 Task: Send an email with the signature Evan Adams with the subject Request for project feedback and the message Please let me know if there are any changes to the requirements for the project. from softage.1@softage.net to softage.9@softage.net and softage.10@softage.net with an attached document Cost_analysis_report.pdf
Action: Mouse moved to (486, 608)
Screenshot: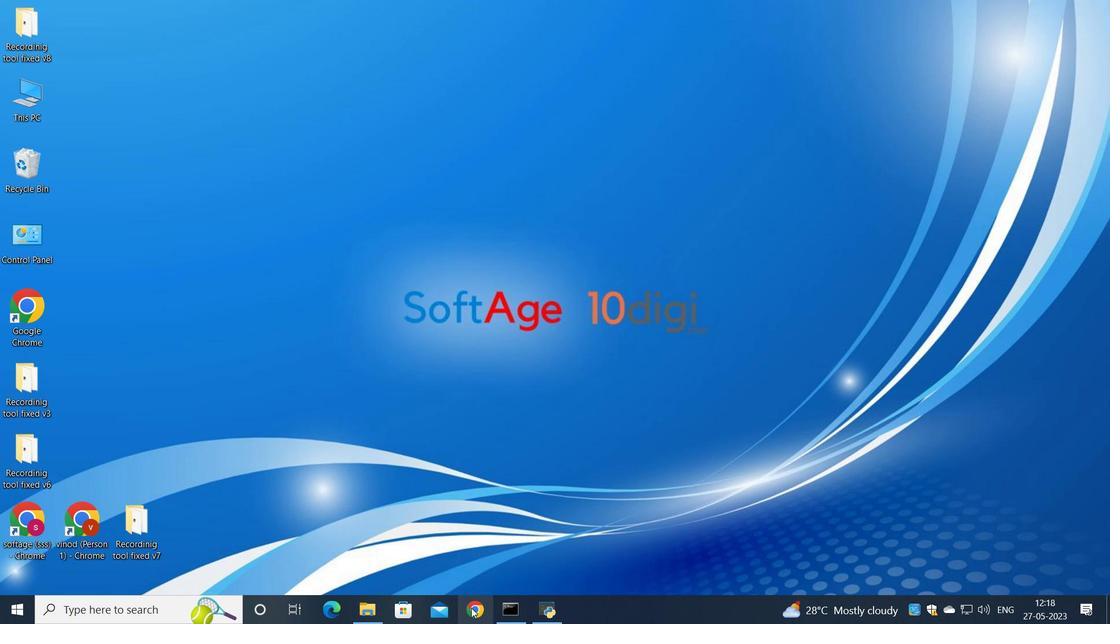 
Action: Mouse pressed left at (486, 608)
Screenshot: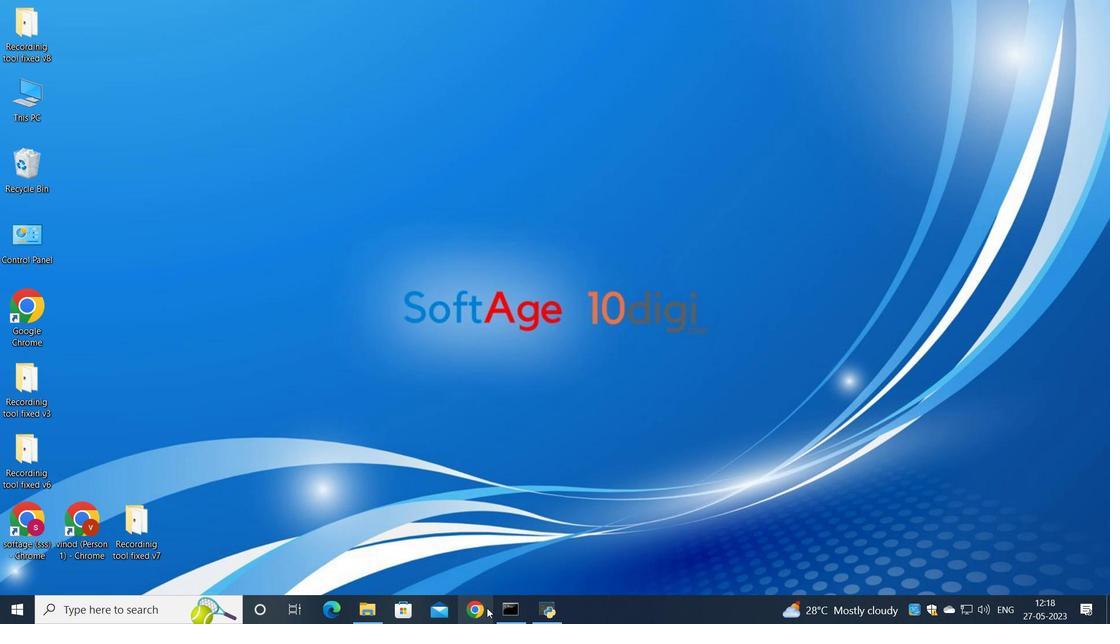 
Action: Mouse moved to (499, 337)
Screenshot: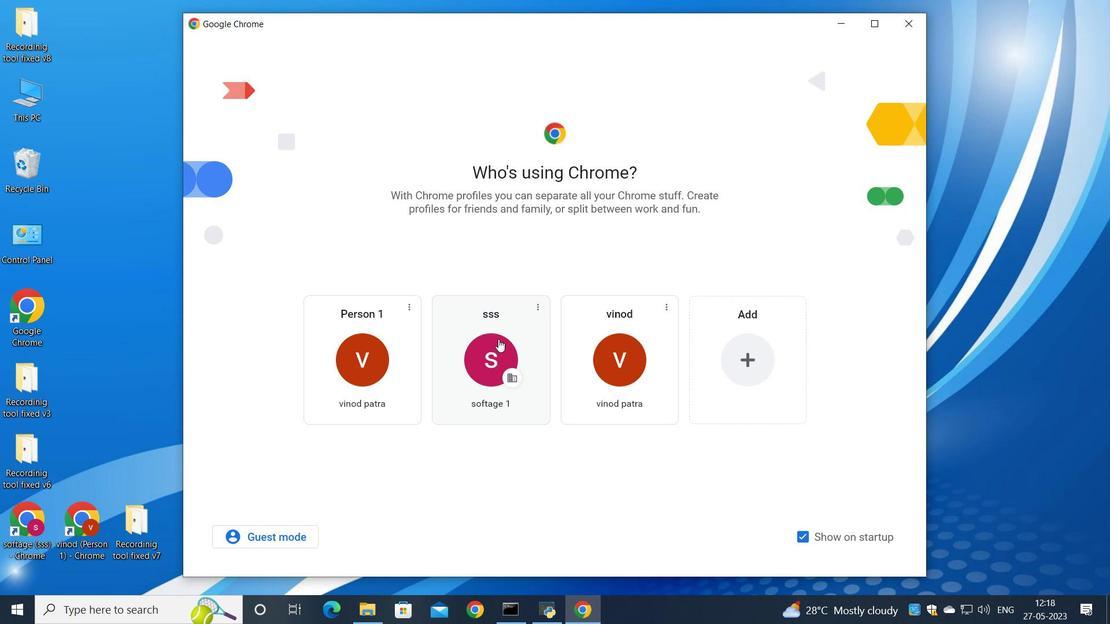 
Action: Mouse pressed left at (499, 337)
Screenshot: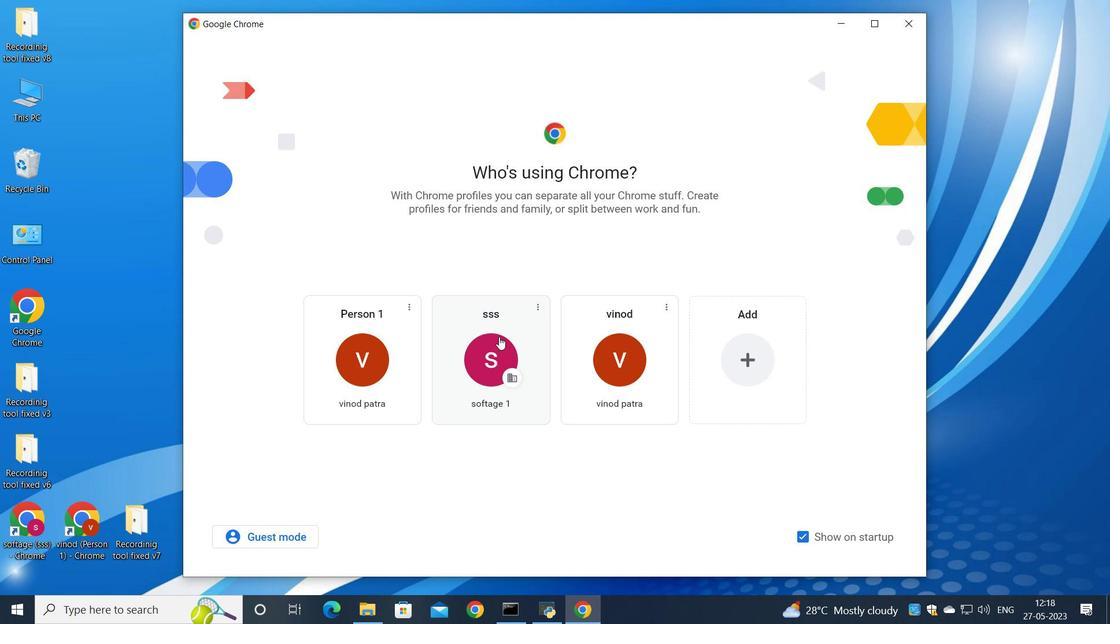 
Action: Mouse moved to (974, 72)
Screenshot: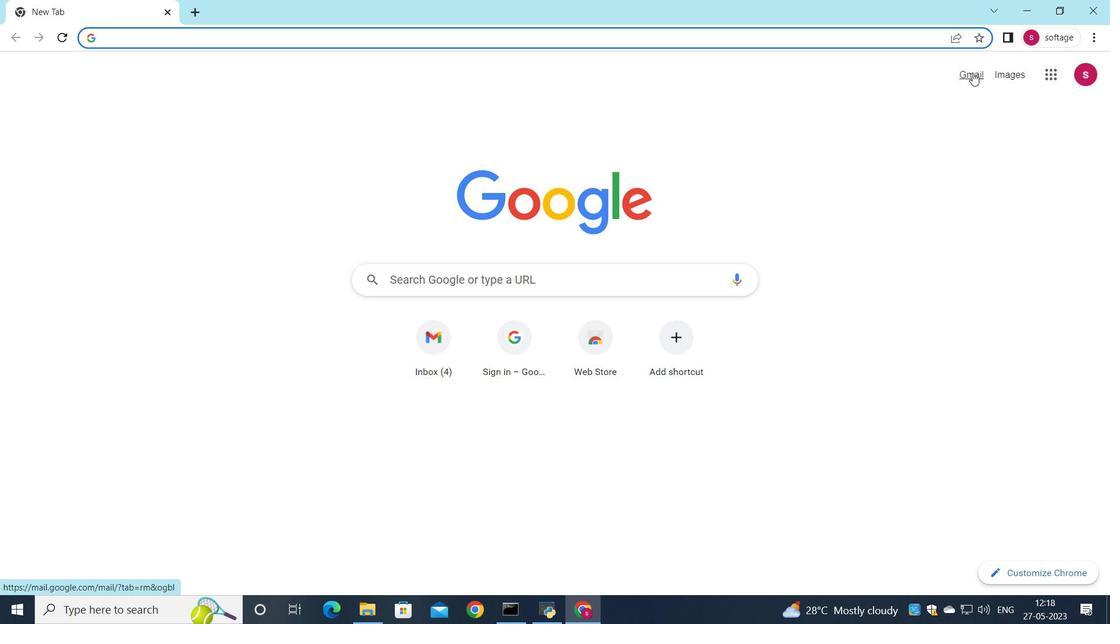 
Action: Mouse pressed left at (974, 72)
Screenshot: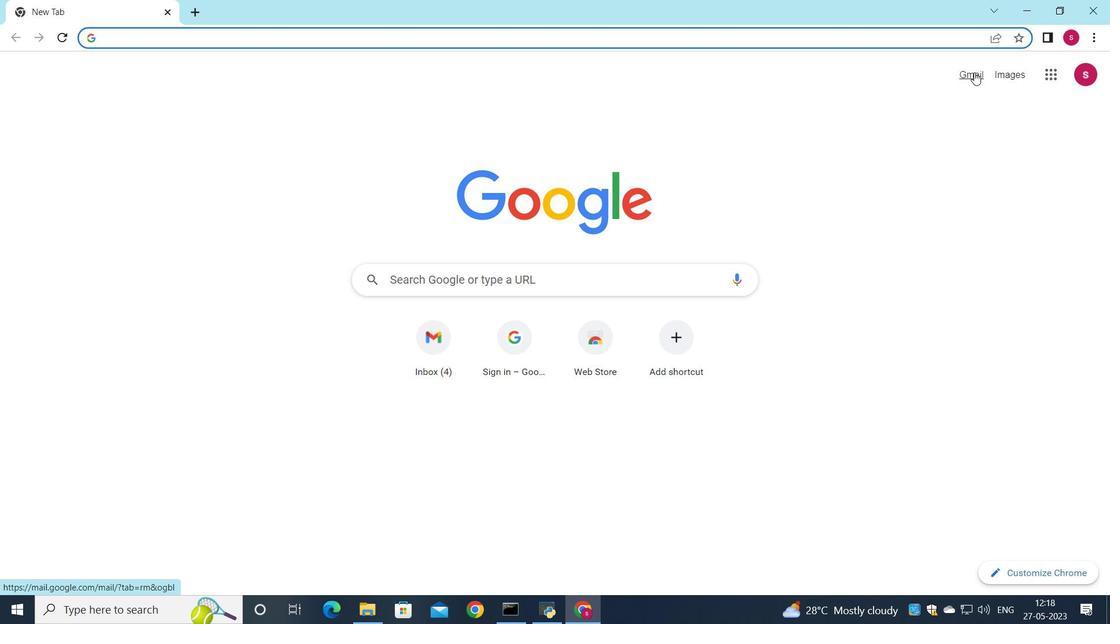 
Action: Mouse moved to (948, 88)
Screenshot: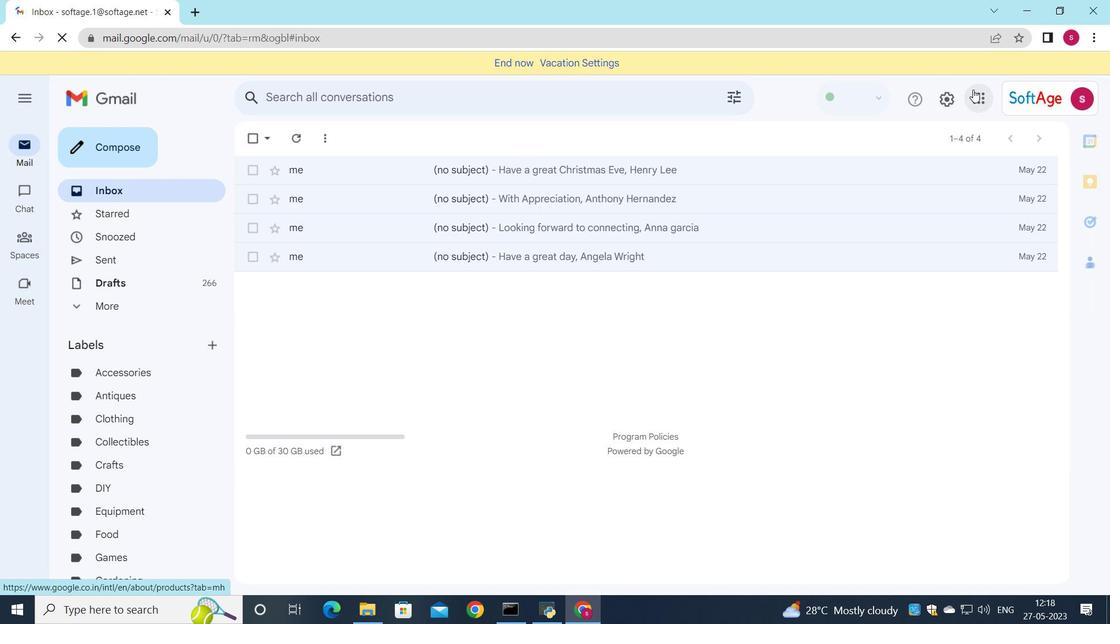 
Action: Mouse pressed left at (948, 88)
Screenshot: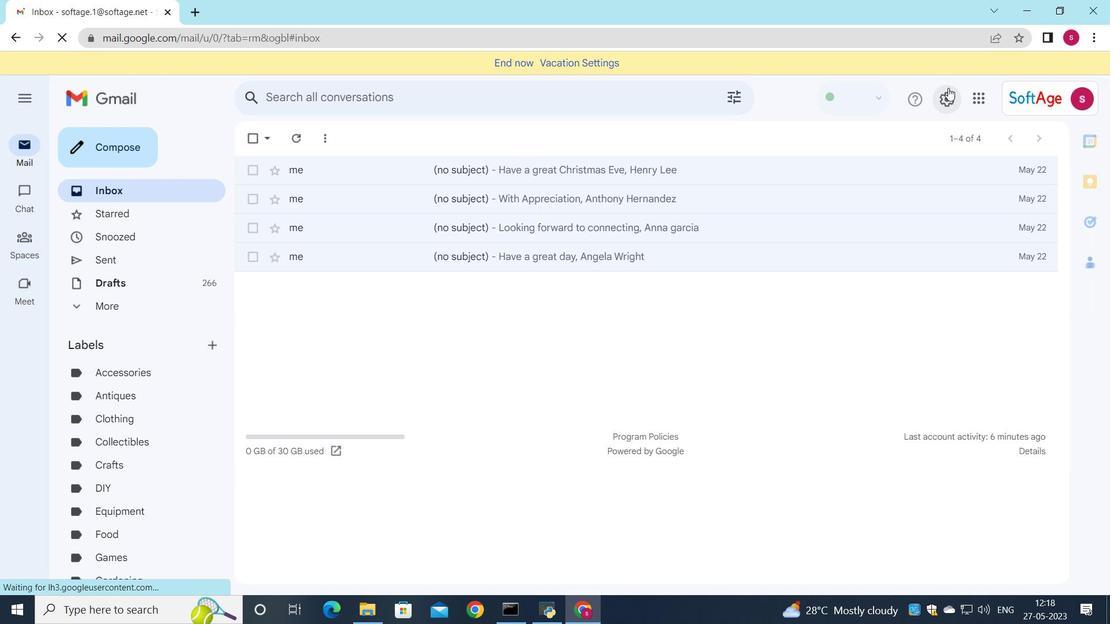 
Action: Mouse moved to (978, 172)
Screenshot: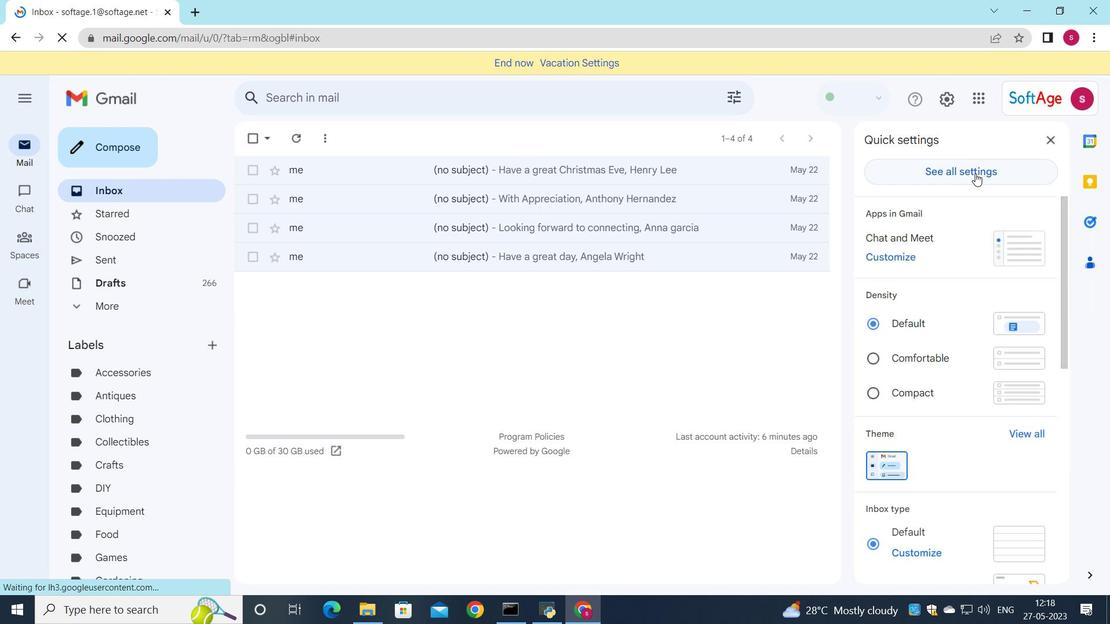 
Action: Mouse pressed left at (976, 172)
Screenshot: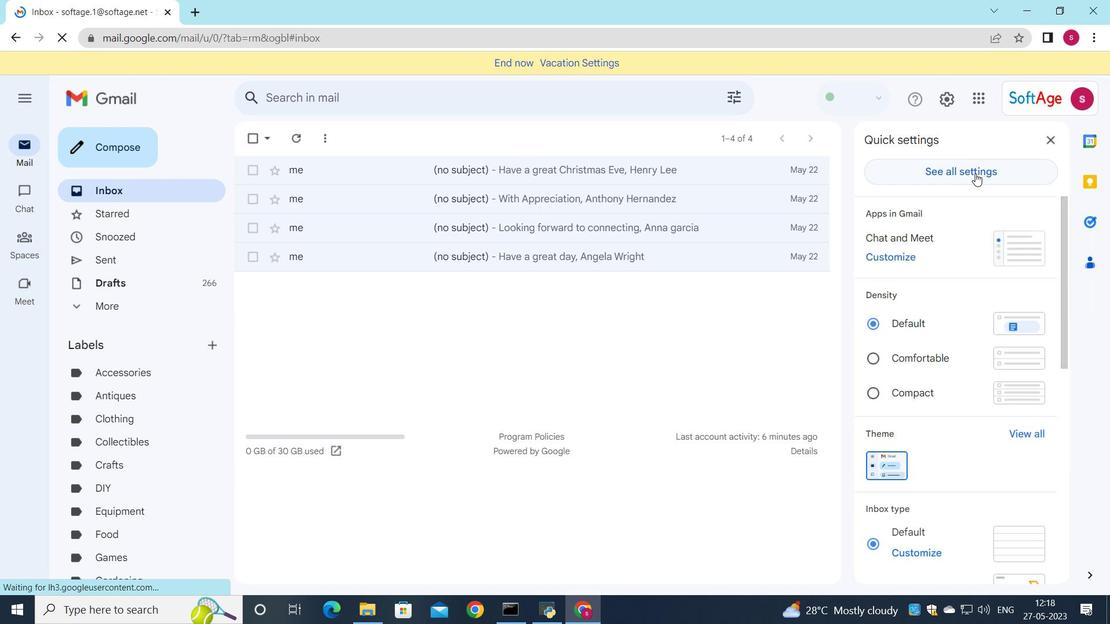 
Action: Mouse moved to (579, 340)
Screenshot: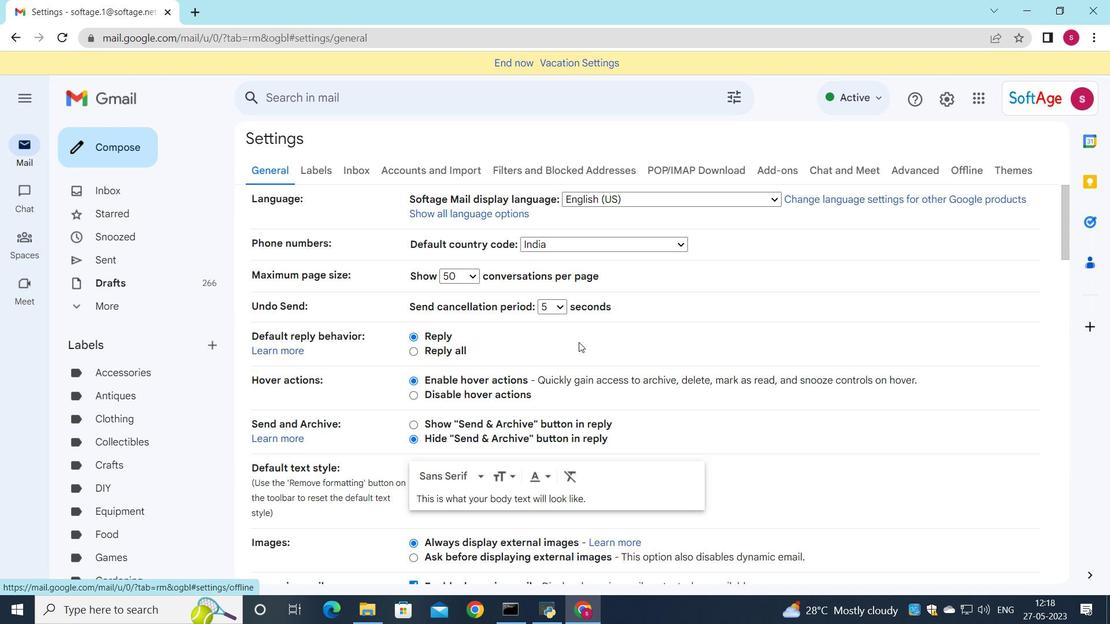 
Action: Mouse scrolled (579, 339) with delta (0, 0)
Screenshot: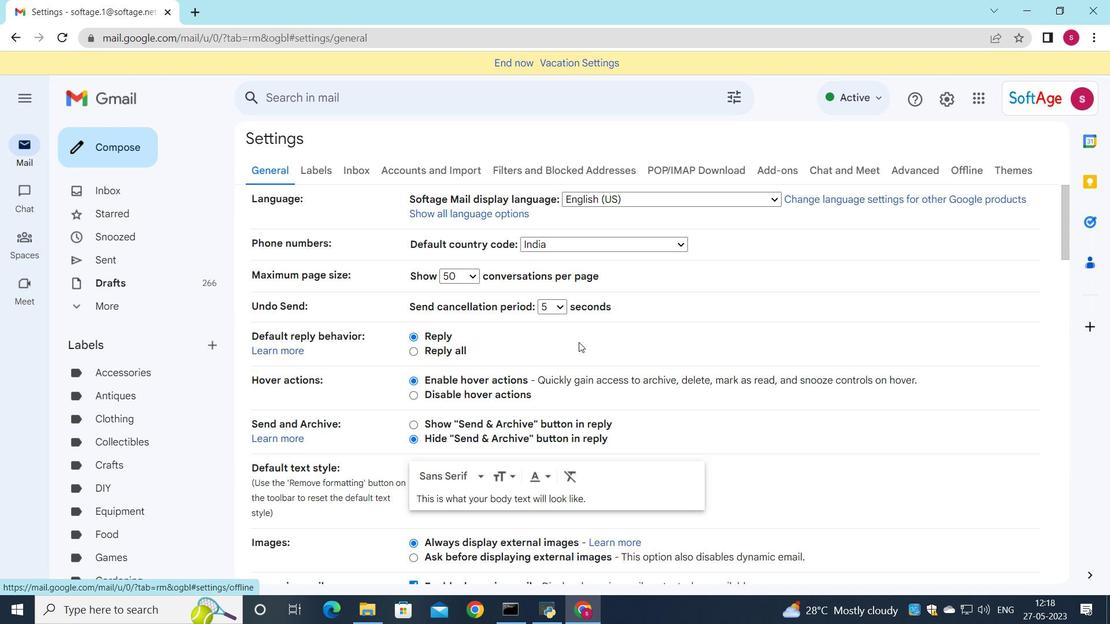 
Action: Mouse scrolled (579, 339) with delta (0, 0)
Screenshot: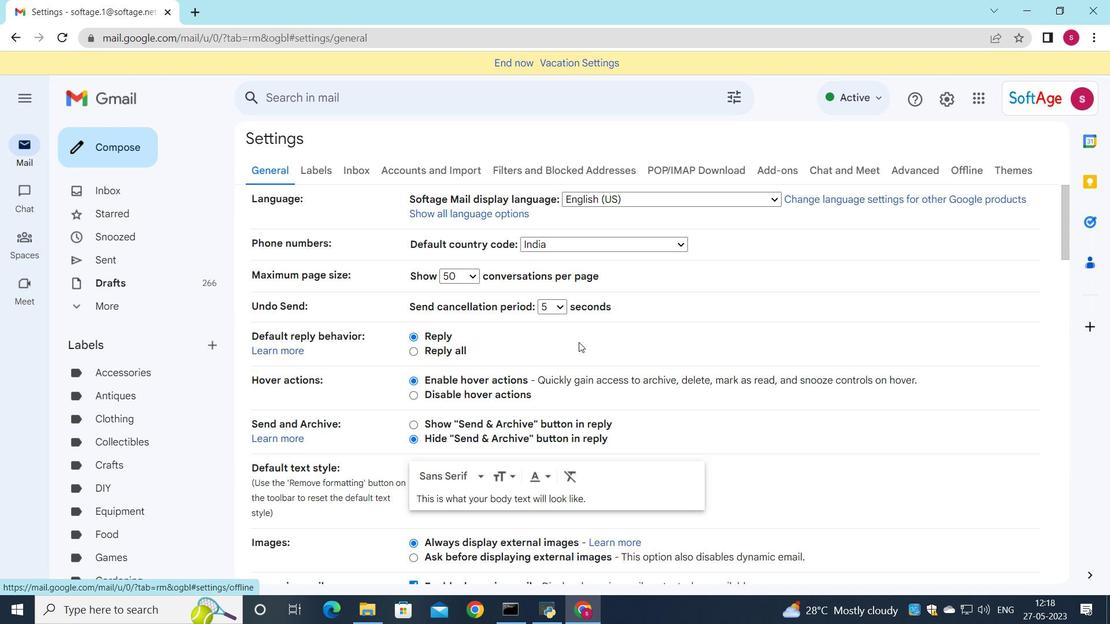 
Action: Mouse scrolled (579, 339) with delta (0, 0)
Screenshot: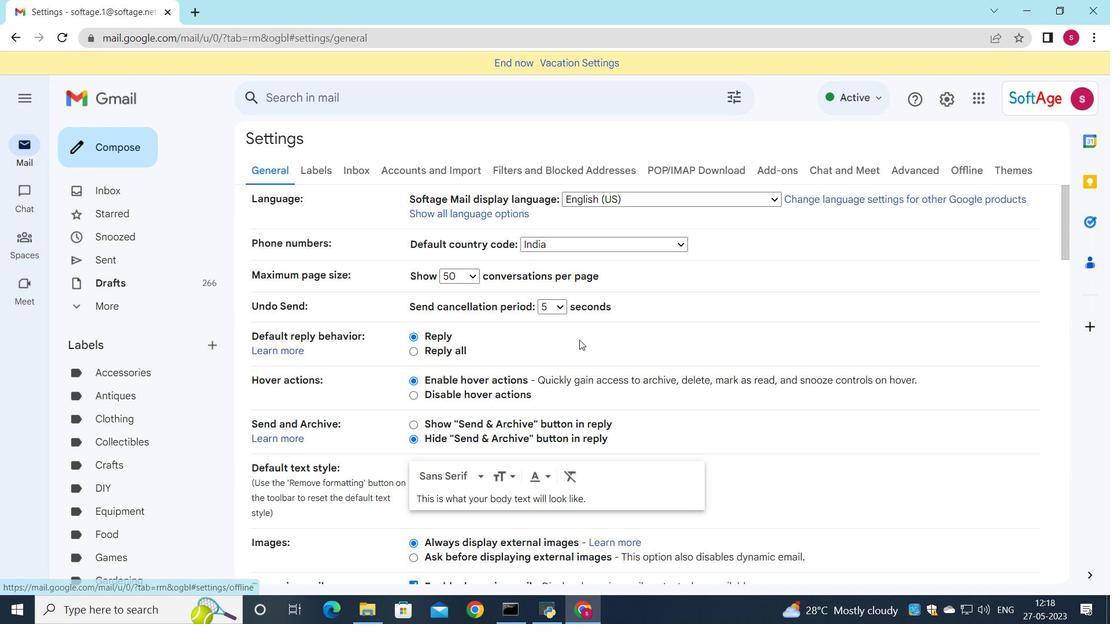
Action: Mouse scrolled (579, 339) with delta (0, 0)
Screenshot: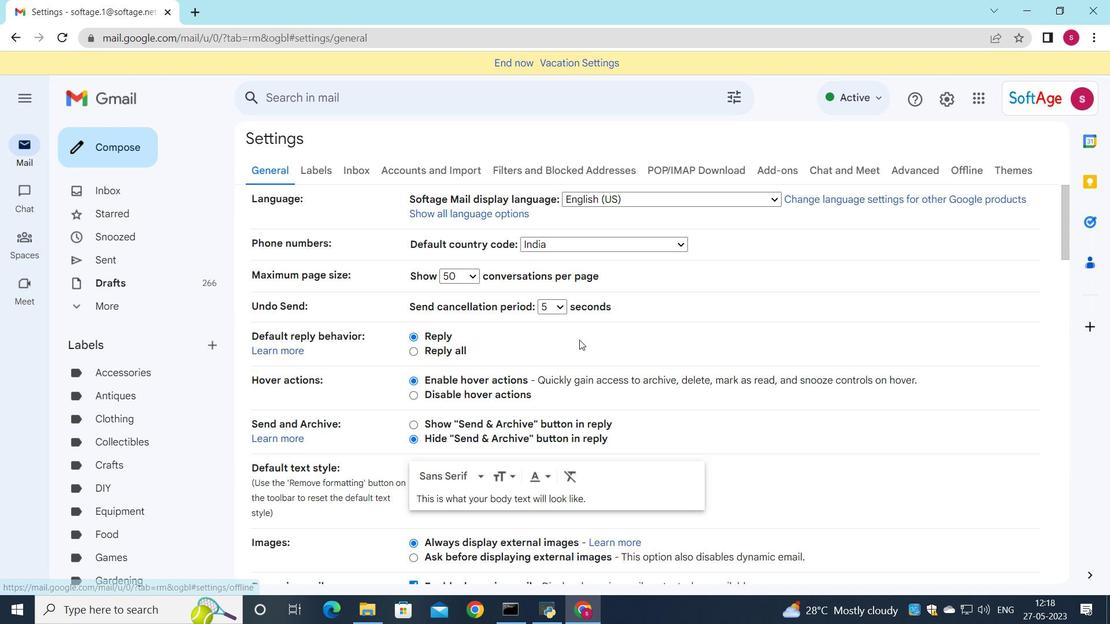 
Action: Mouse scrolled (579, 339) with delta (0, 0)
Screenshot: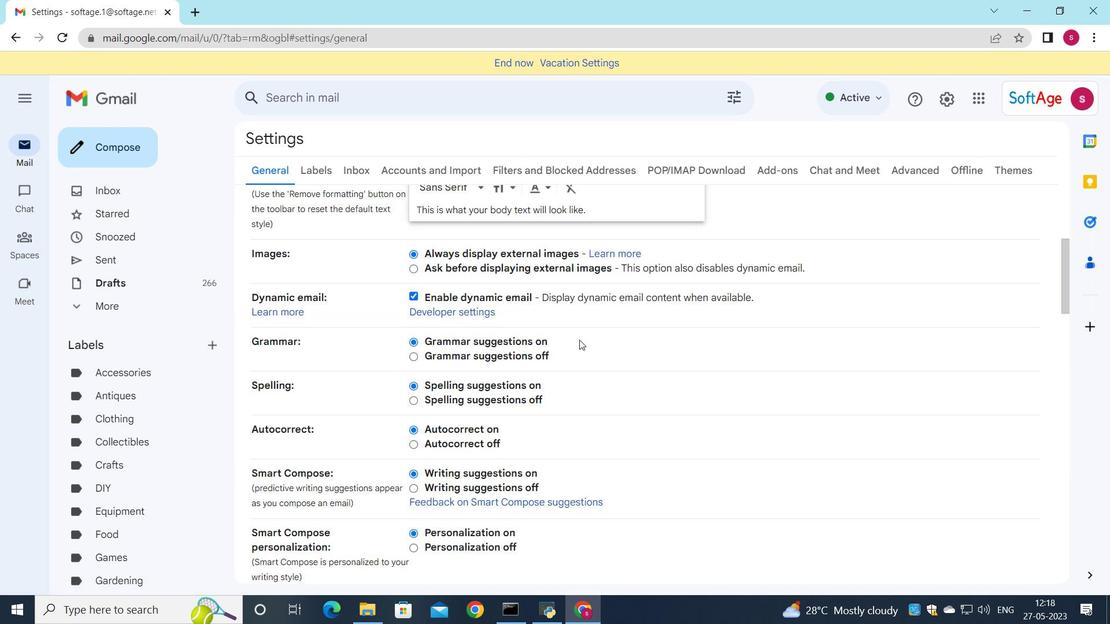 
Action: Mouse scrolled (579, 339) with delta (0, 0)
Screenshot: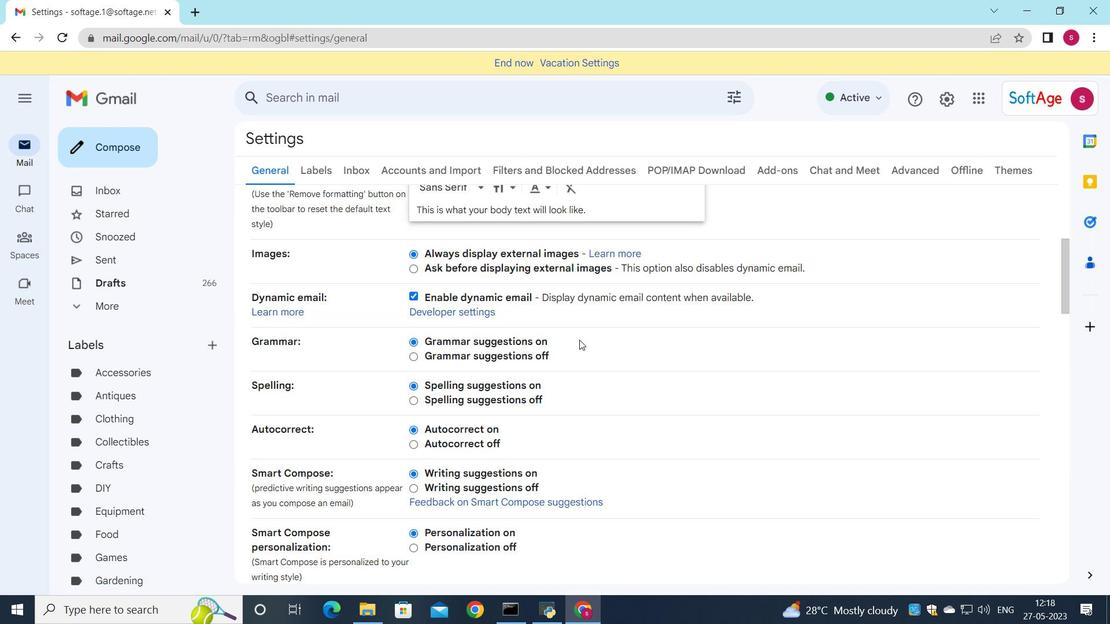 
Action: Mouse scrolled (579, 339) with delta (0, 0)
Screenshot: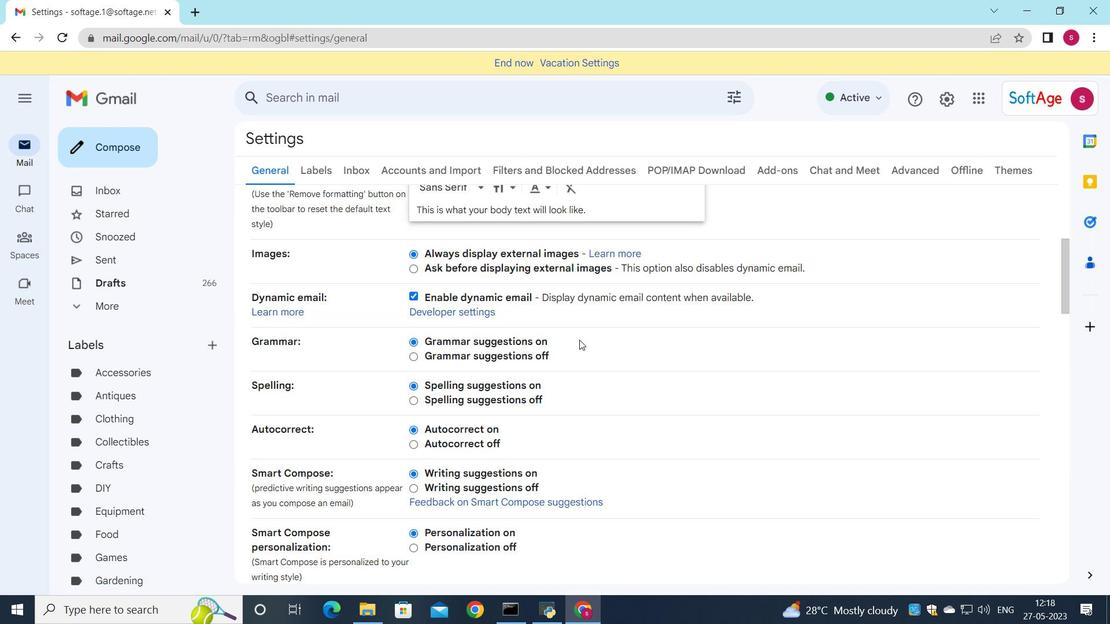 
Action: Mouse scrolled (579, 339) with delta (0, 0)
Screenshot: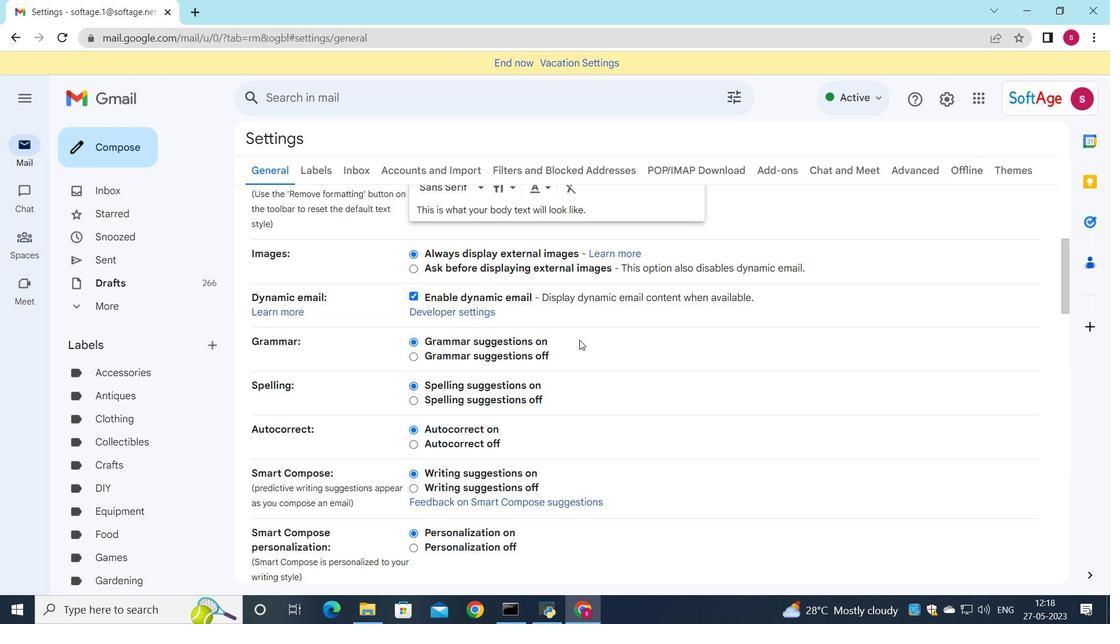 
Action: Mouse moved to (586, 340)
Screenshot: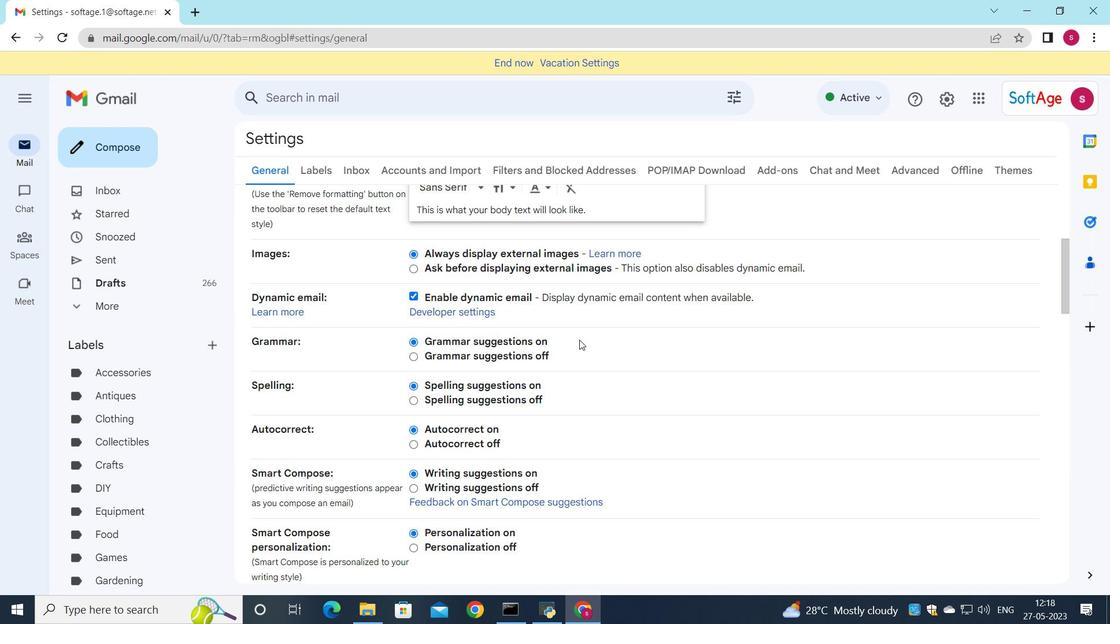 
Action: Mouse scrolled (586, 339) with delta (0, 0)
Screenshot: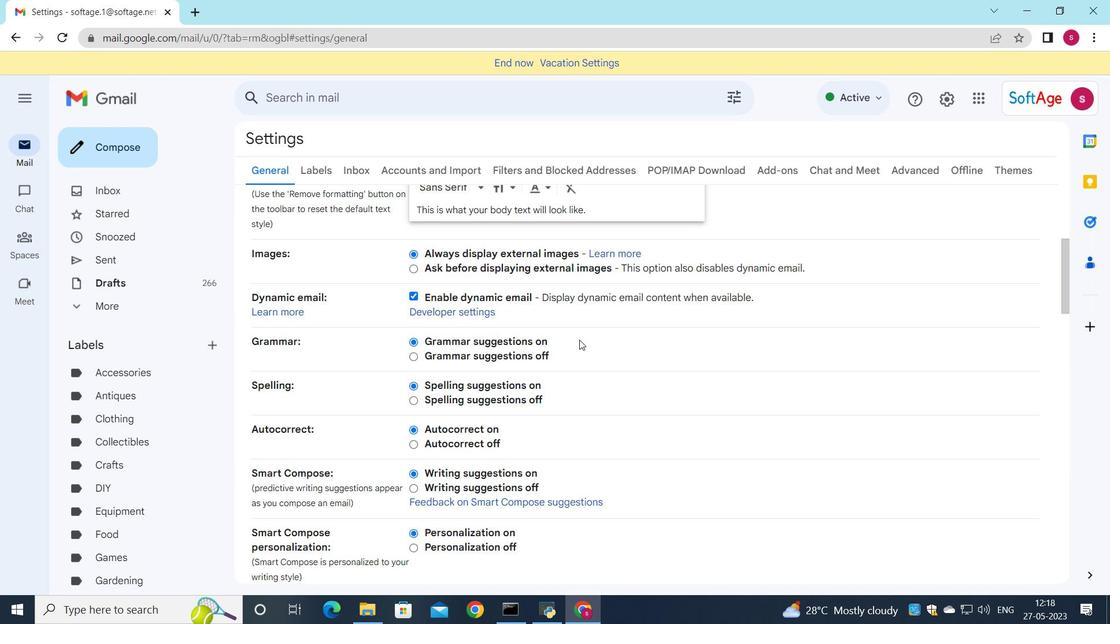 
Action: Mouse moved to (589, 339)
Screenshot: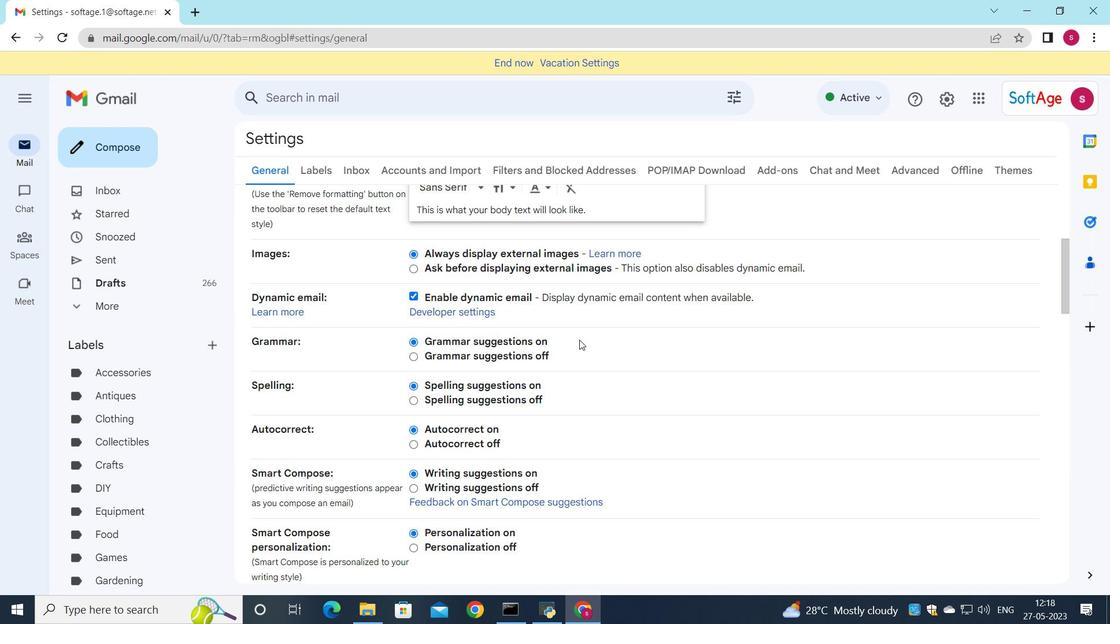 
Action: Mouse scrolled (589, 338) with delta (0, 0)
Screenshot: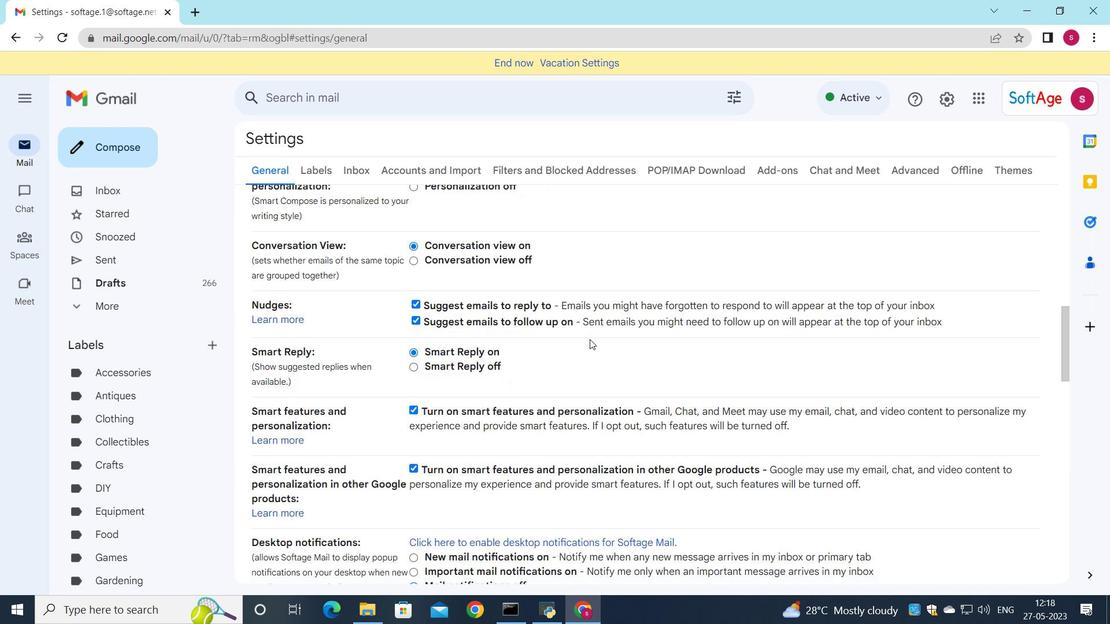 
Action: Mouse scrolled (589, 338) with delta (0, 0)
Screenshot: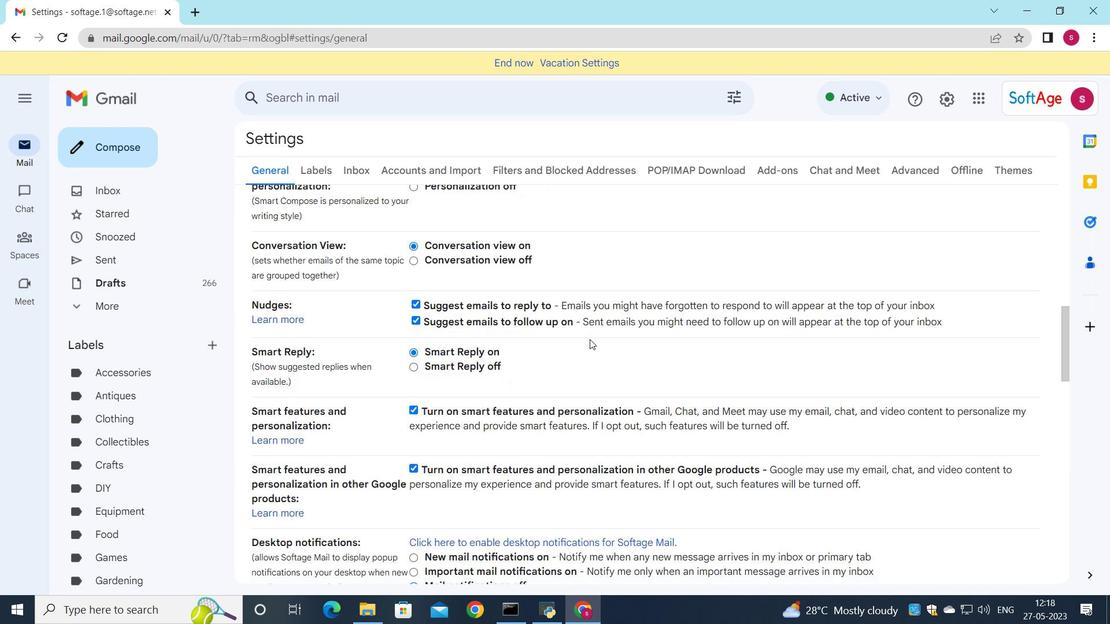 
Action: Mouse scrolled (589, 338) with delta (0, 0)
Screenshot: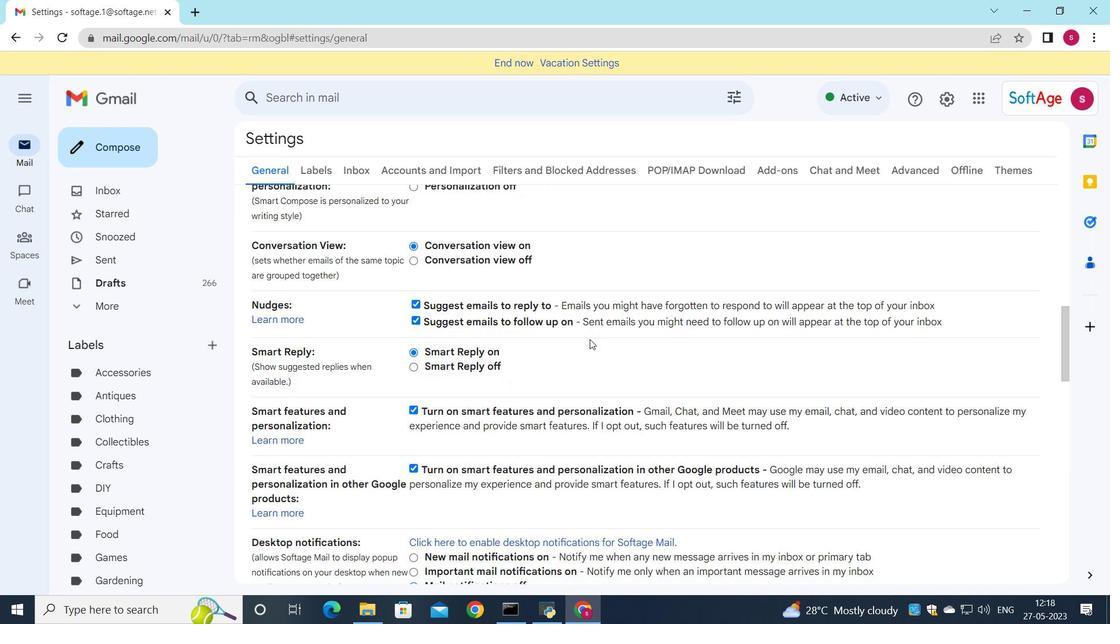 
Action: Mouse scrolled (589, 338) with delta (0, 0)
Screenshot: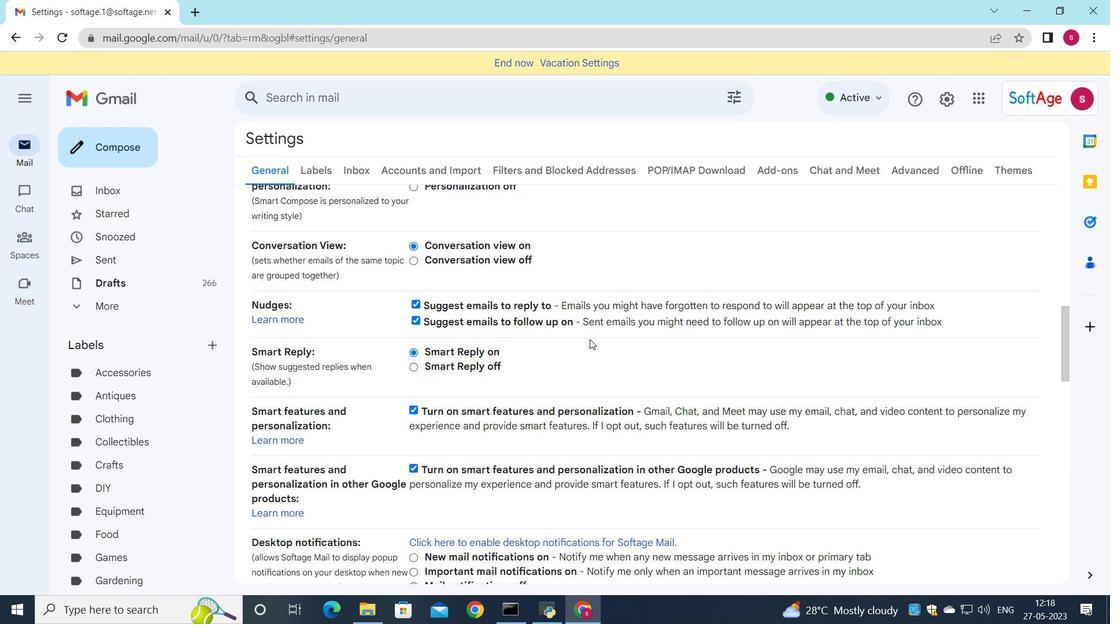 
Action: Mouse scrolled (589, 338) with delta (0, 0)
Screenshot: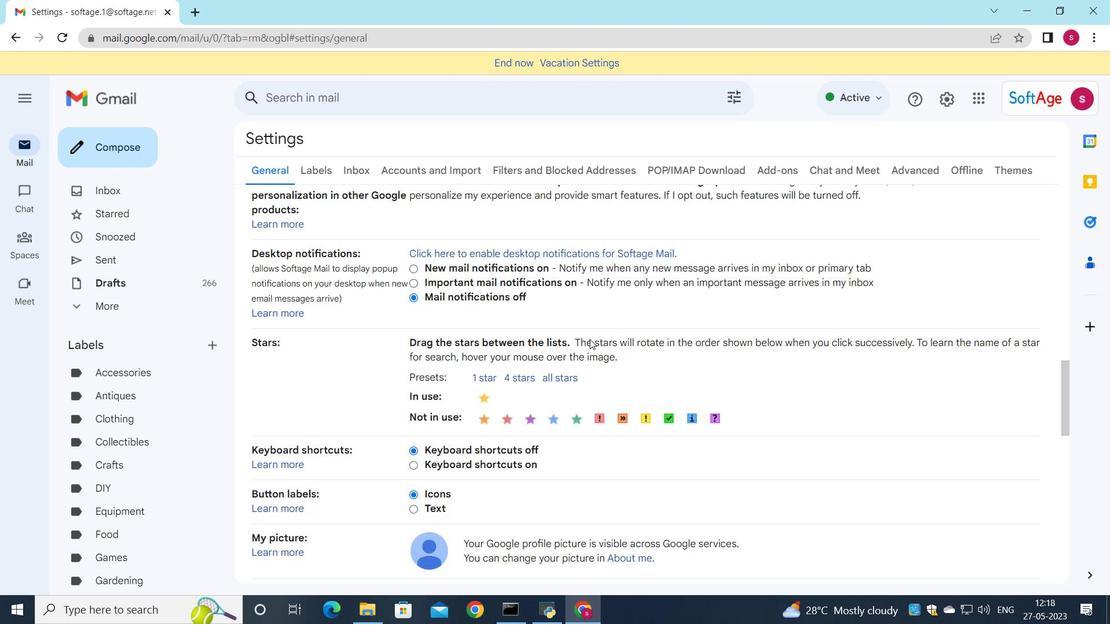 
Action: Mouse scrolled (589, 338) with delta (0, 0)
Screenshot: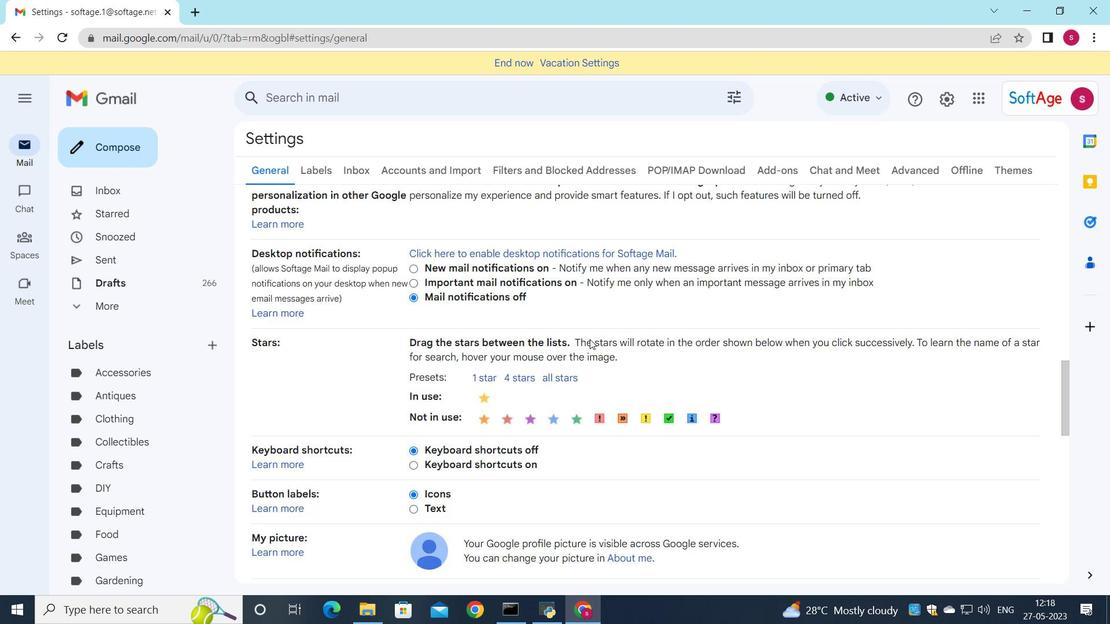 
Action: Mouse scrolled (589, 338) with delta (0, 0)
Screenshot: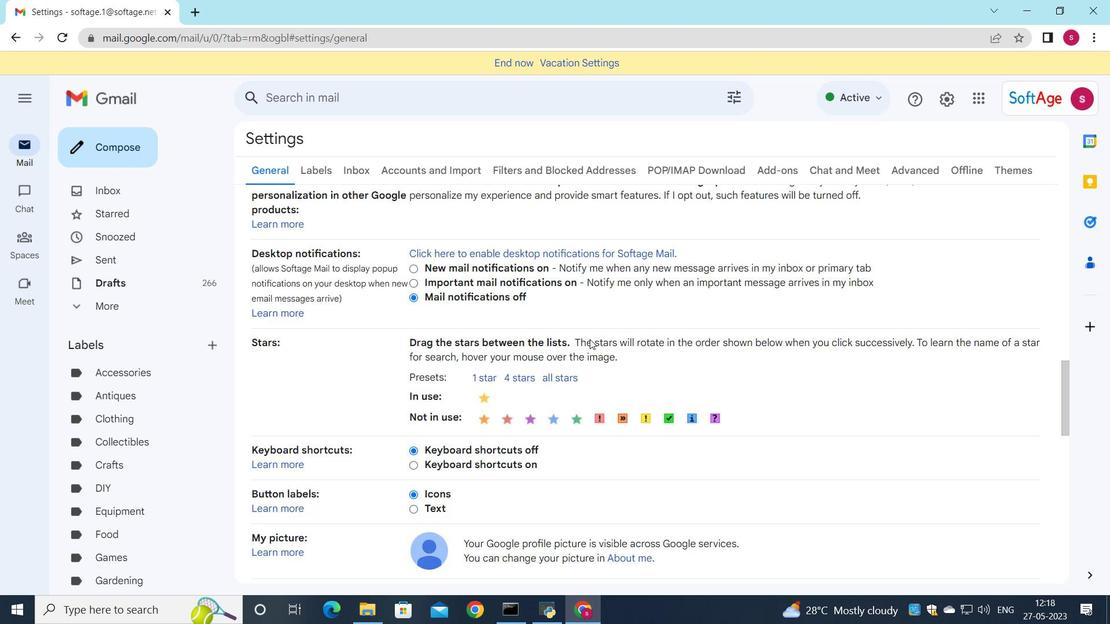 
Action: Mouse scrolled (589, 338) with delta (0, 0)
Screenshot: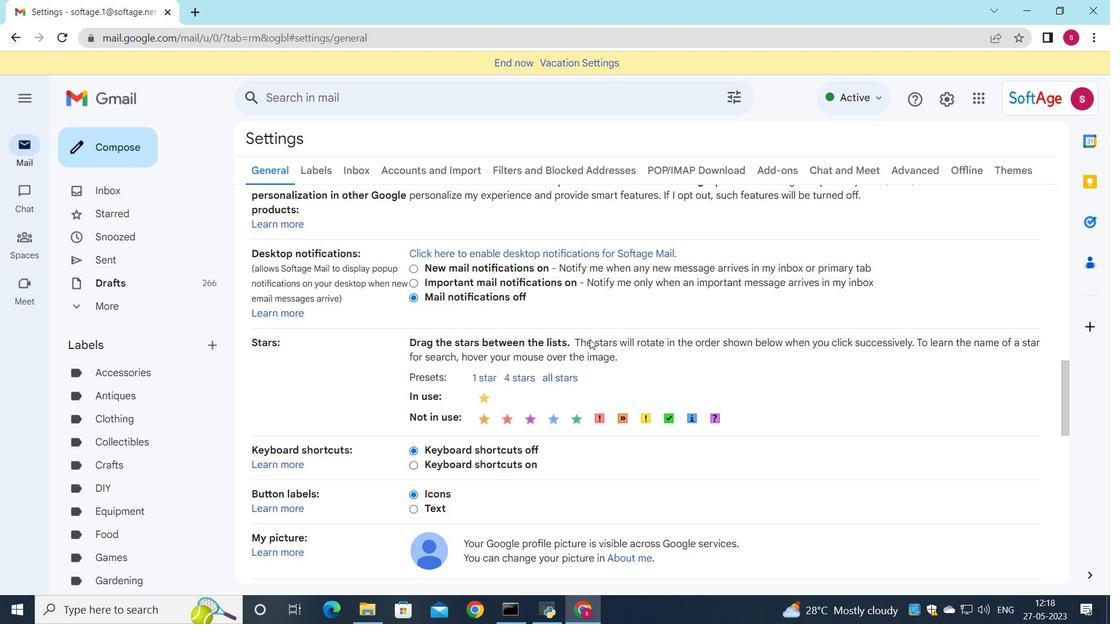 
Action: Mouse moved to (556, 354)
Screenshot: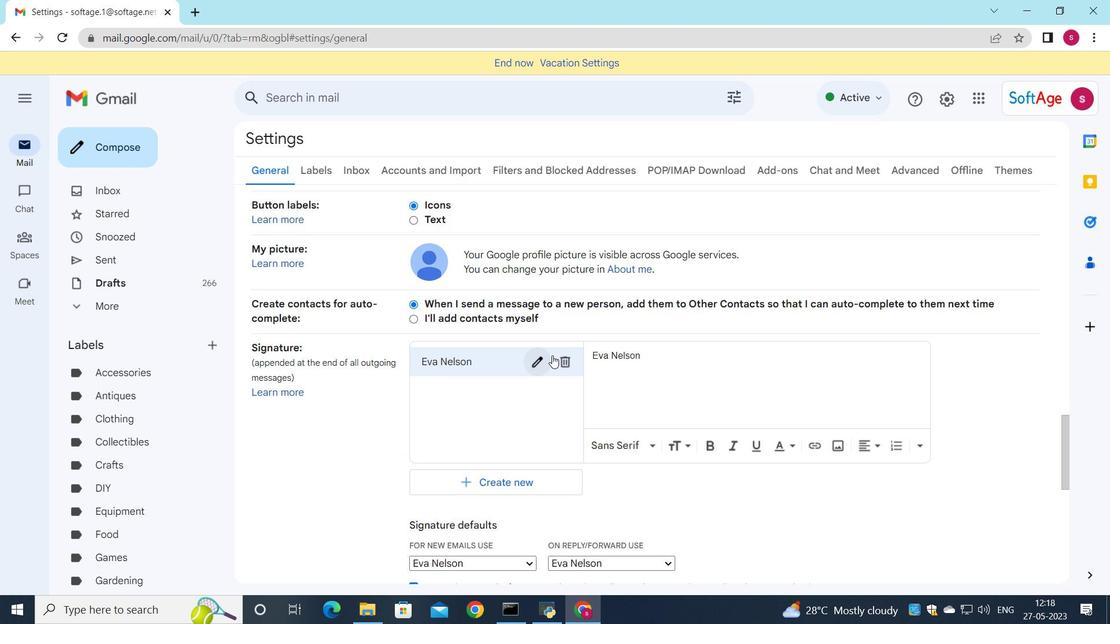 
Action: Mouse pressed left at (556, 354)
Screenshot: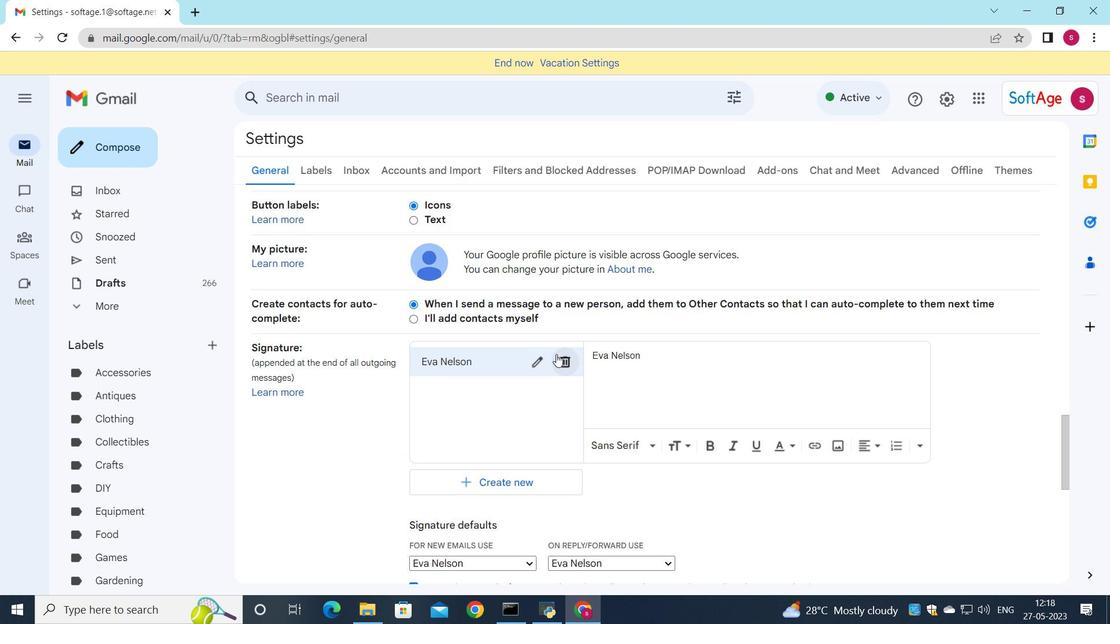 
Action: Mouse moved to (681, 358)
Screenshot: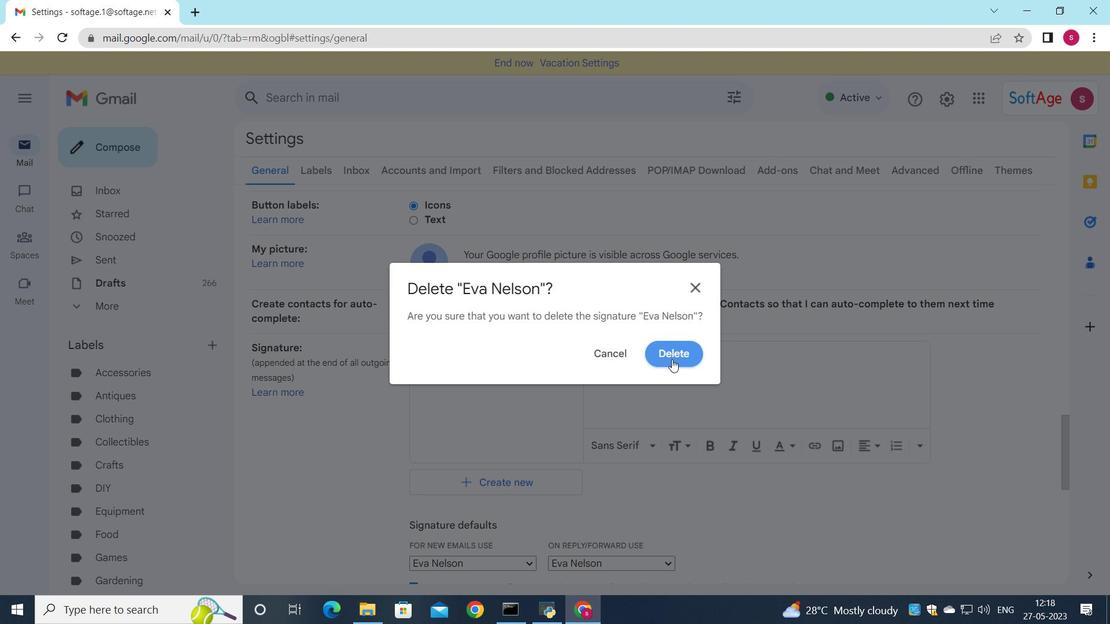 
Action: Mouse pressed left at (681, 358)
Screenshot: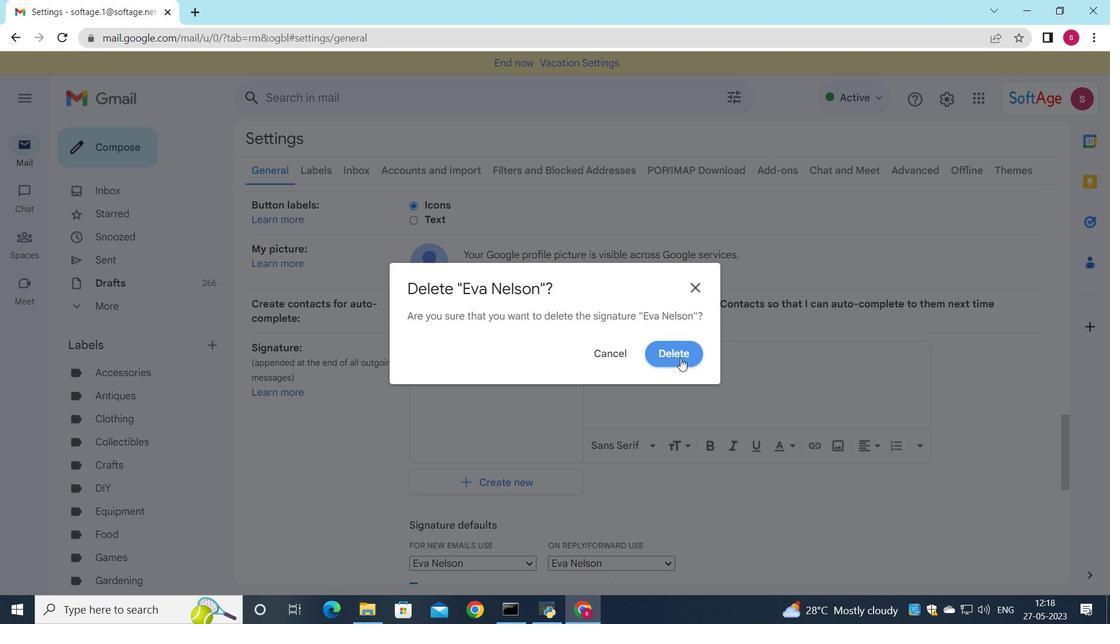 
Action: Mouse moved to (491, 377)
Screenshot: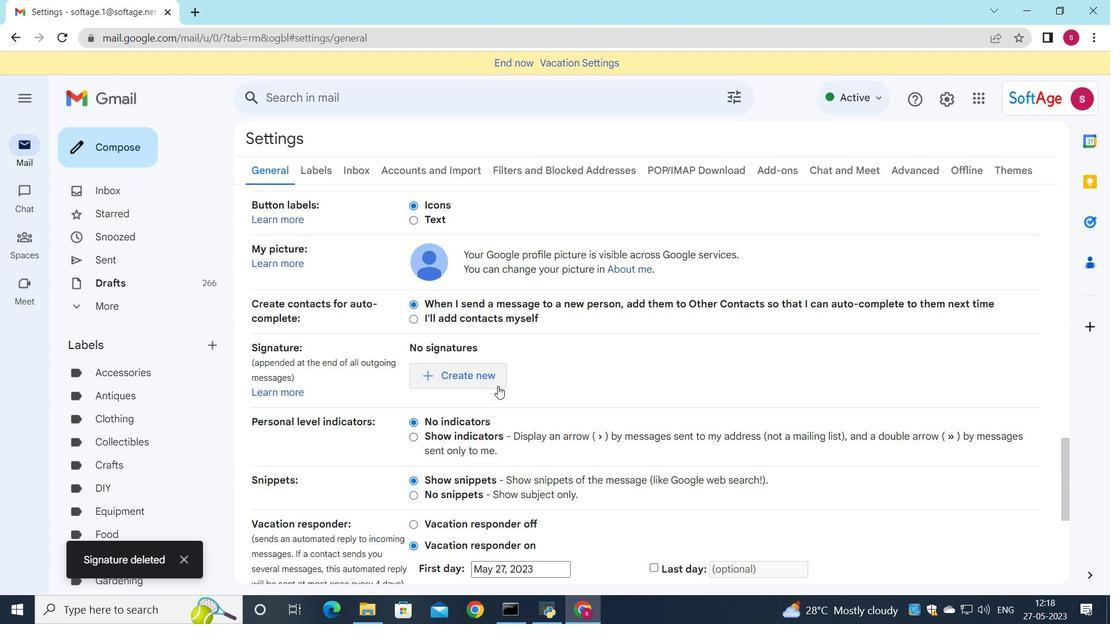 
Action: Mouse pressed left at (491, 377)
Screenshot: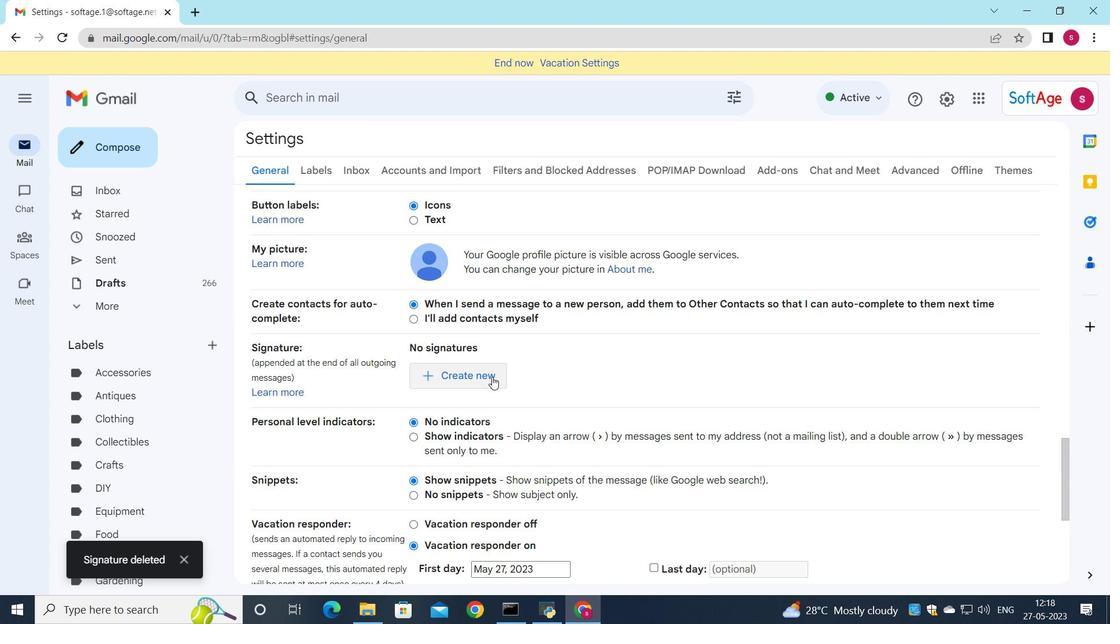 
Action: Mouse moved to (626, 346)
Screenshot: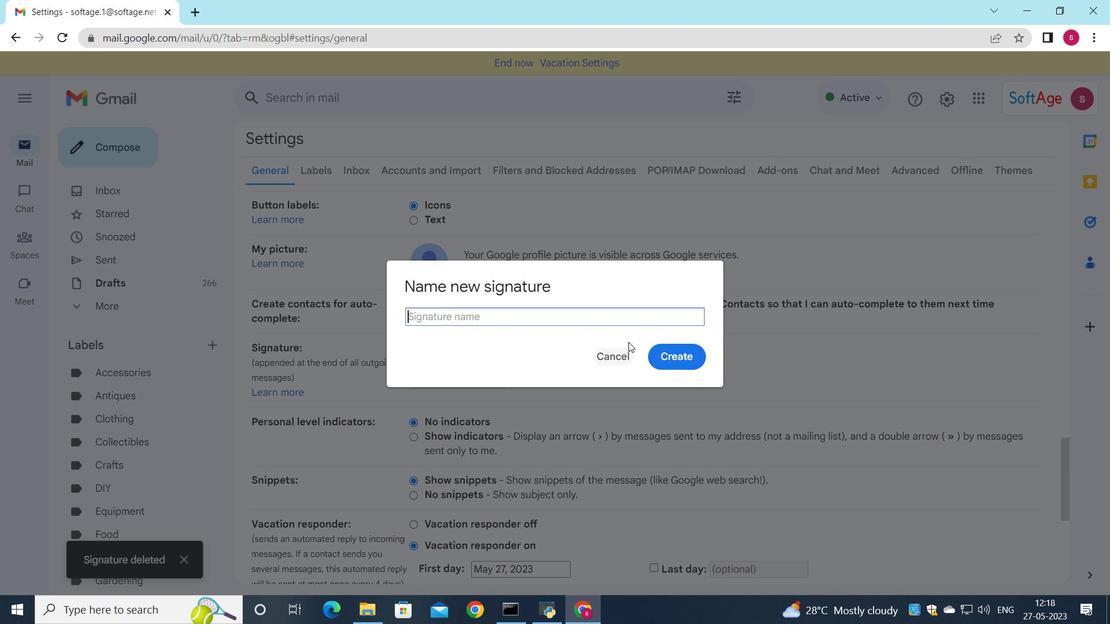 
Action: Key pressed <Key.shift>Evan<Key.space><Key.shift>Adams
Screenshot: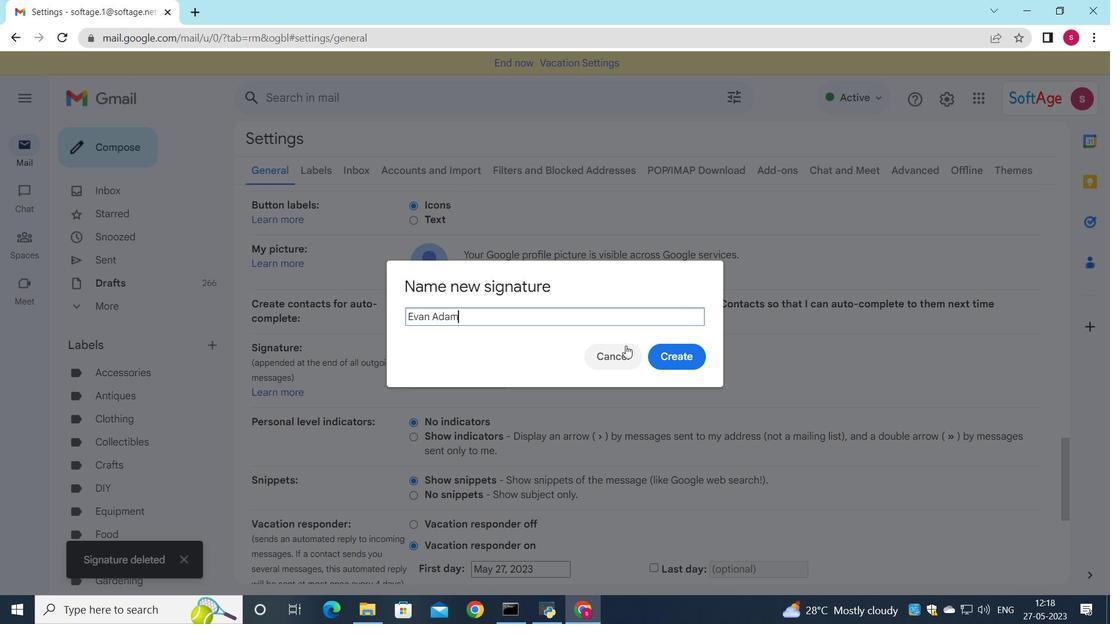 
Action: Mouse moved to (697, 353)
Screenshot: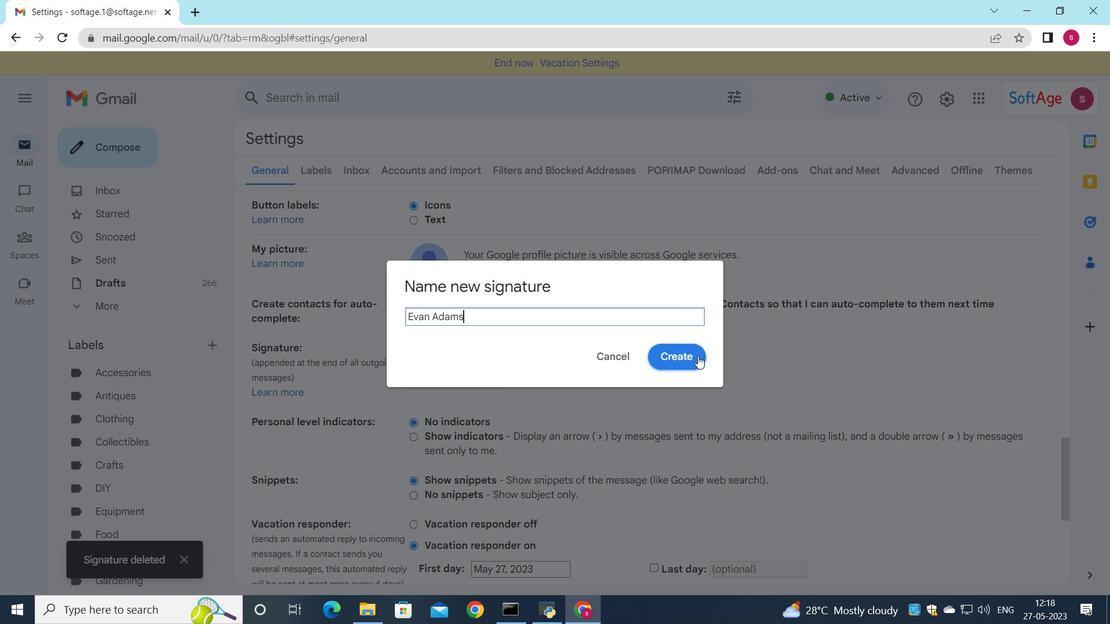 
Action: Mouse pressed left at (697, 353)
Screenshot: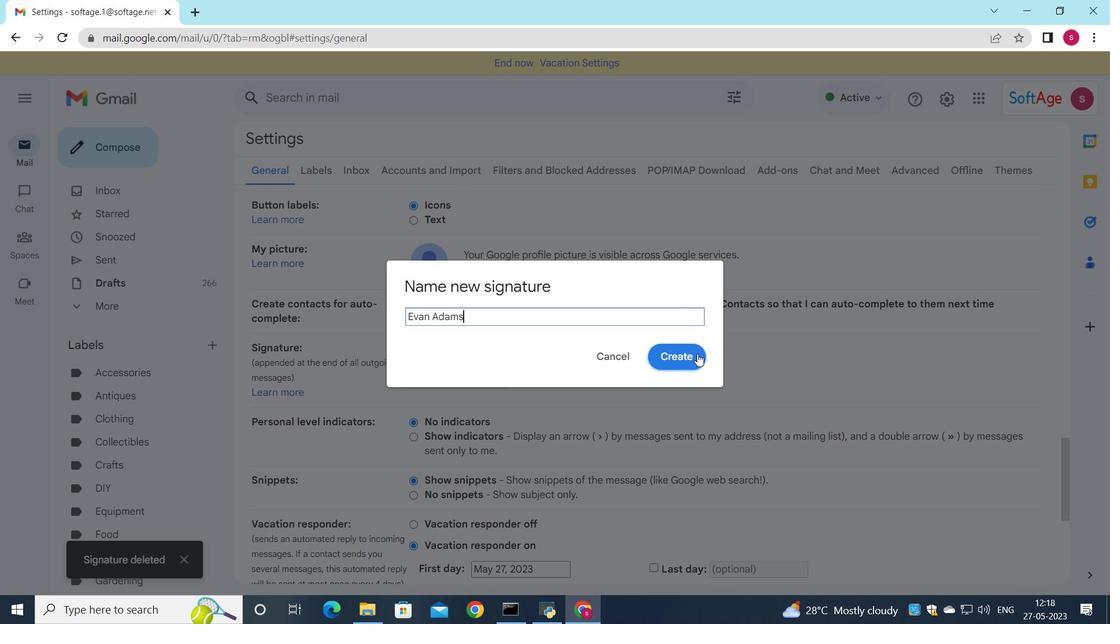 
Action: Mouse moved to (659, 359)
Screenshot: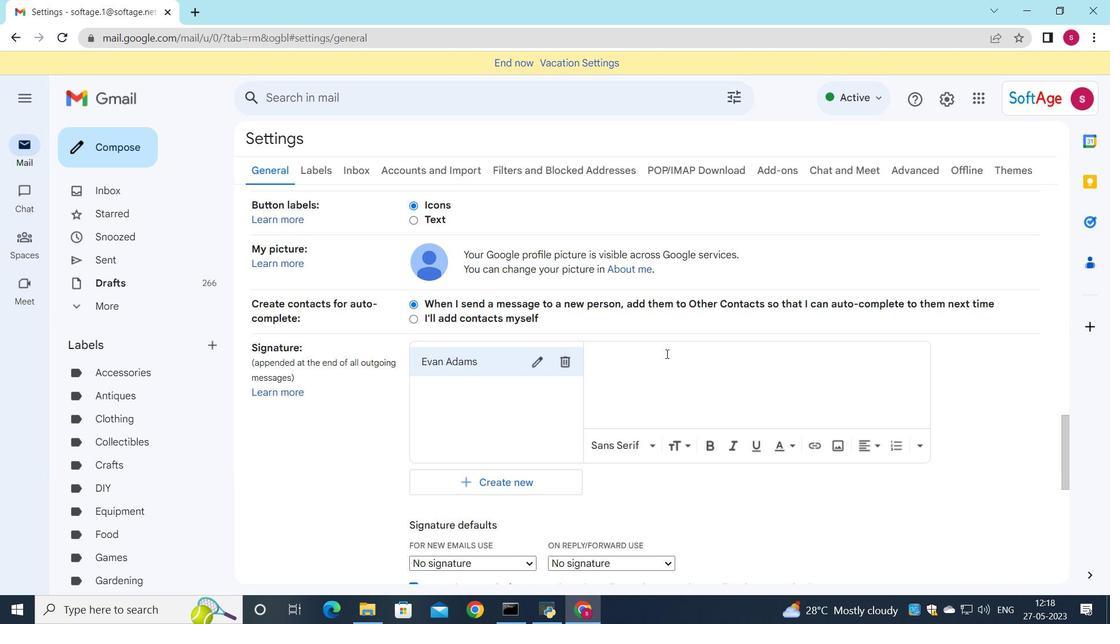 
Action: Mouse pressed left at (659, 359)
Screenshot: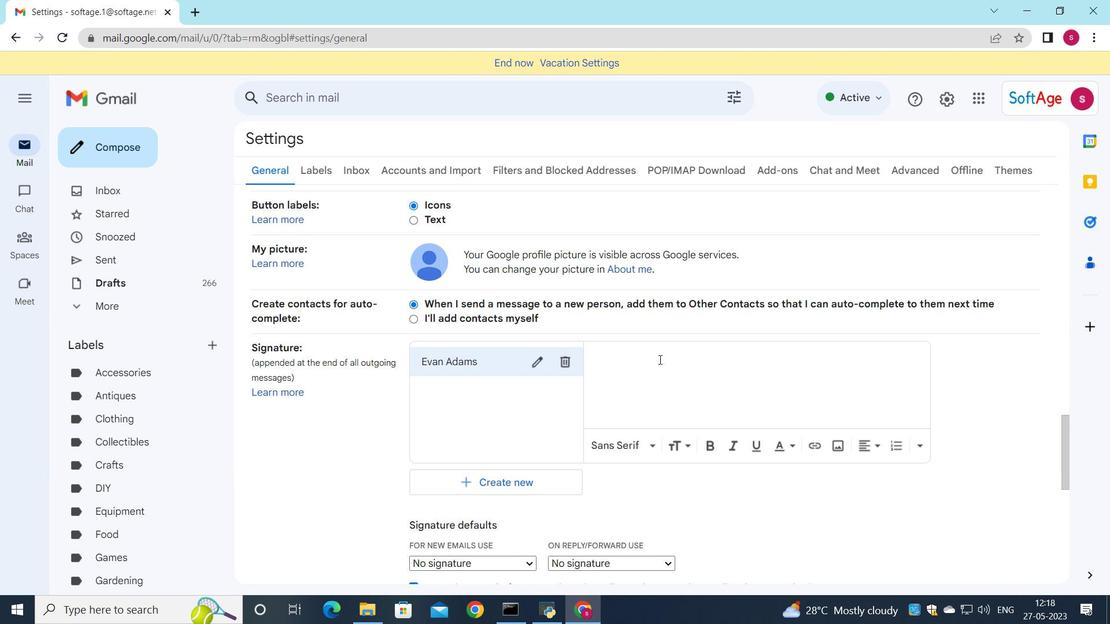 
Action: Key pressed <Key.shift>Evan<Key.space><Key.shift>Adams
Screenshot: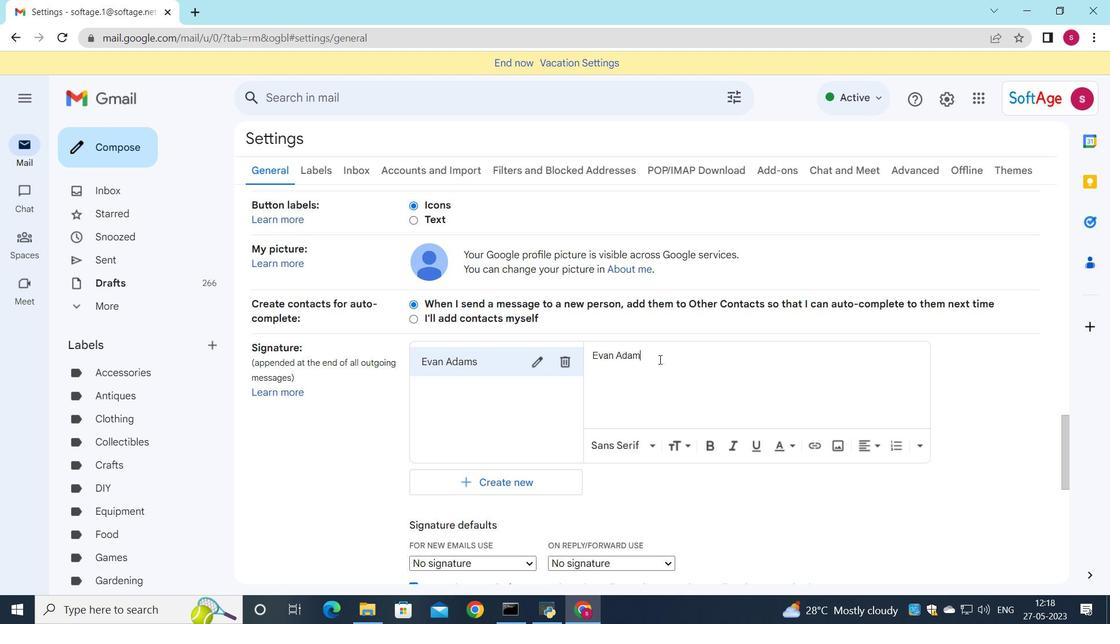 
Action: Mouse moved to (570, 488)
Screenshot: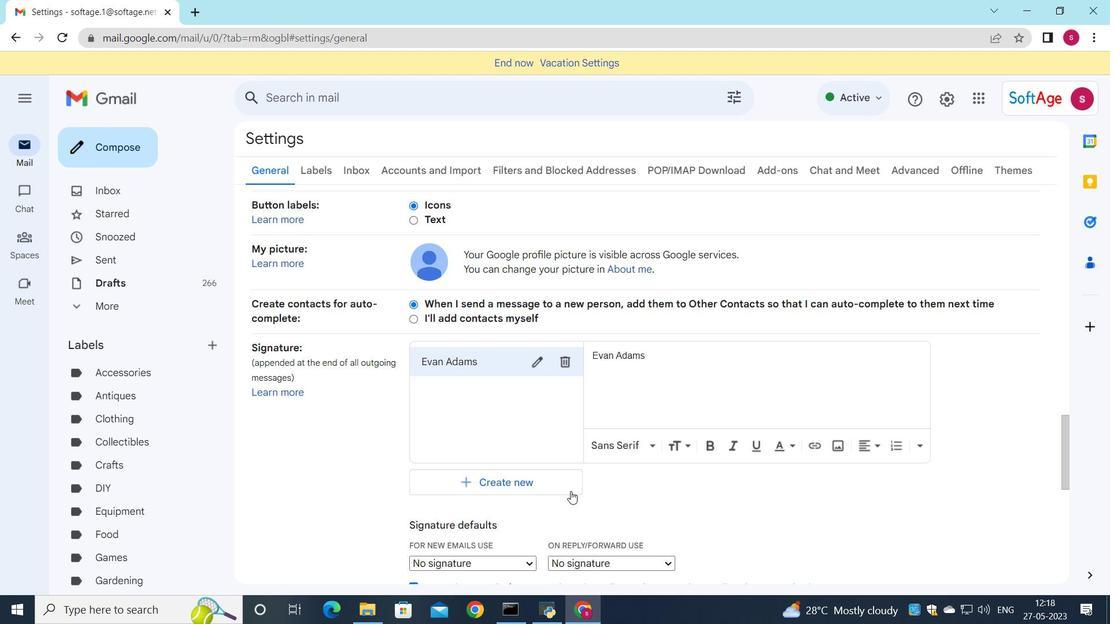 
Action: Mouse scrolled (570, 487) with delta (0, 0)
Screenshot: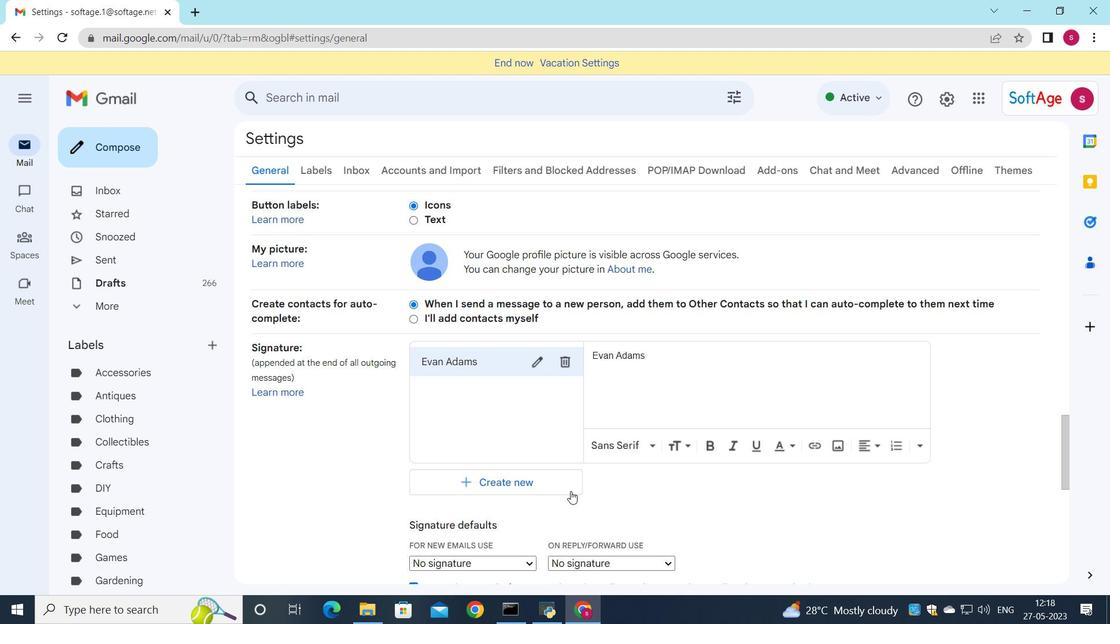 
Action: Mouse moved to (569, 488)
Screenshot: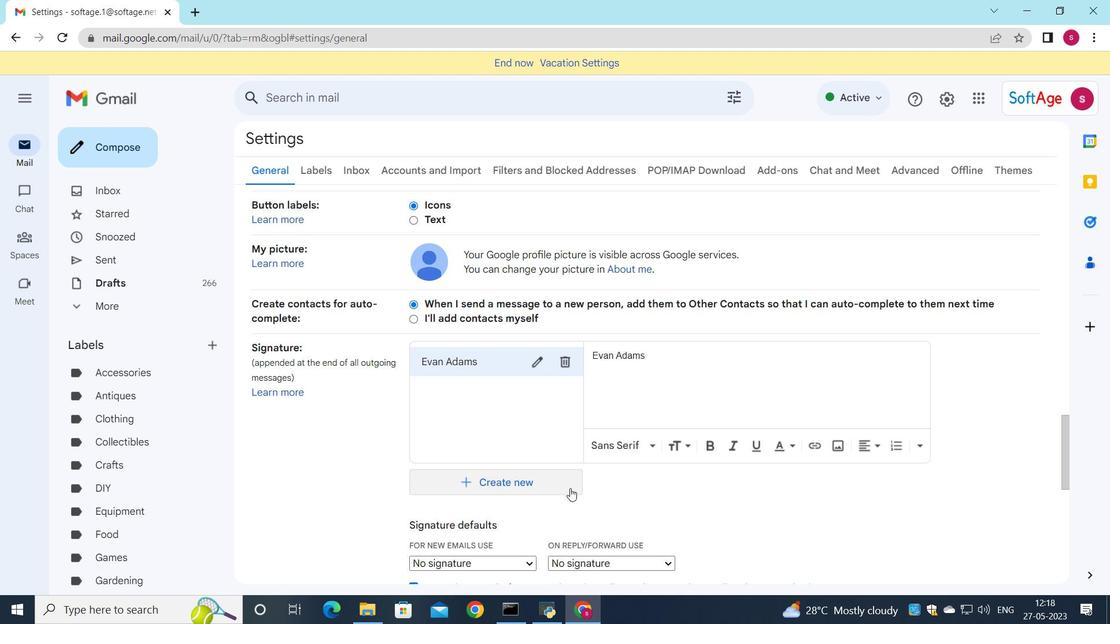 
Action: Mouse scrolled (569, 487) with delta (0, 0)
Screenshot: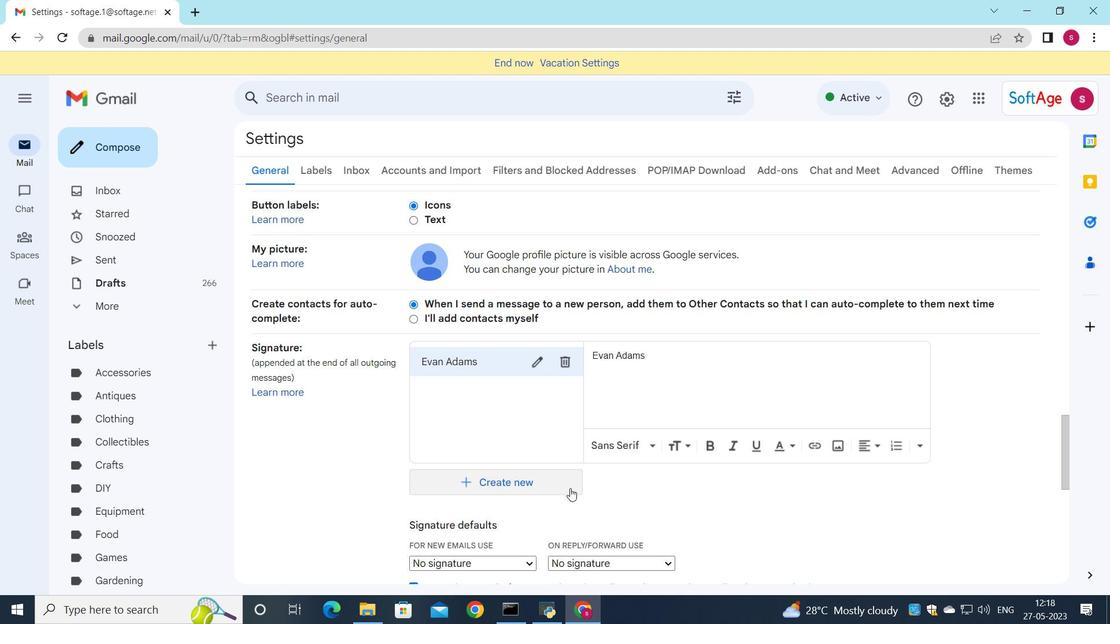 
Action: Mouse moved to (568, 490)
Screenshot: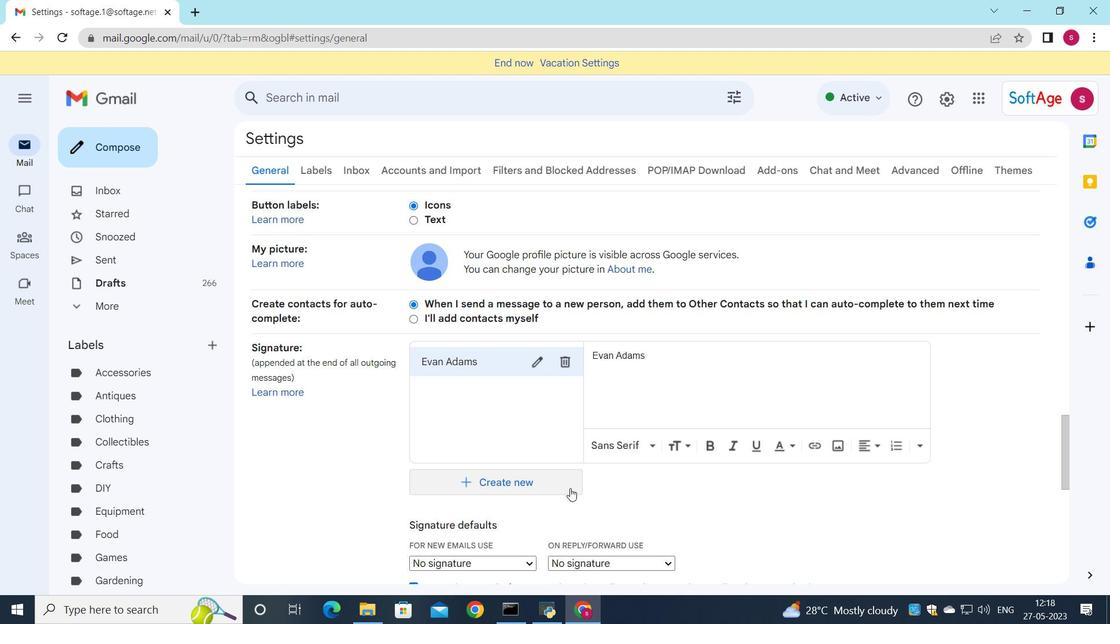 
Action: Mouse scrolled (568, 490) with delta (0, 0)
Screenshot: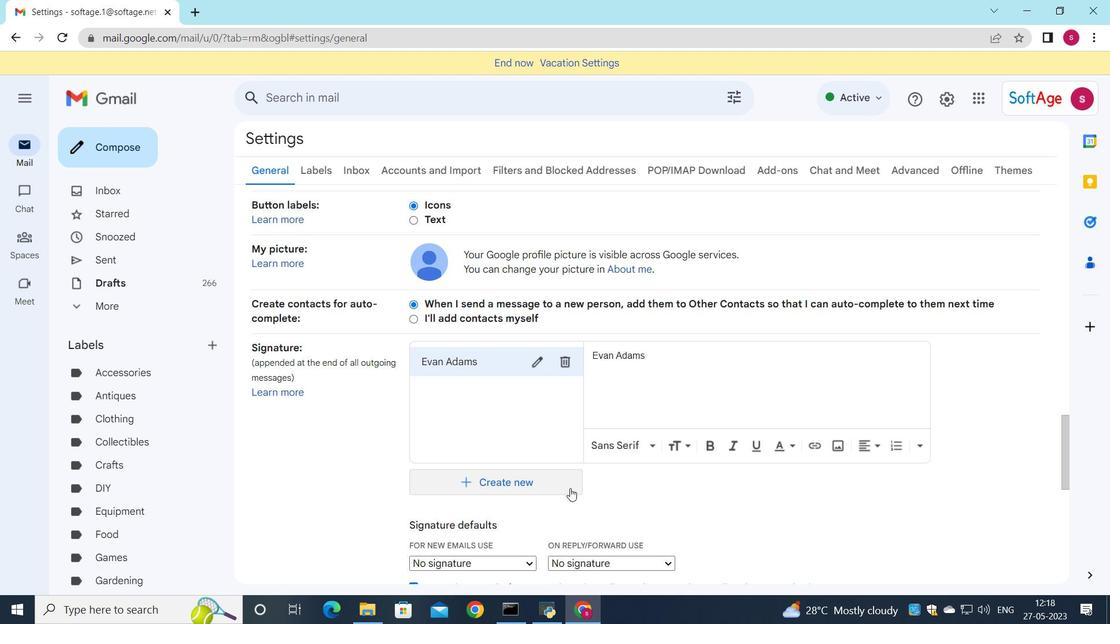 
Action: Mouse moved to (480, 340)
Screenshot: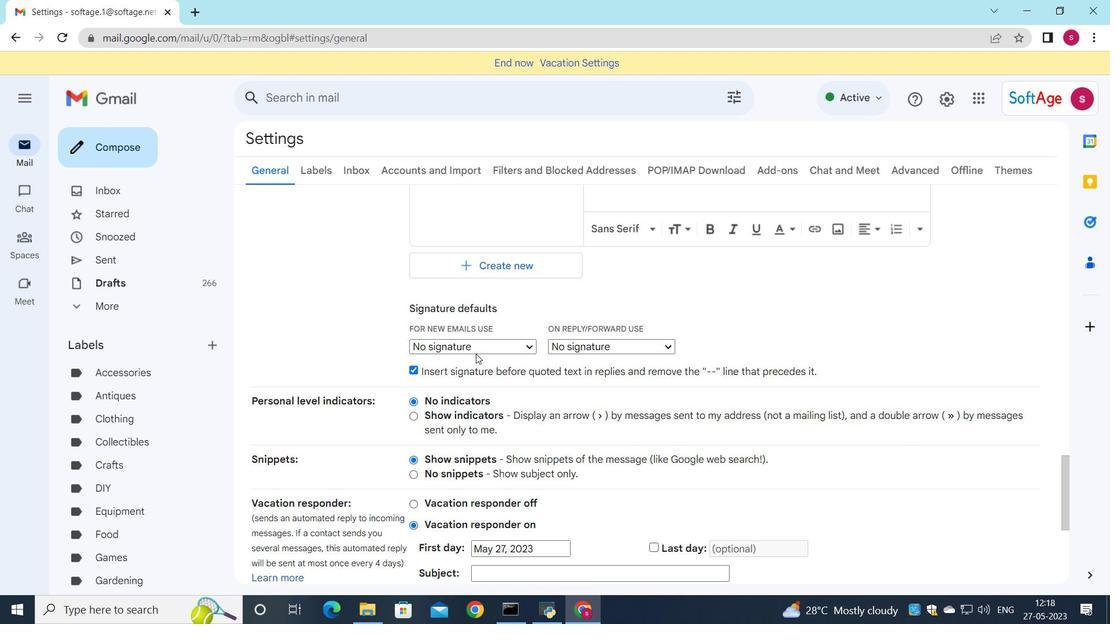 
Action: Mouse pressed left at (480, 340)
Screenshot: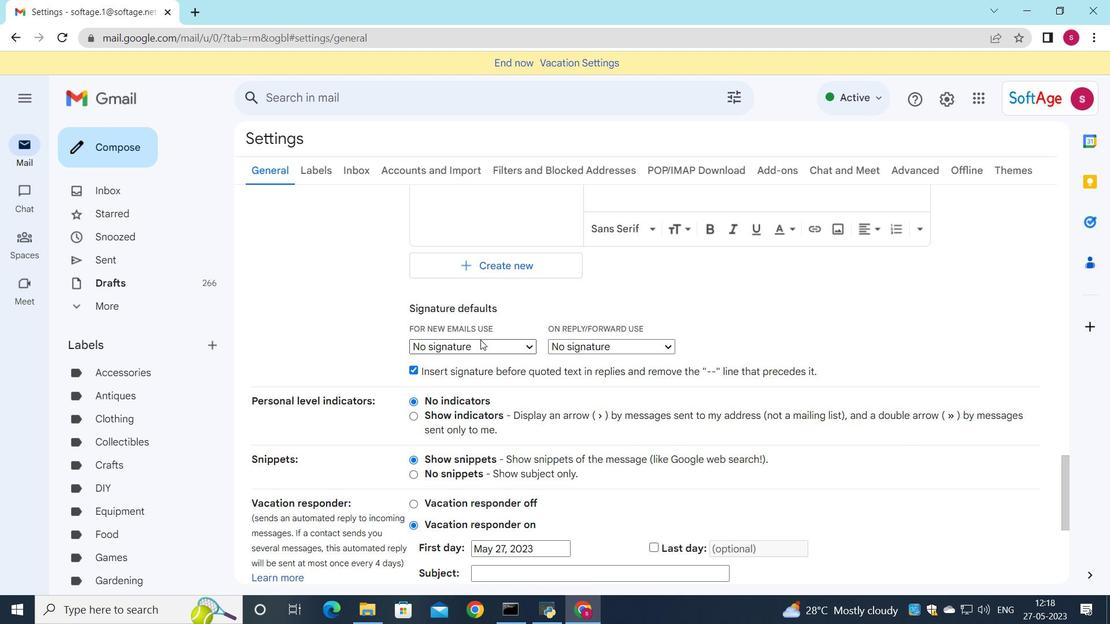 
Action: Mouse moved to (487, 381)
Screenshot: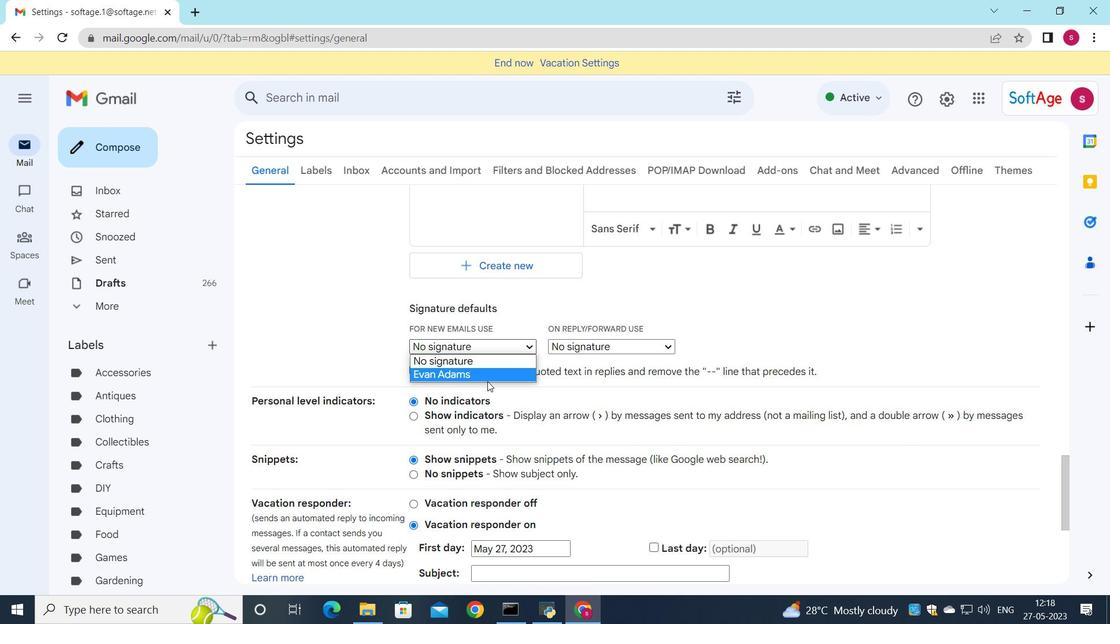 
Action: Mouse pressed left at (487, 381)
Screenshot: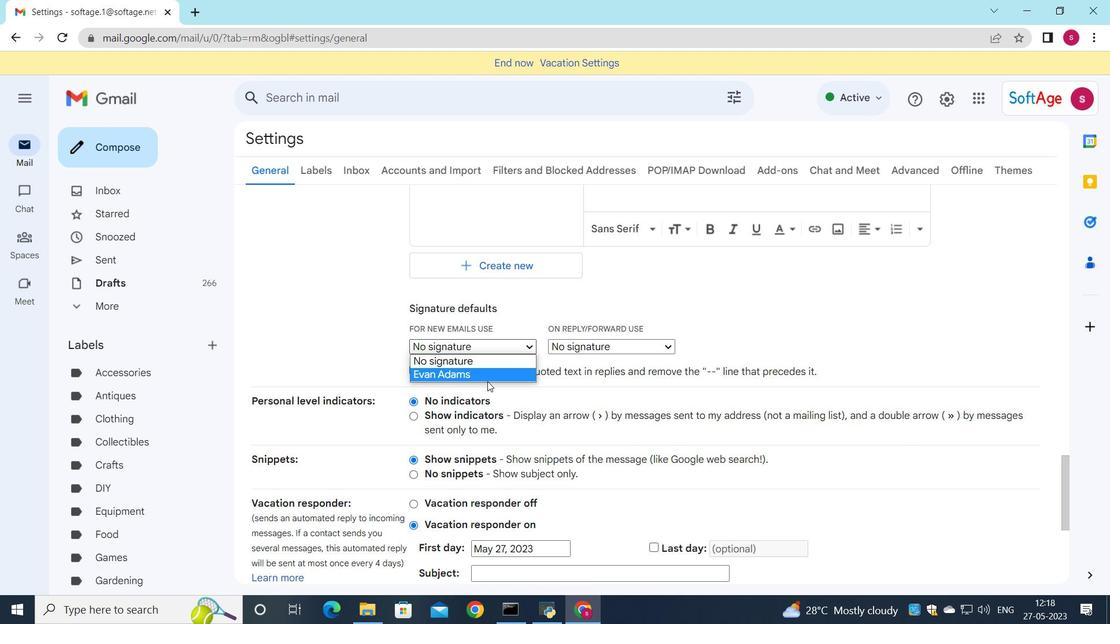 
Action: Mouse moved to (602, 346)
Screenshot: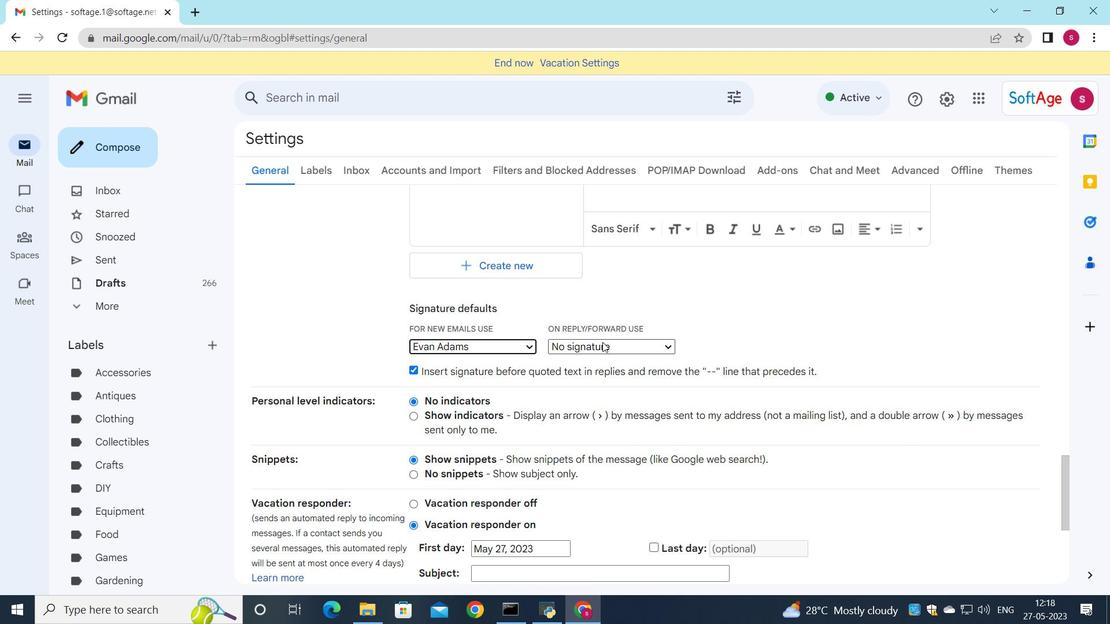 
Action: Mouse pressed left at (602, 346)
Screenshot: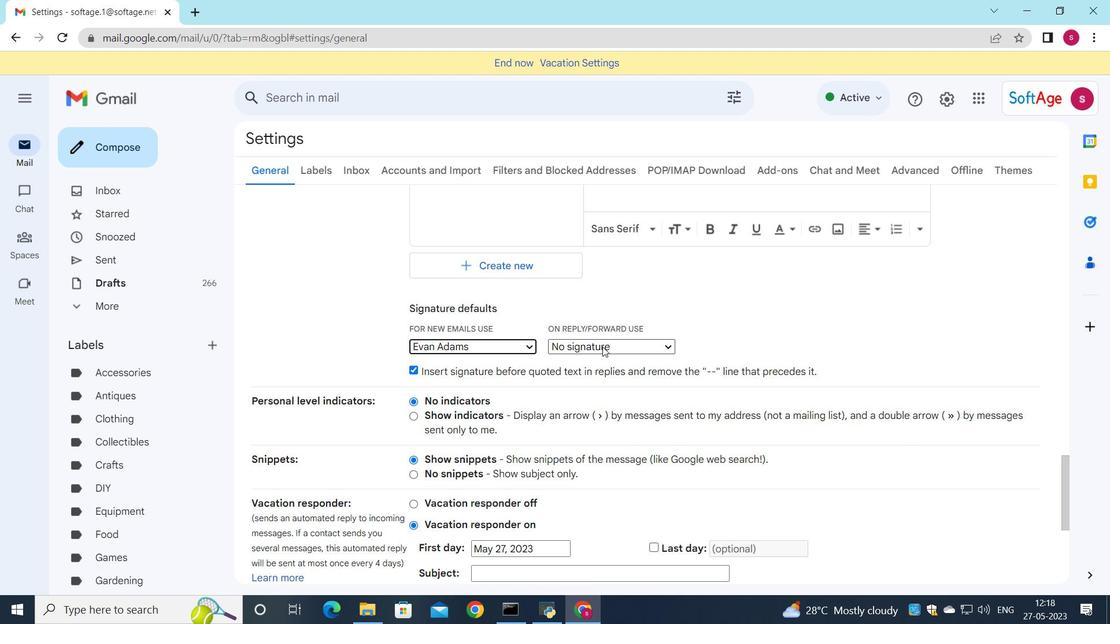 
Action: Mouse moved to (602, 374)
Screenshot: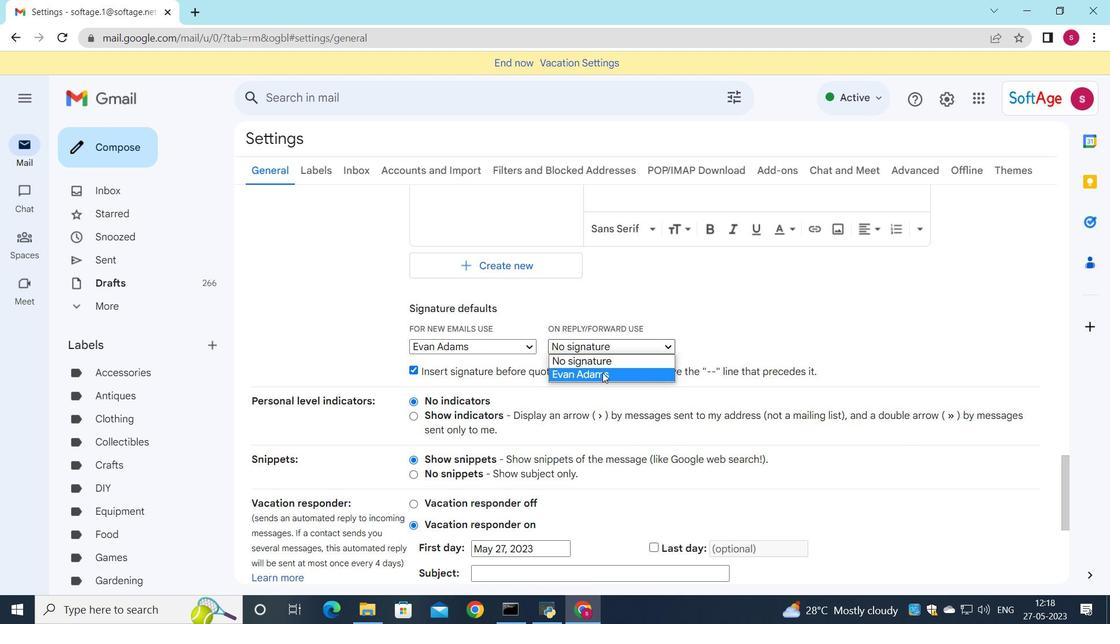 
Action: Mouse pressed left at (602, 374)
Screenshot: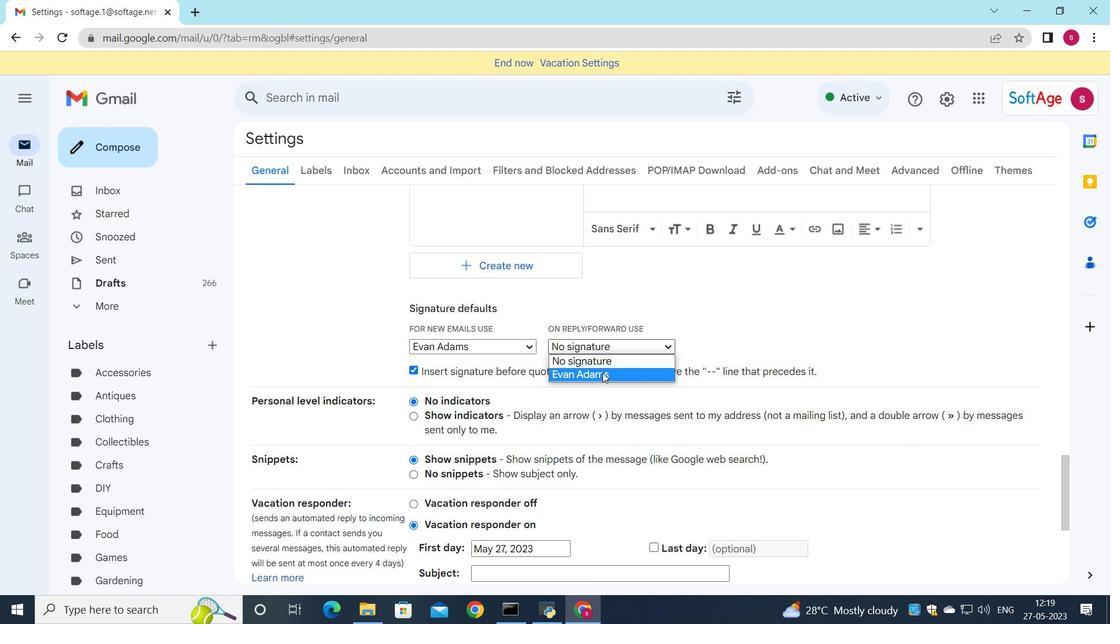 
Action: Mouse moved to (576, 366)
Screenshot: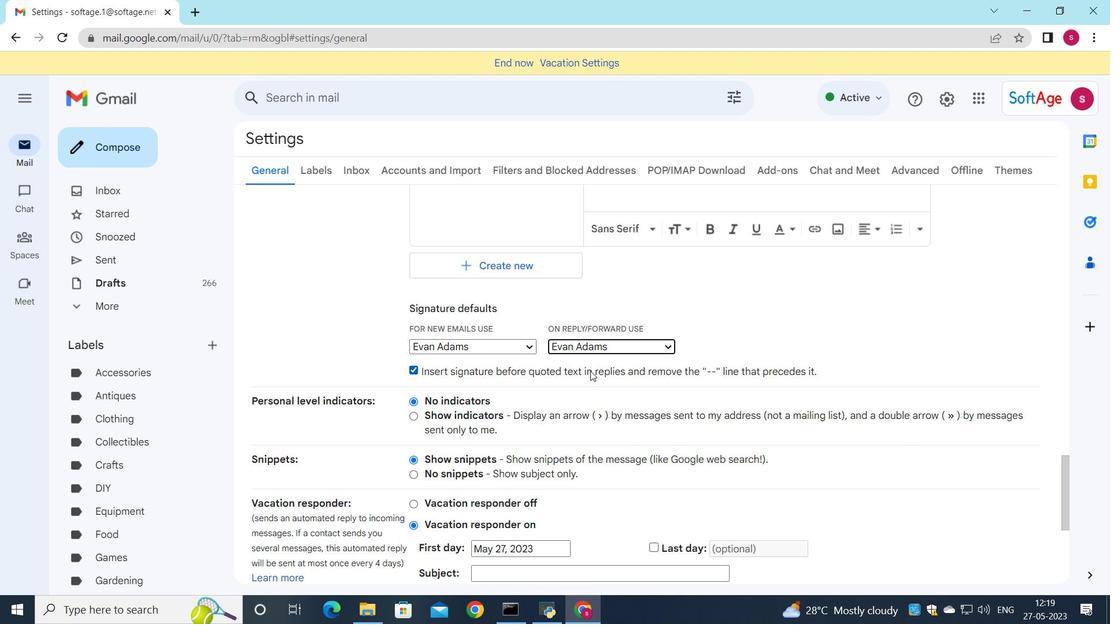 
Action: Mouse scrolled (576, 365) with delta (0, 0)
Screenshot: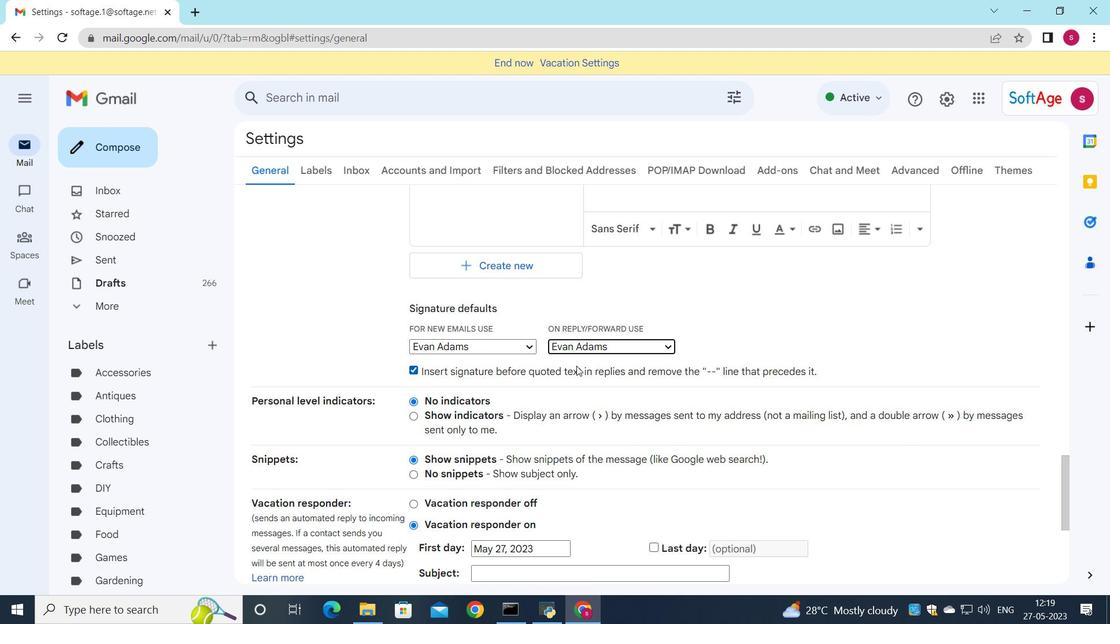 
Action: Mouse scrolled (576, 365) with delta (0, 0)
Screenshot: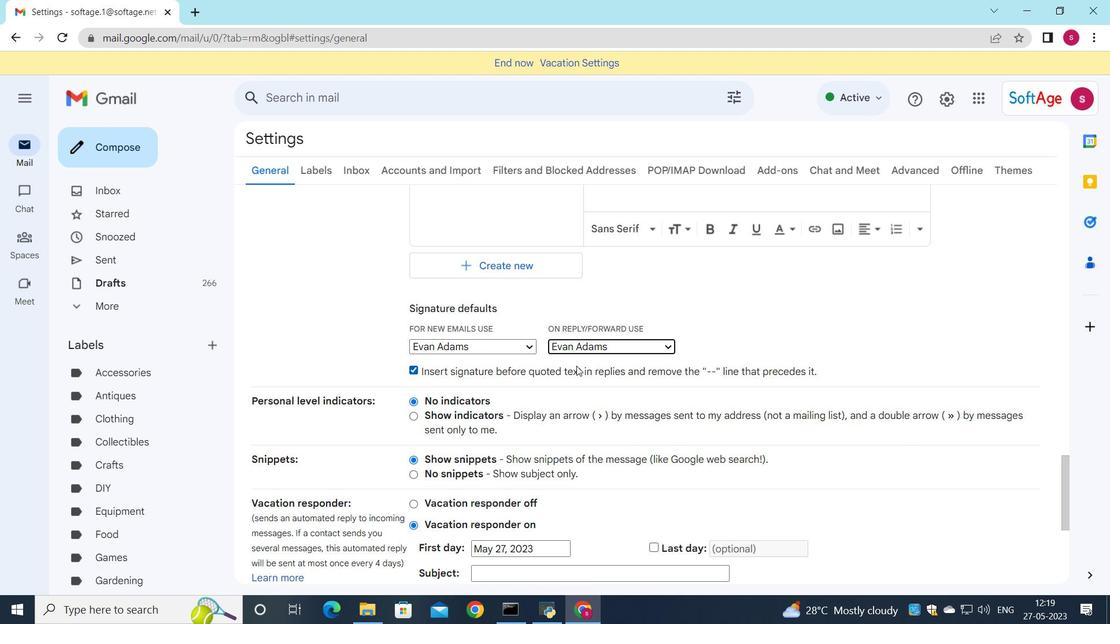 
Action: Mouse scrolled (576, 365) with delta (0, 0)
Screenshot: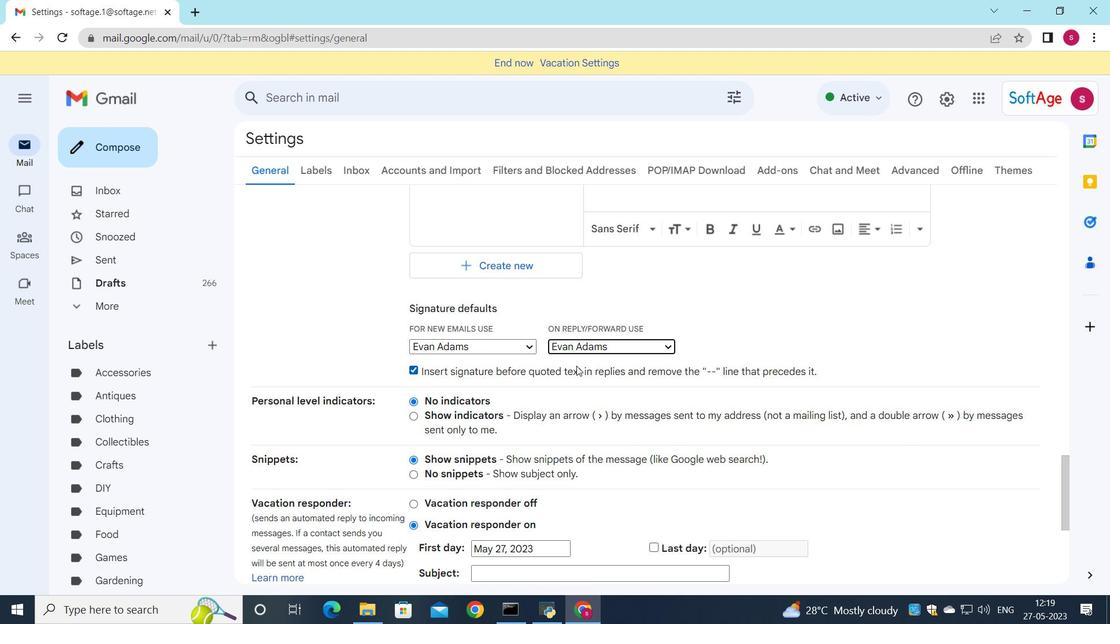 
Action: Mouse scrolled (576, 365) with delta (0, 0)
Screenshot: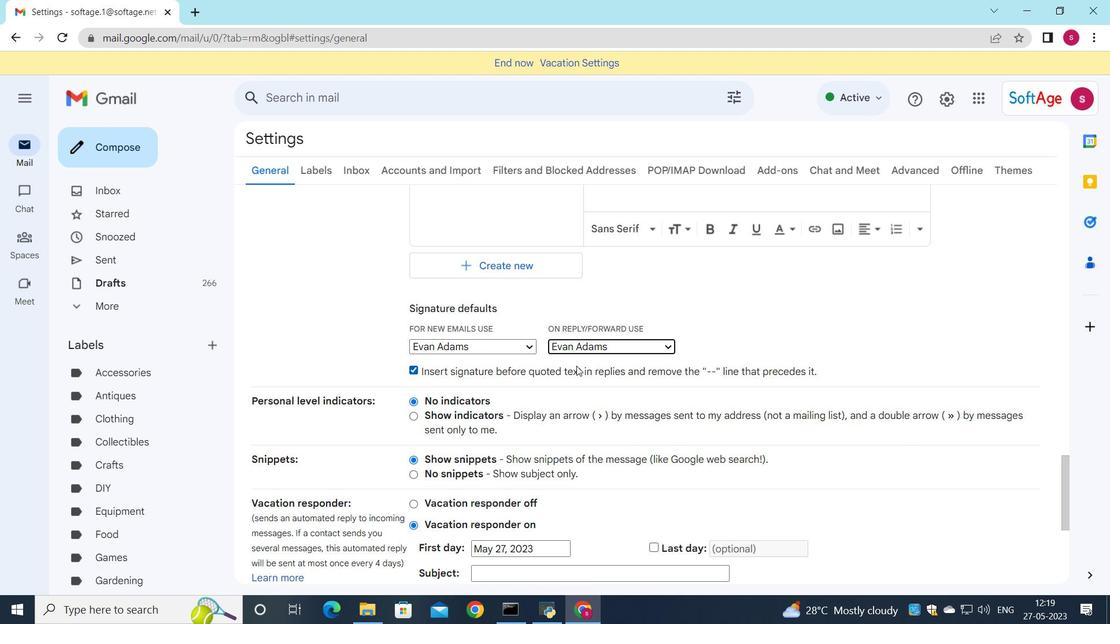 
Action: Mouse scrolled (576, 365) with delta (0, 0)
Screenshot: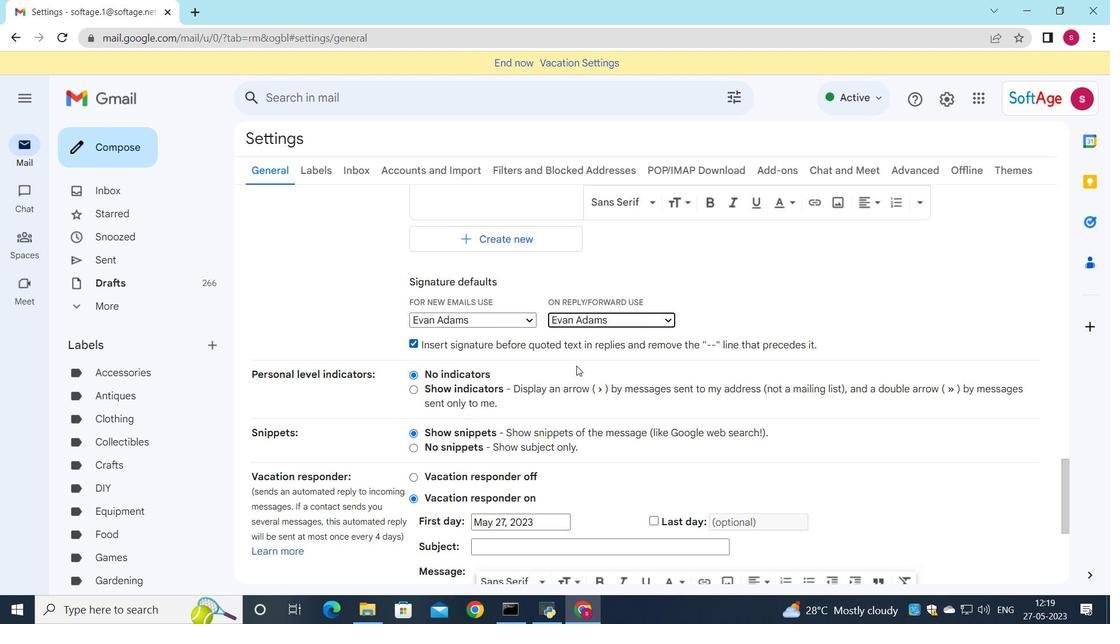 
Action: Mouse moved to (620, 504)
Screenshot: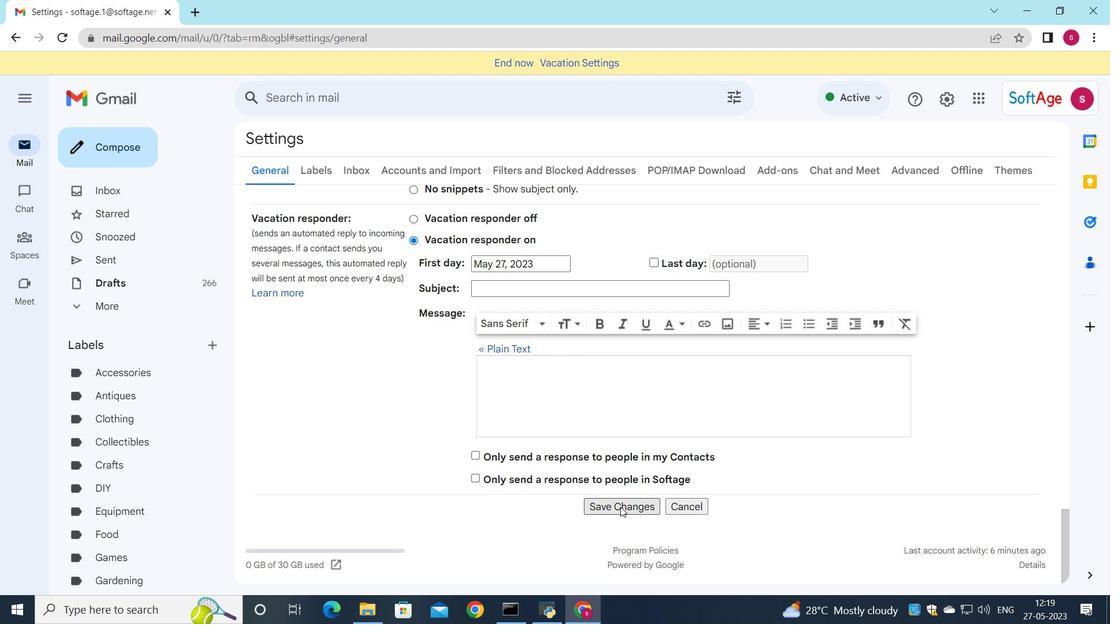 
Action: Mouse pressed left at (620, 504)
Screenshot: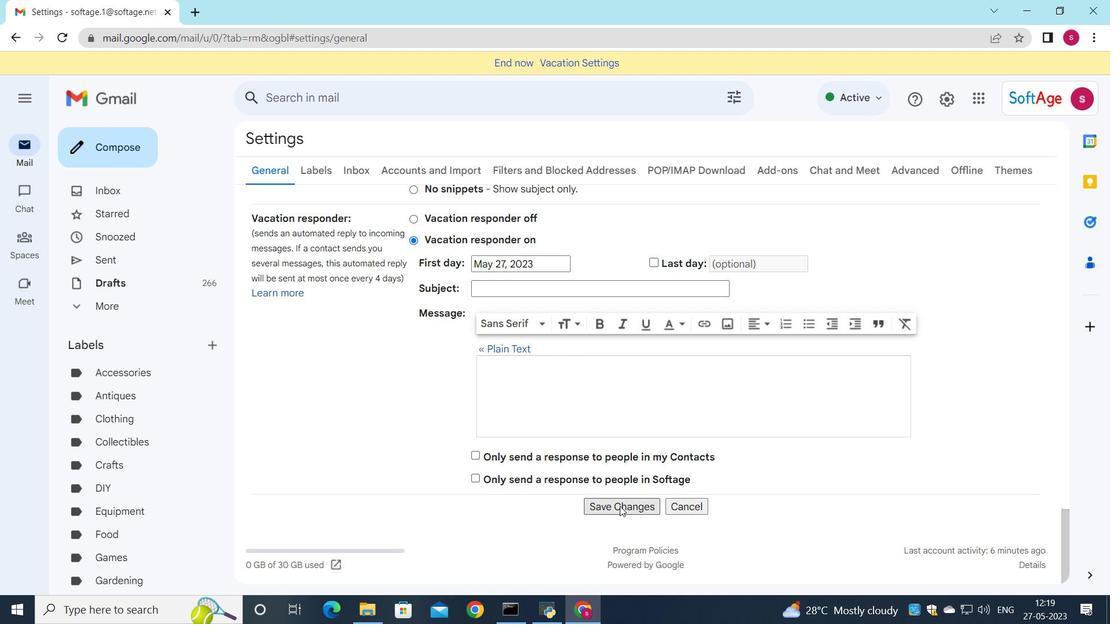 
Action: Mouse moved to (134, 148)
Screenshot: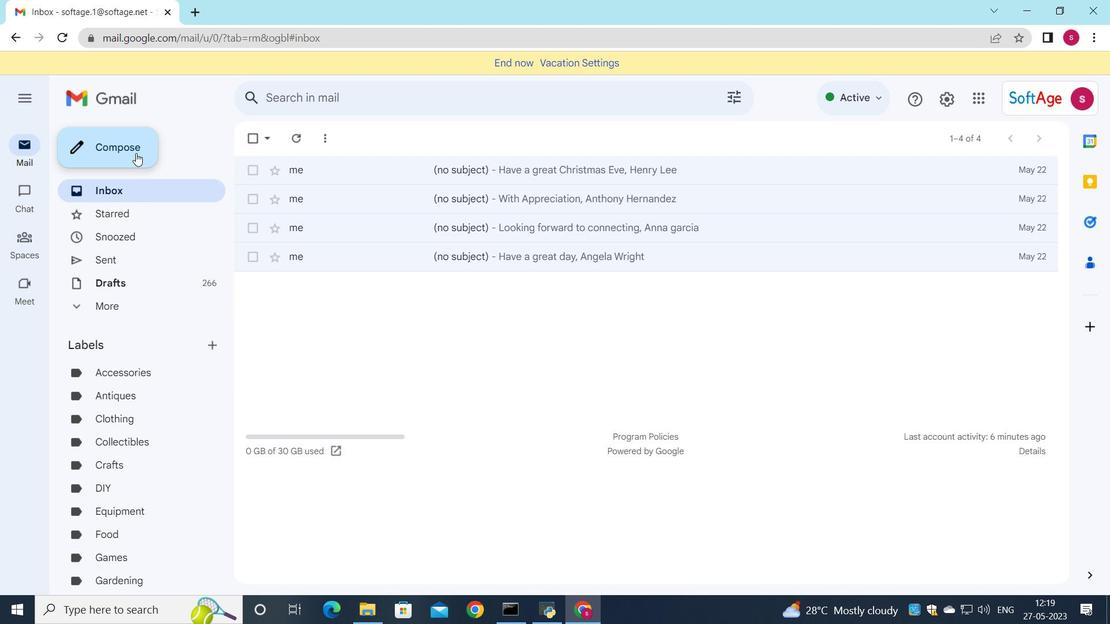 
Action: Mouse pressed left at (134, 148)
Screenshot: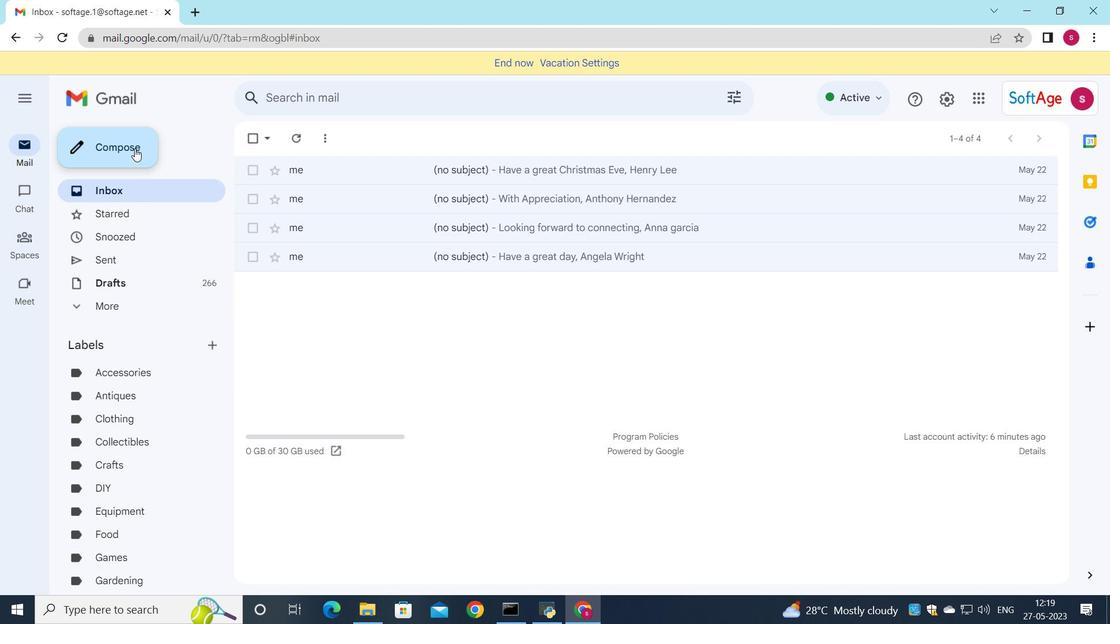 
Action: Mouse moved to (836, 365)
Screenshot: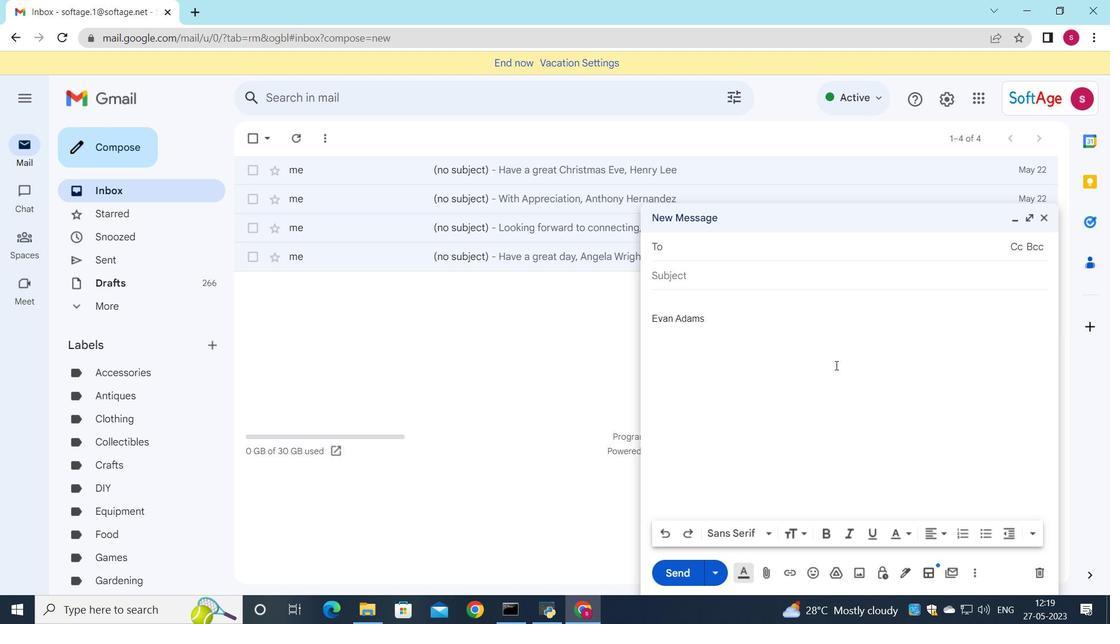
Action: Key pressed softaf<Key.backspace>ge.9
Screenshot: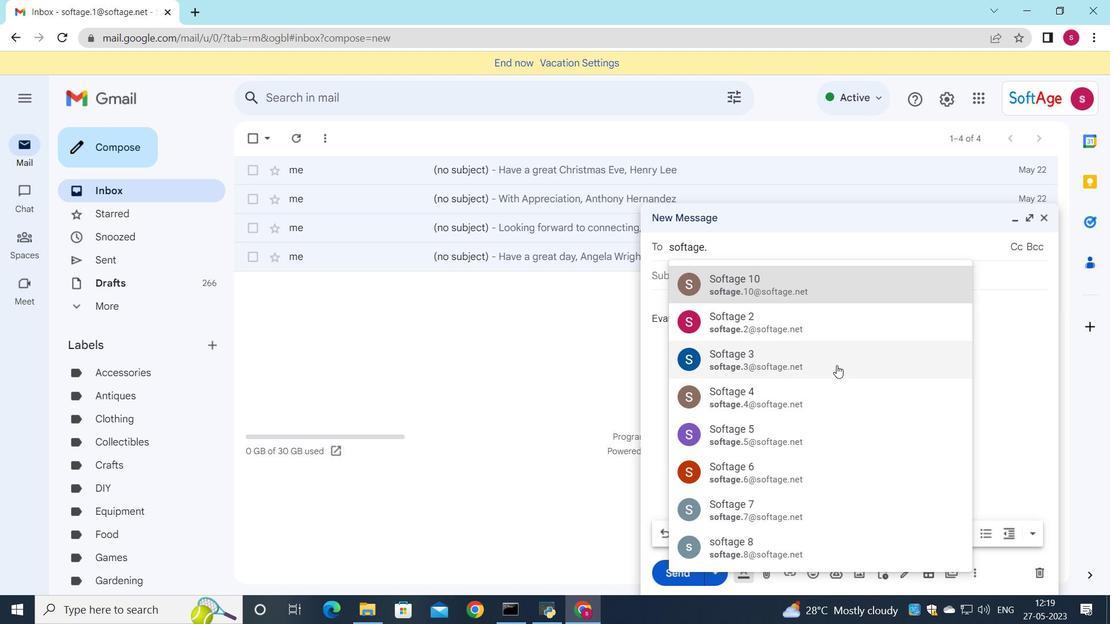 
Action: Mouse moved to (782, 280)
Screenshot: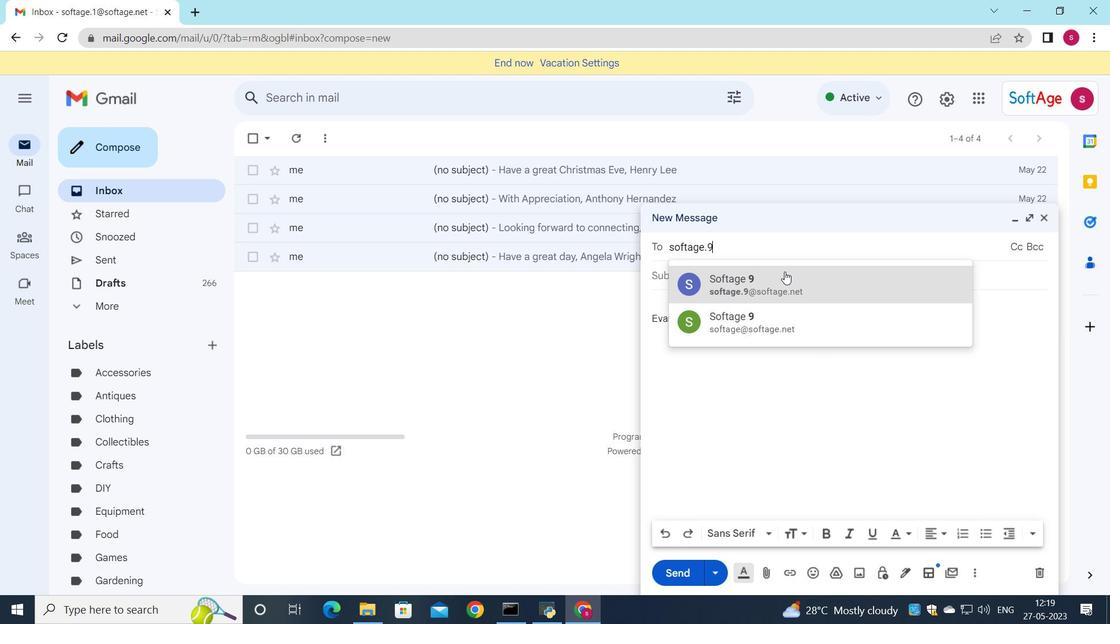 
Action: Mouse pressed left at (782, 280)
Screenshot: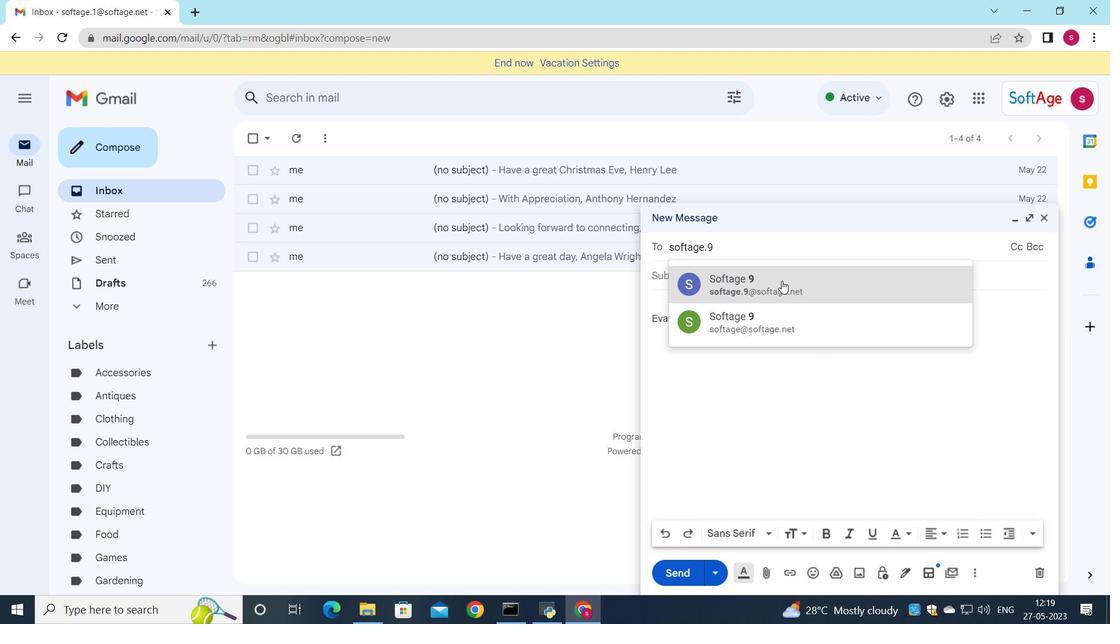 
Action: Mouse moved to (819, 286)
Screenshot: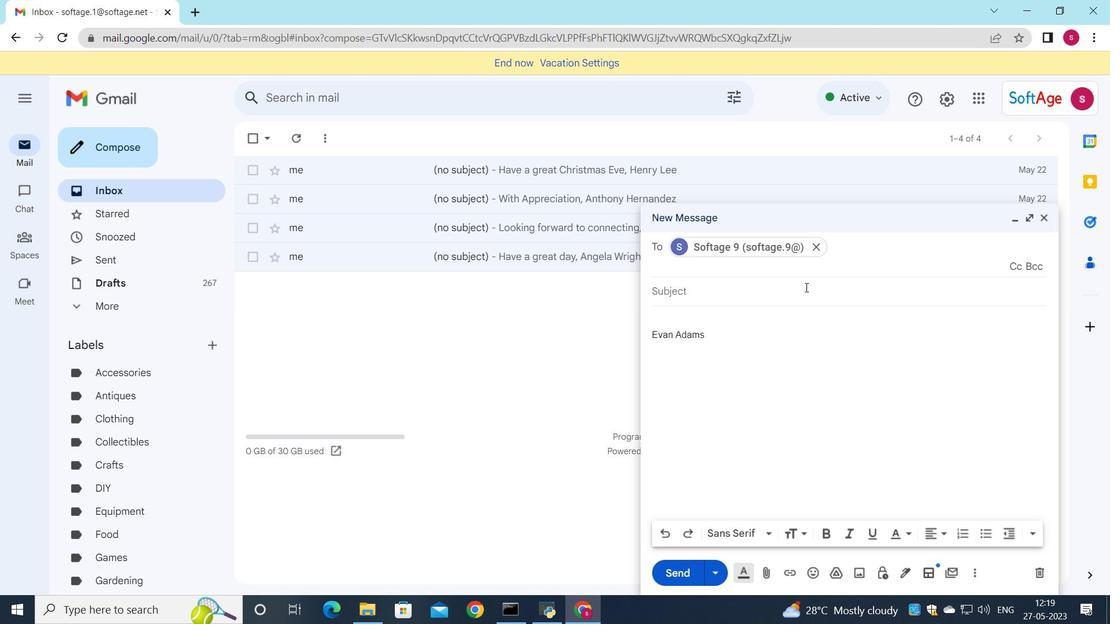 
Action: Key pressed so
Screenshot: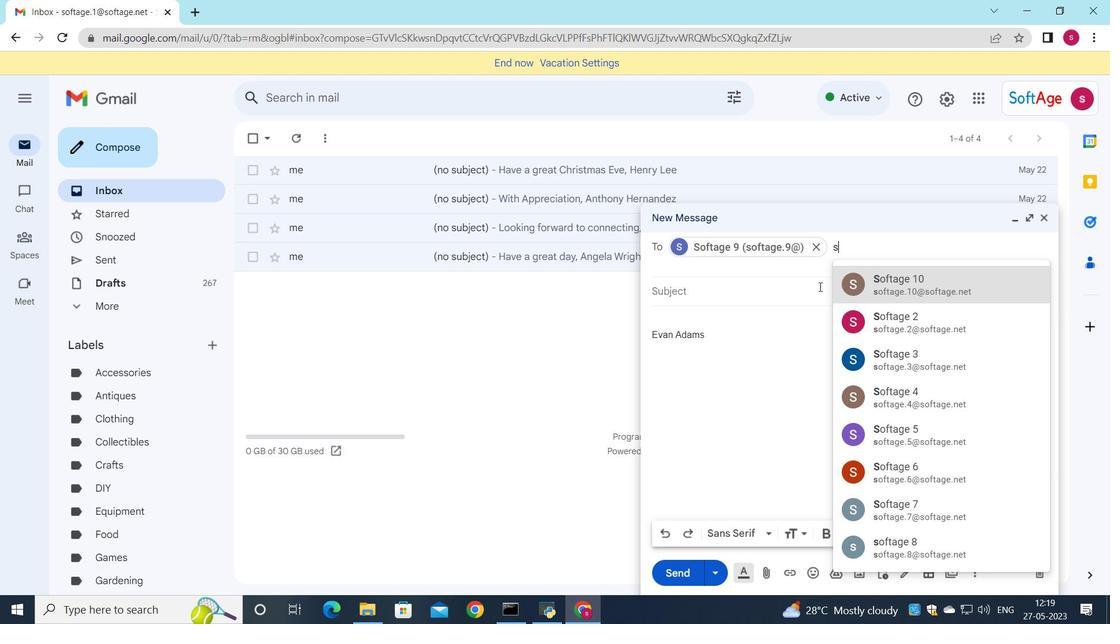 
Action: Mouse moved to (946, 296)
Screenshot: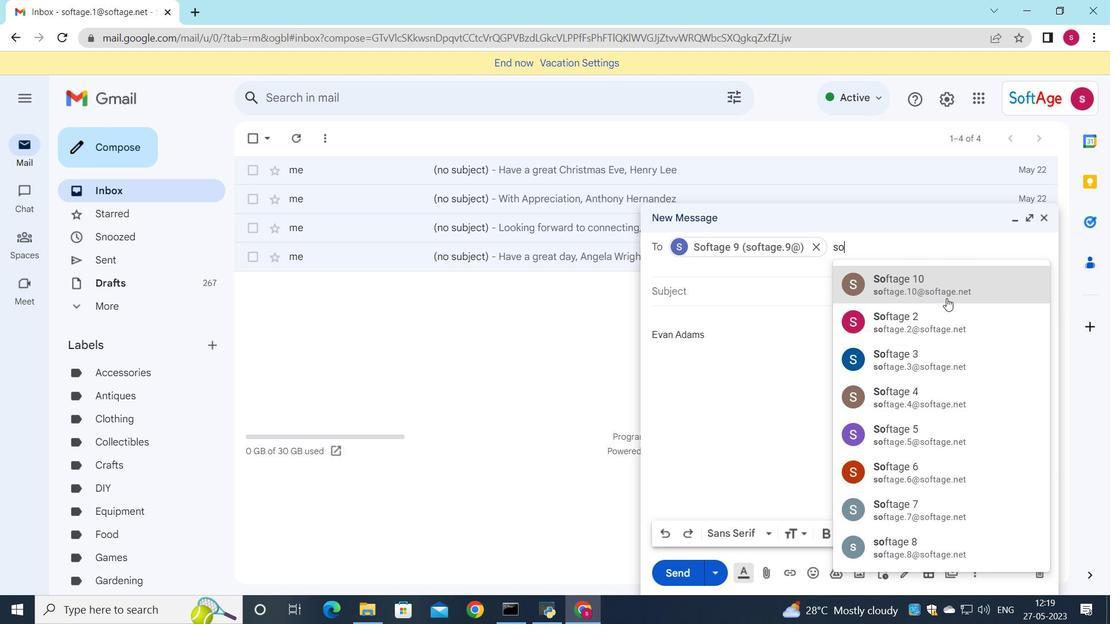 
Action: Mouse pressed left at (946, 296)
Screenshot: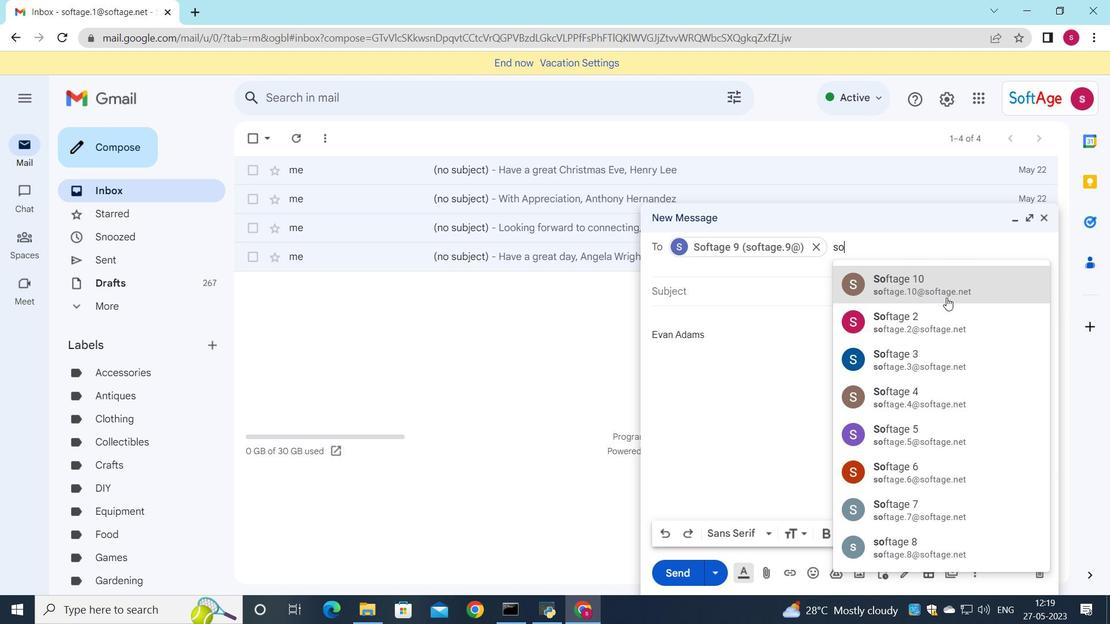 
Action: Mouse moved to (756, 298)
Screenshot: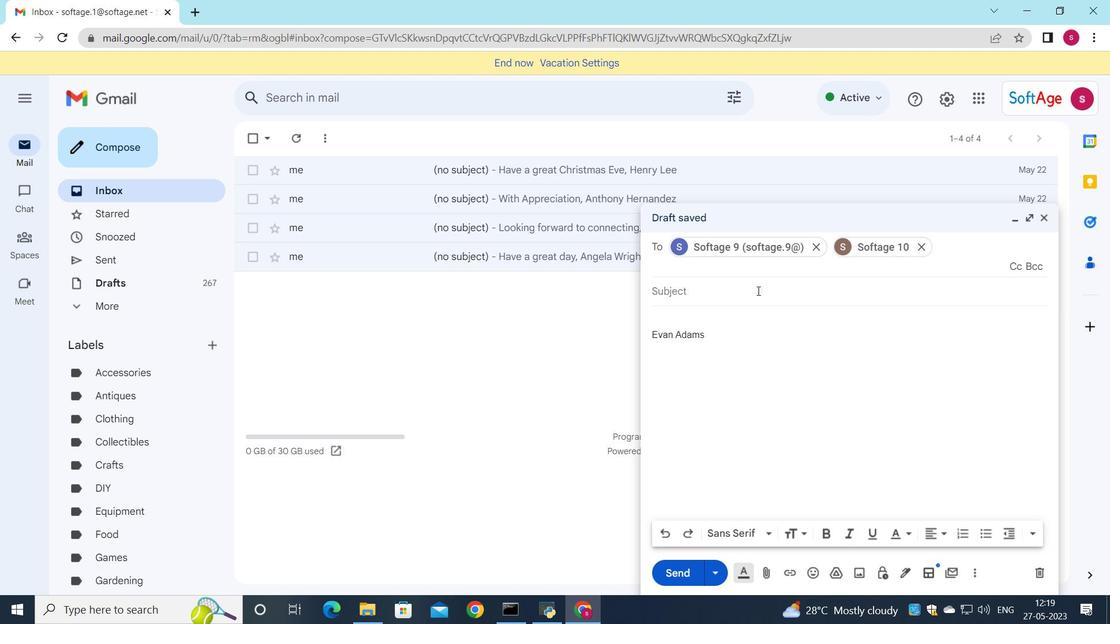 
Action: Mouse pressed left at (756, 298)
Screenshot: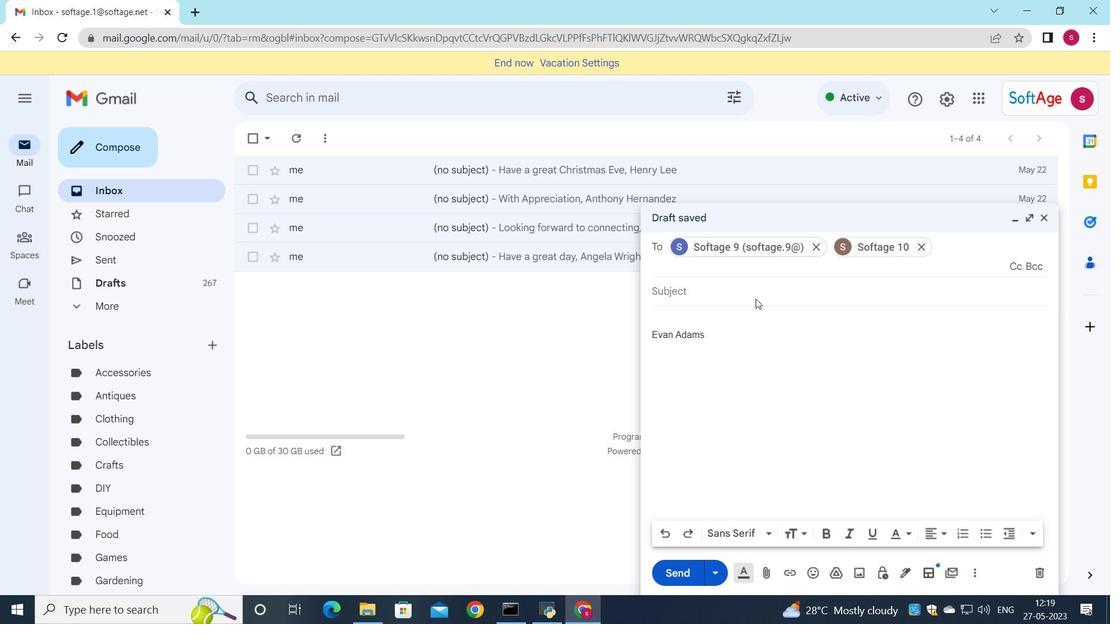 
Action: Mouse moved to (957, 292)
Screenshot: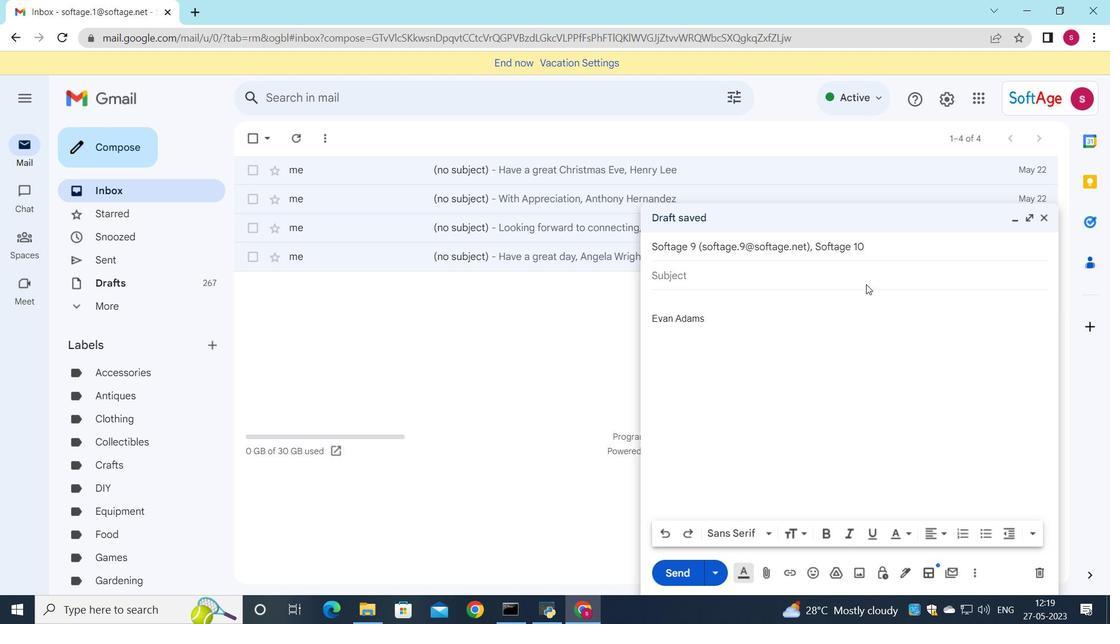 
Action: Key pressed <Key.shift><Key.shift><Key.shift><Key.shift><Key.shift>Request<Key.space>for<Key.space>a<Key.space>project<Key.space>feed<Key.space><Key.backspace>back
Screenshot: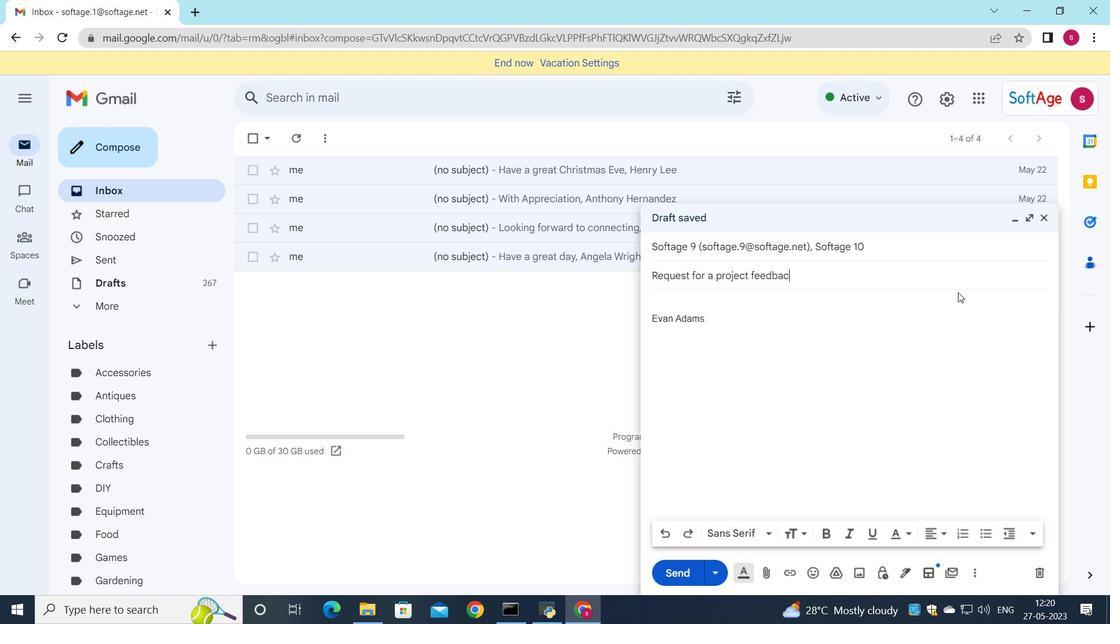 
Action: Mouse moved to (711, 292)
Screenshot: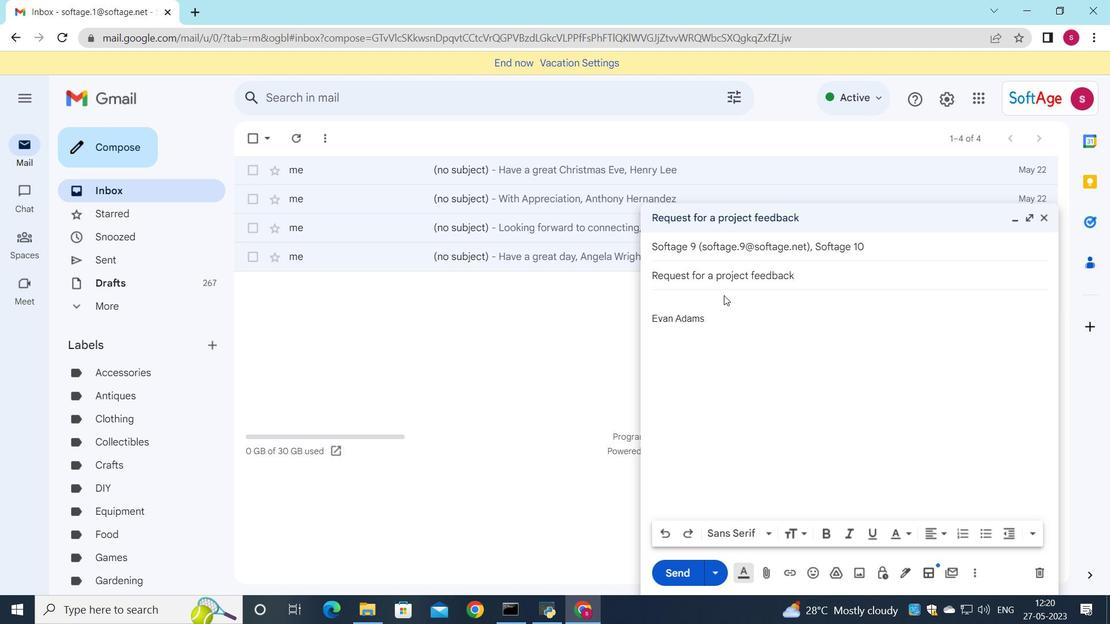 
Action: Mouse pressed left at (711, 292)
Screenshot: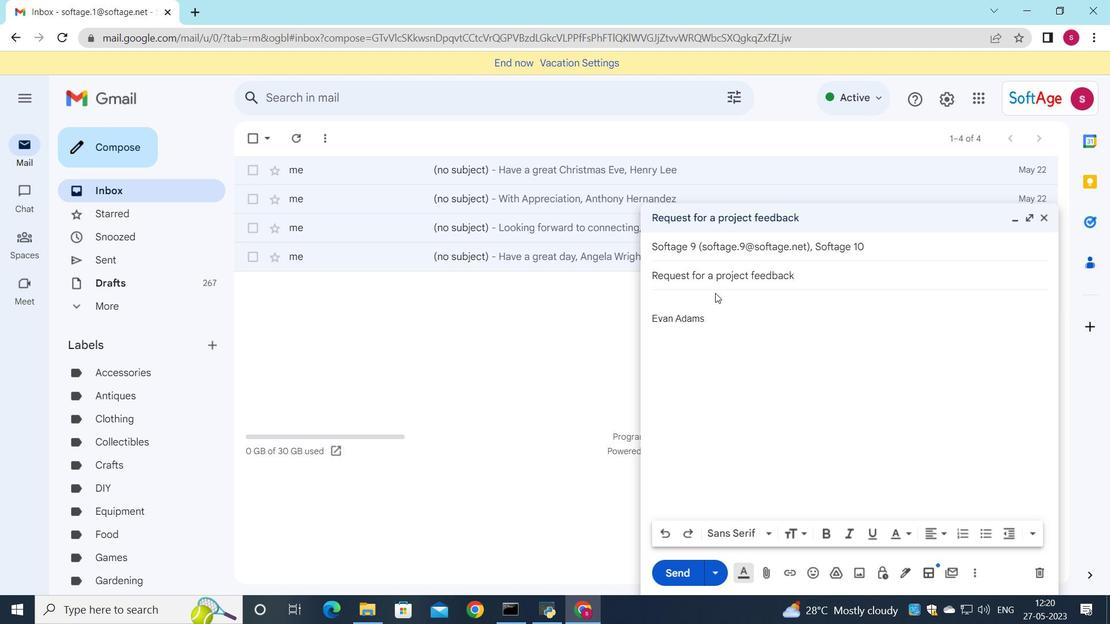 
Action: Mouse moved to (760, 305)
Screenshot: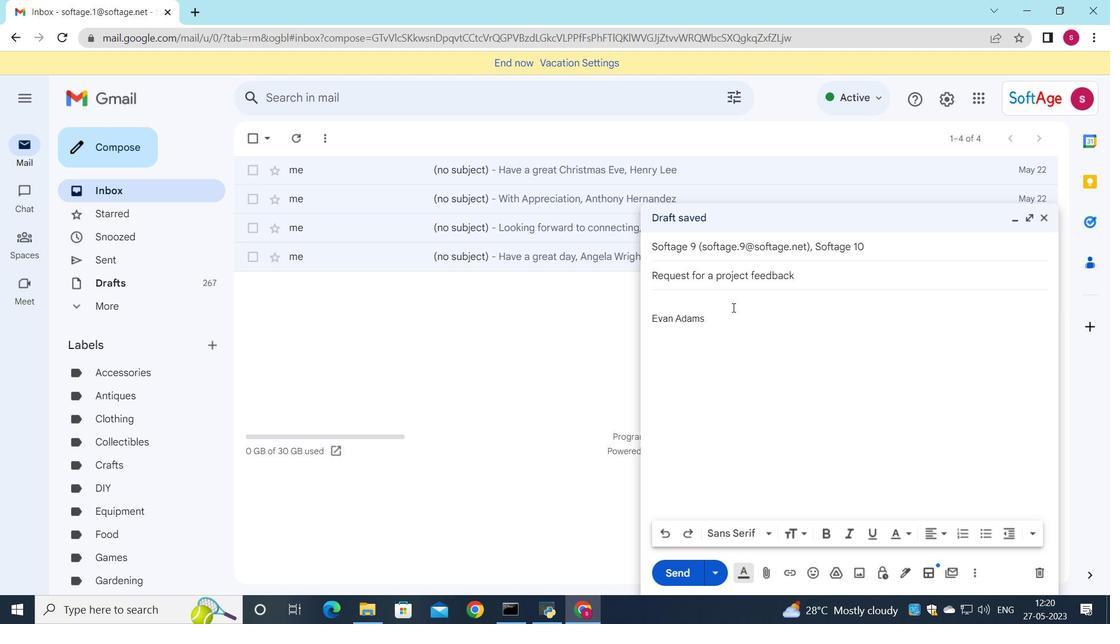 
Action: Key pressed <Key.shift>Please<Key.space>let<Key.space>me<Key.space>know<Key.space>if<Key.space>there<Key.space>are<Key.space>any<Key.space>changes<Key.space>to<Key.space>thr<Key.backspace>e<Key.space>requirements<Key.space>for<Key.space>the<Key.space>project
Screenshot: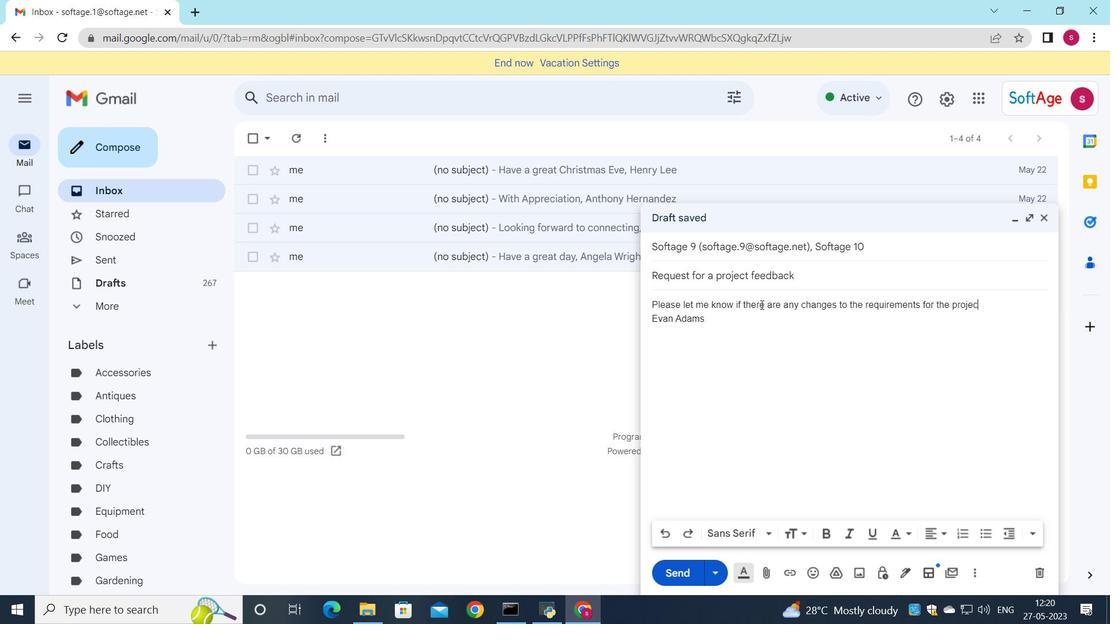 
Action: Mouse moved to (729, 132)
Screenshot: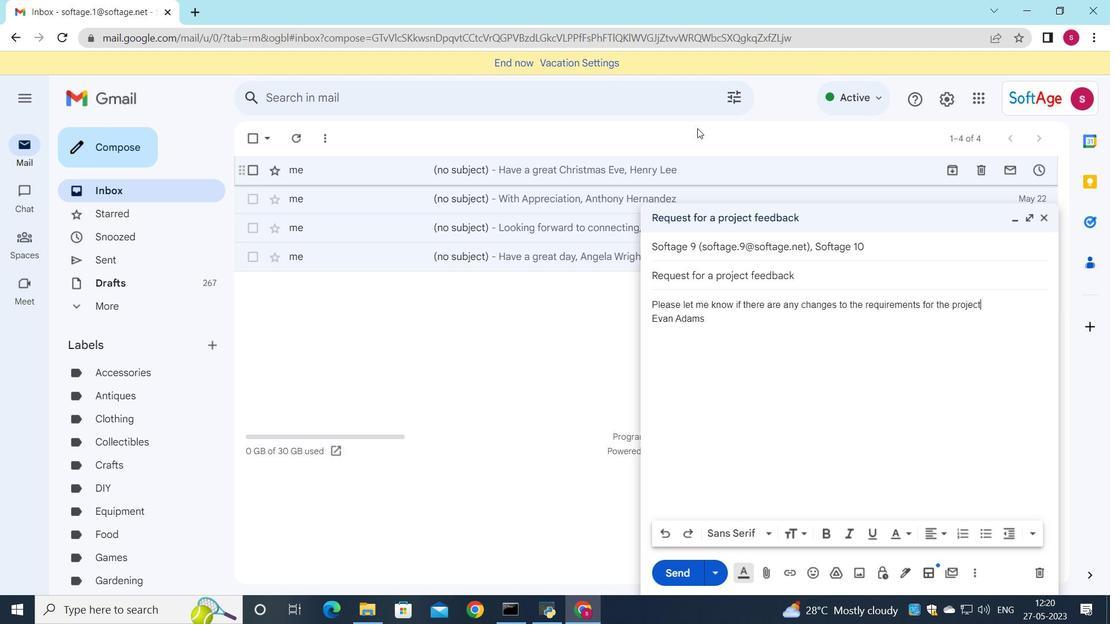 
Action: Key pressed .
Screenshot: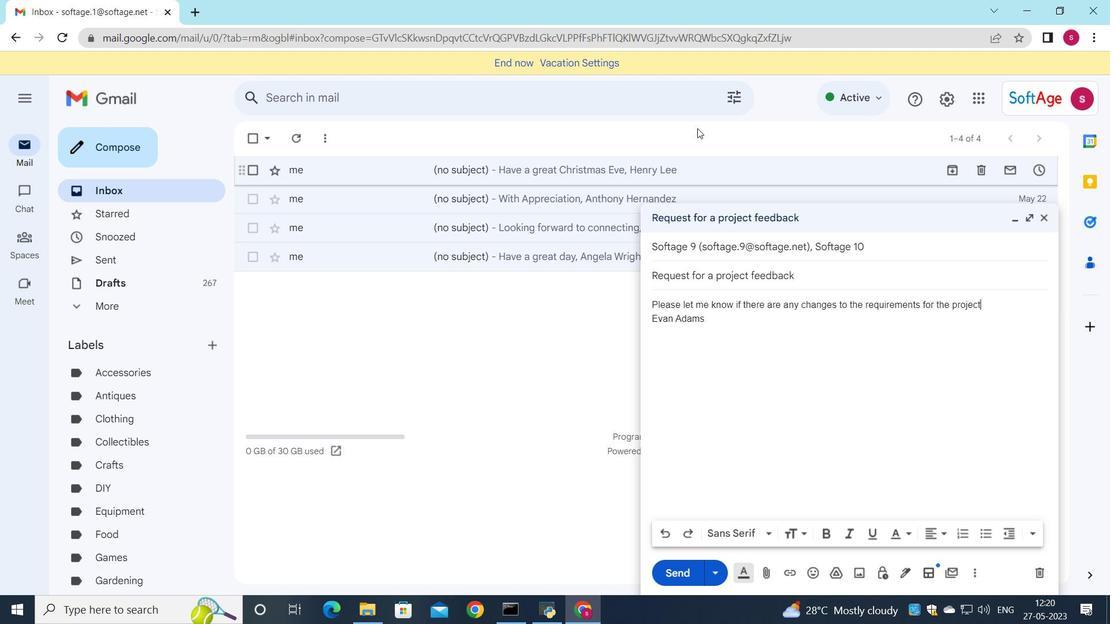 
Action: Mouse moved to (772, 571)
Screenshot: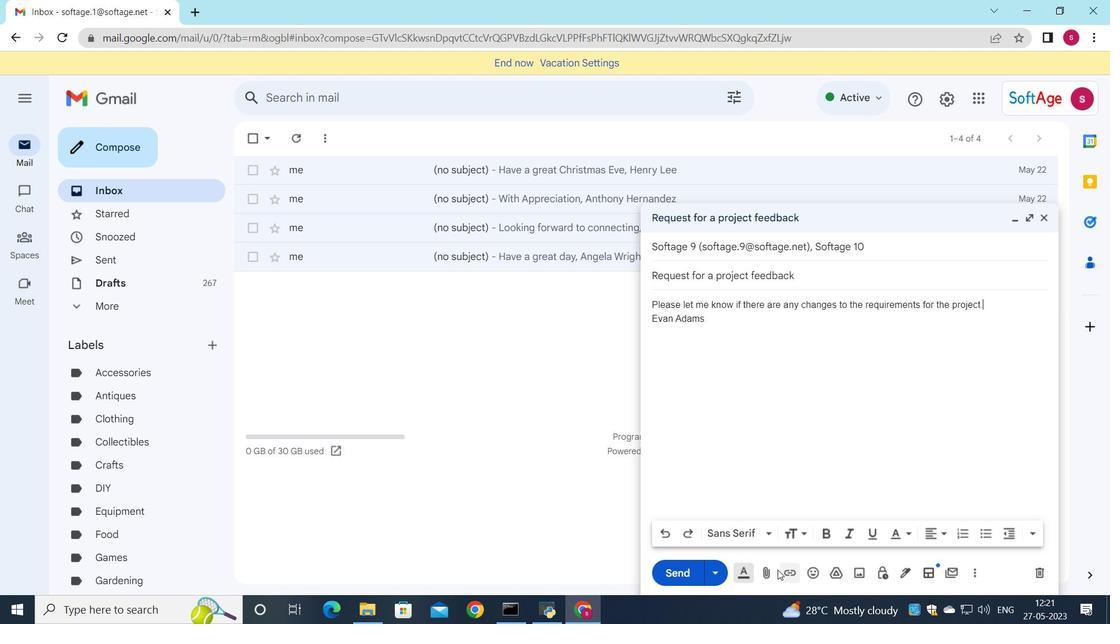 
Action: Mouse pressed left at (772, 571)
Screenshot: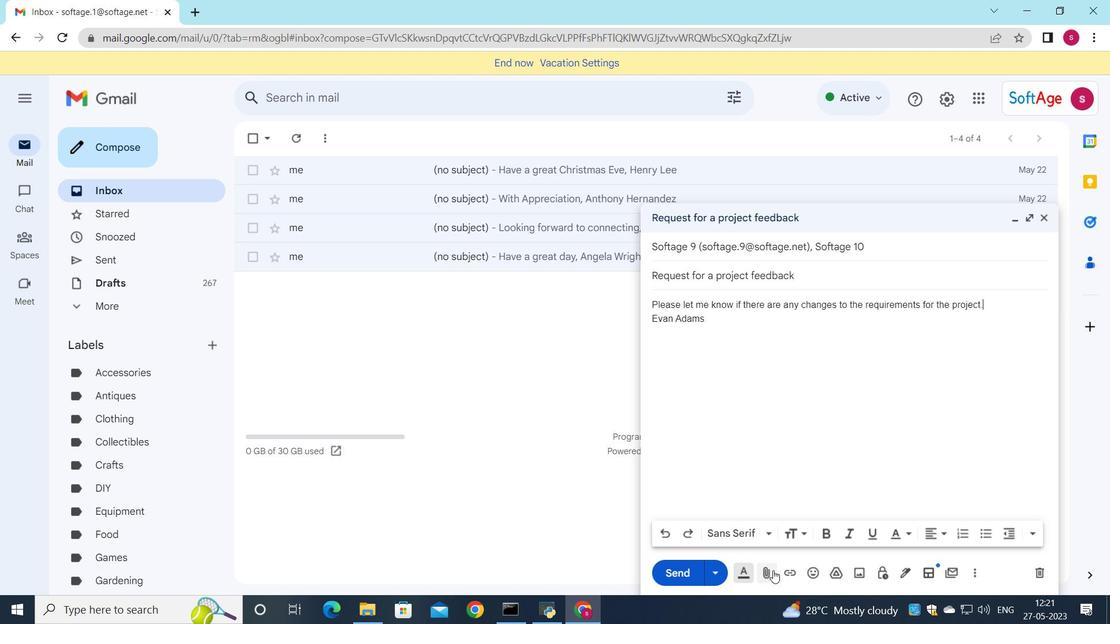 
Action: Mouse moved to (171, 106)
Screenshot: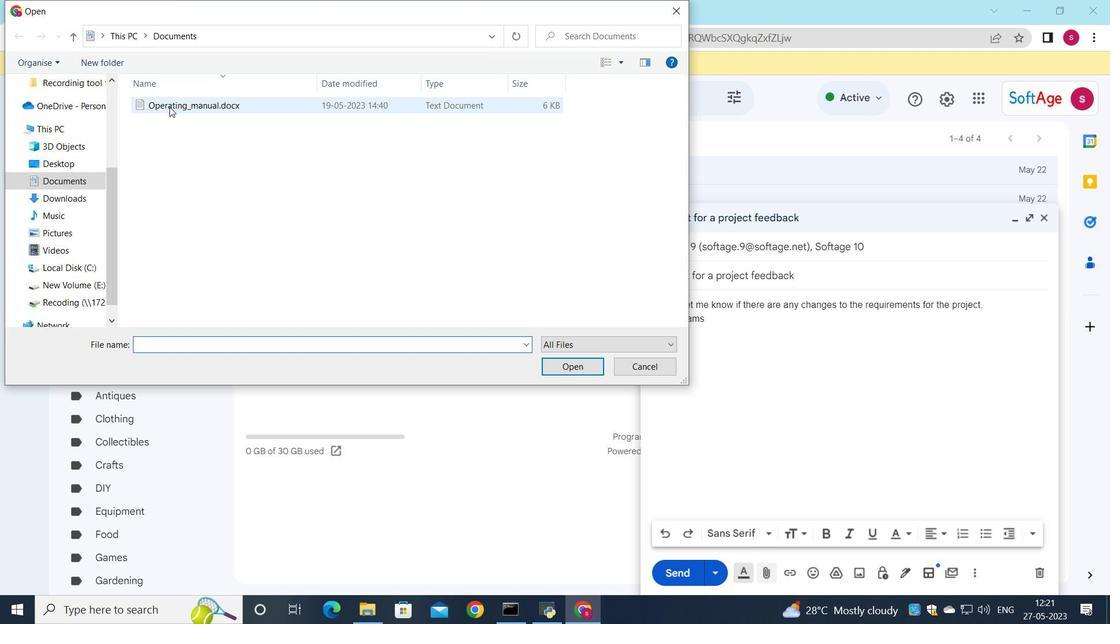 
Action: Mouse pressed left at (171, 106)
Screenshot: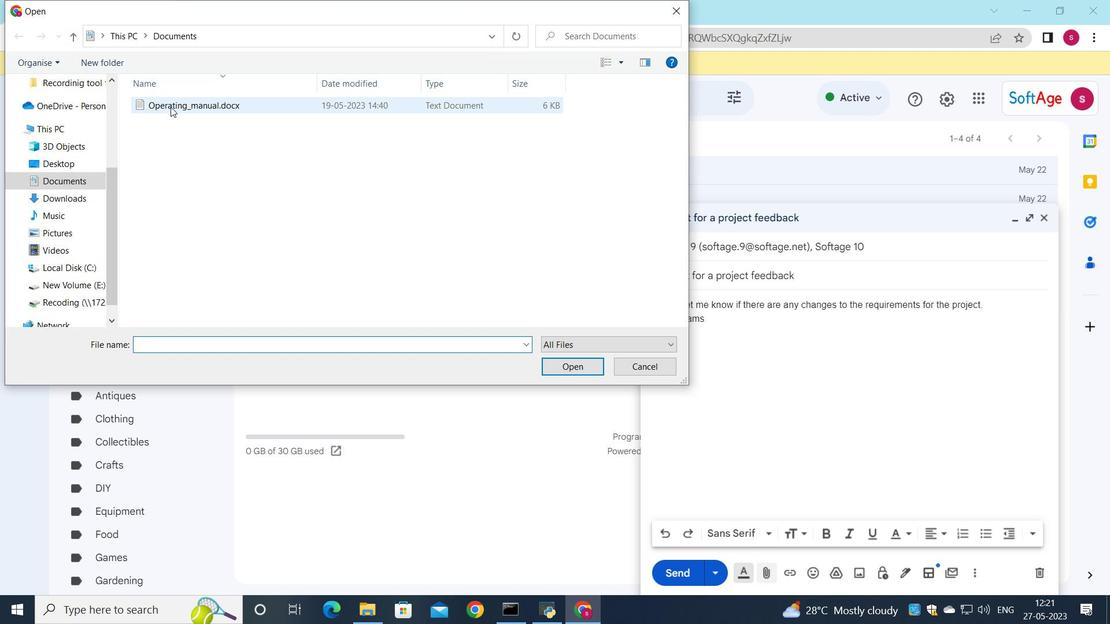 
Action: Mouse moved to (220, 104)
Screenshot: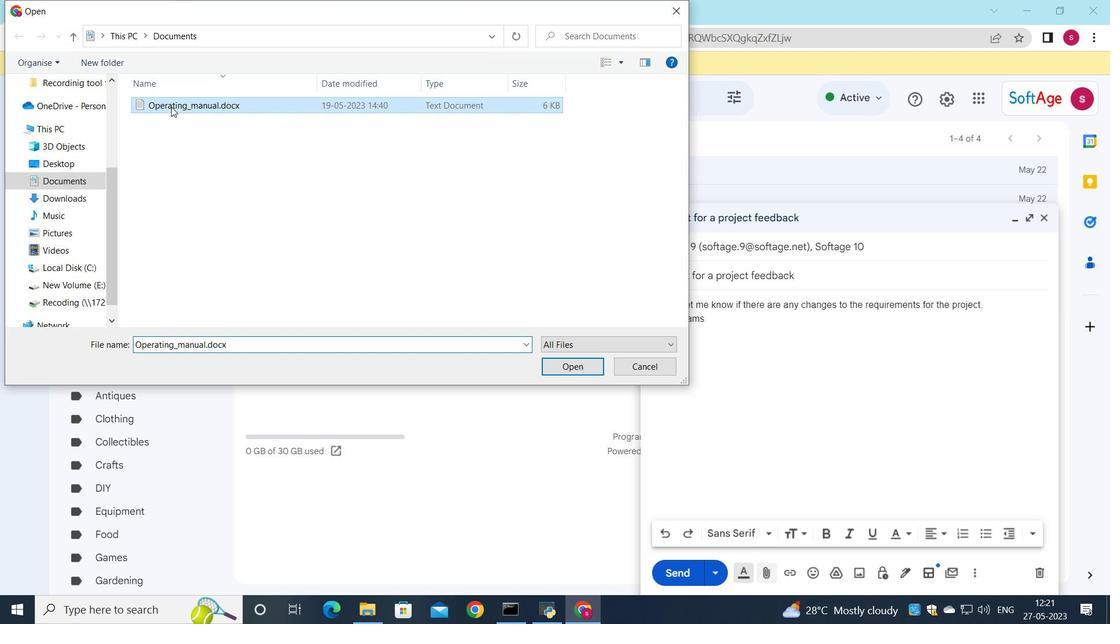 
Action: Mouse pressed left at (220, 104)
Screenshot: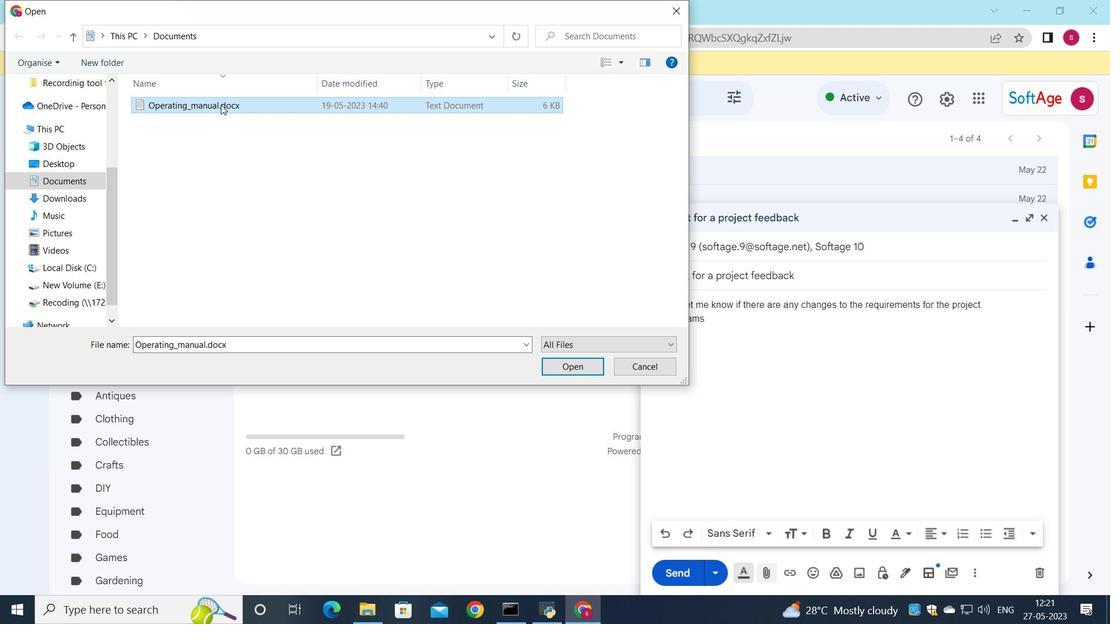 
Action: Mouse moved to (645, 123)
Screenshot: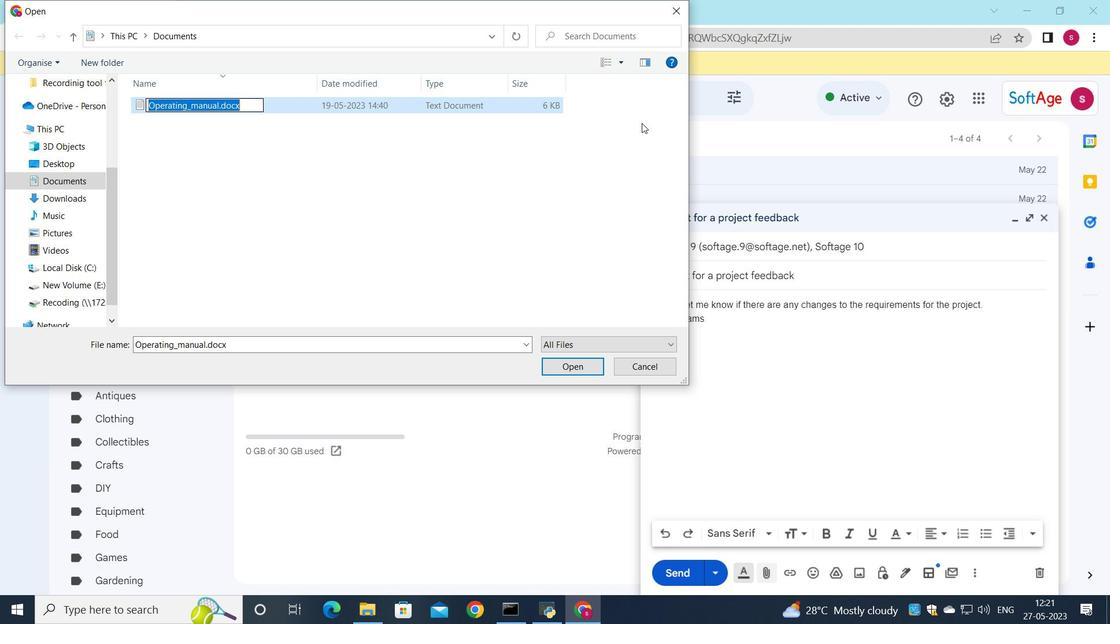 
Action: Key pressed <Key.shift>Cost<Key.shift><Key.shift><Key.shift><Key.shift><Key.shift>_analysis<Key.shift>_report.pdf
Screenshot: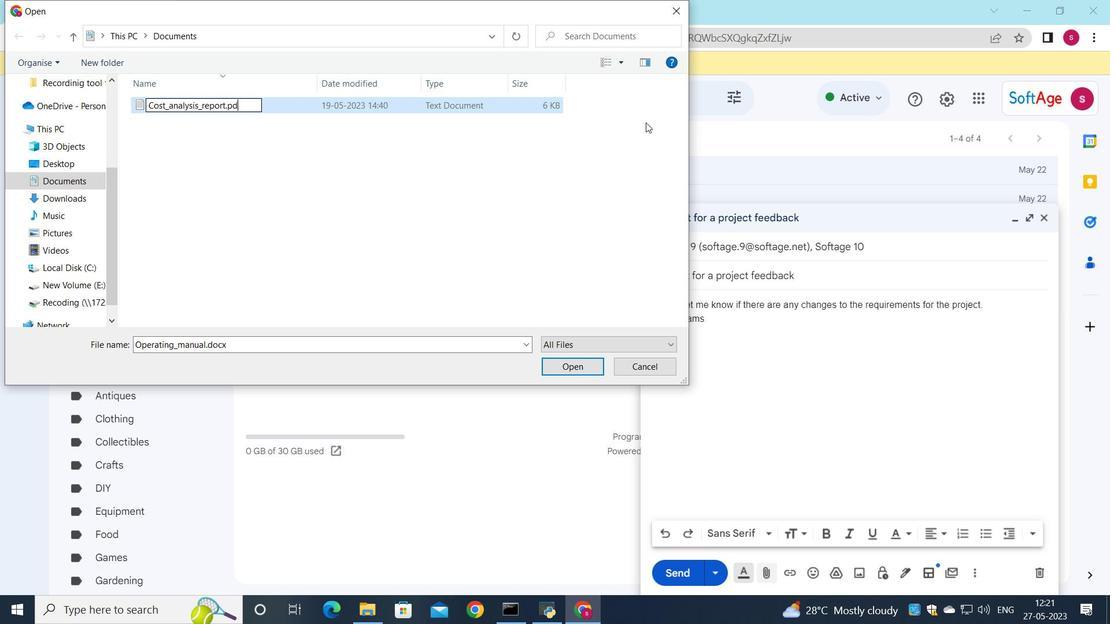 
Action: Mouse moved to (464, 99)
Screenshot: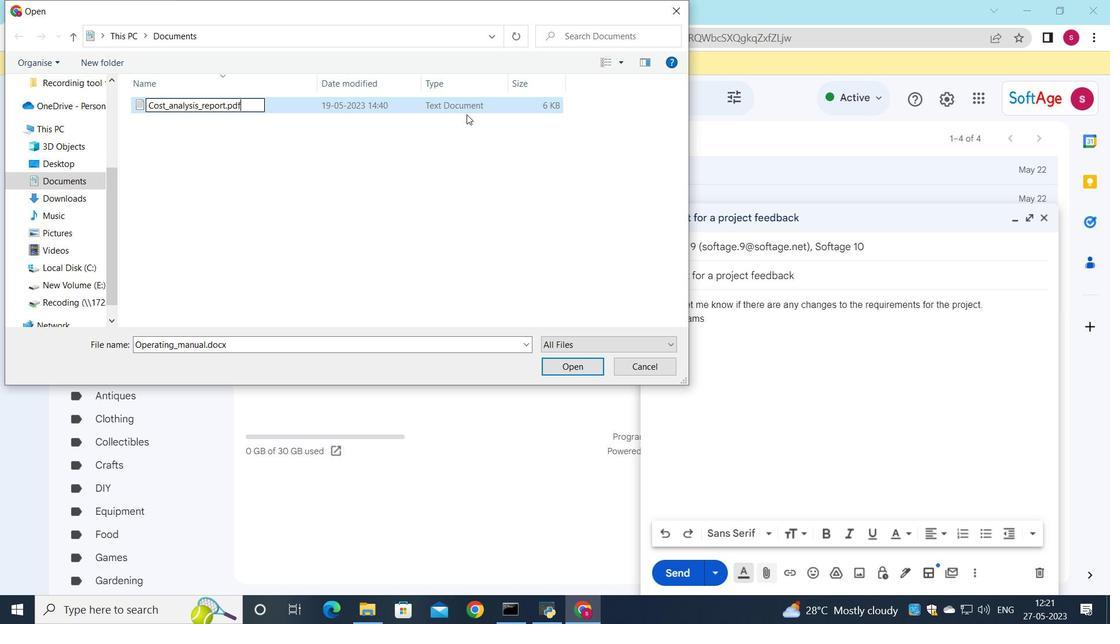 
Action: Mouse pressed left at (464, 99)
Screenshot: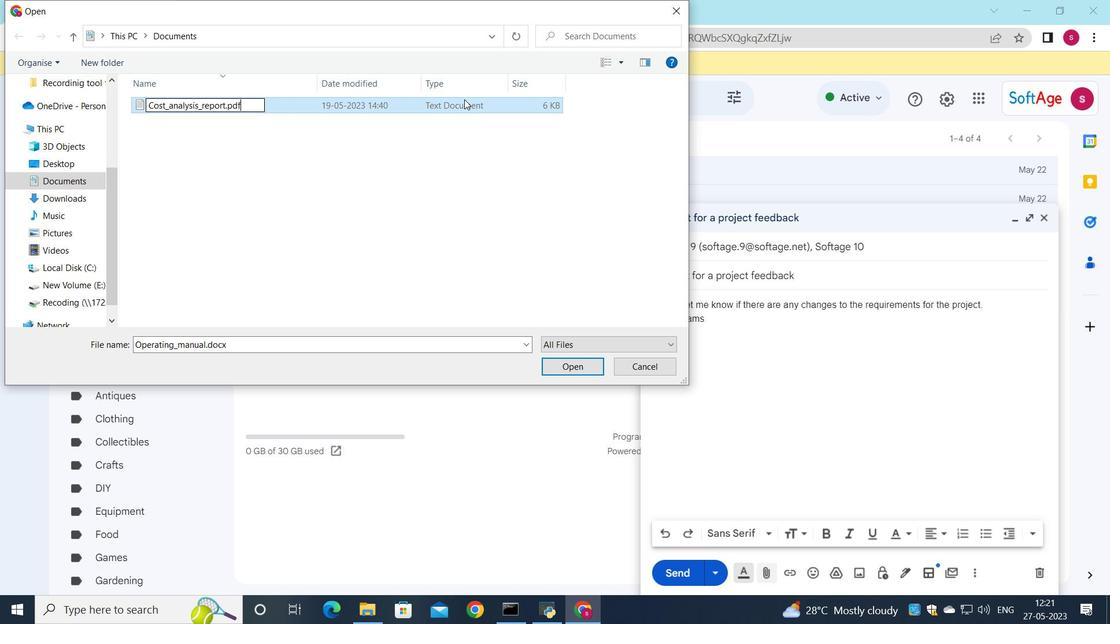 
Action: Mouse moved to (566, 369)
Screenshot: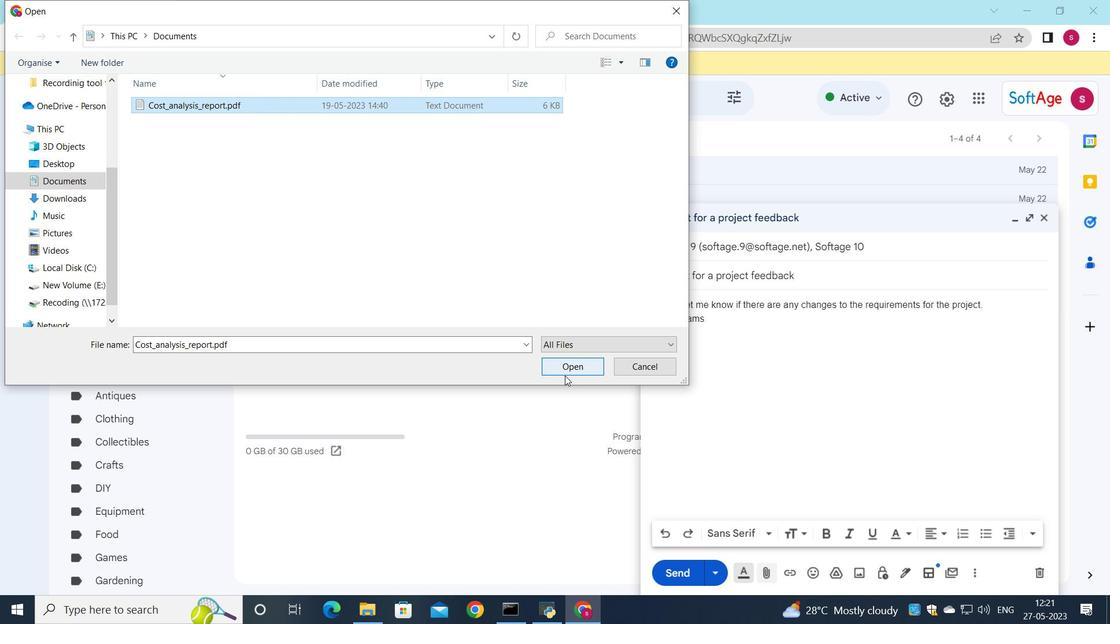 
Action: Mouse pressed left at (566, 369)
Screenshot: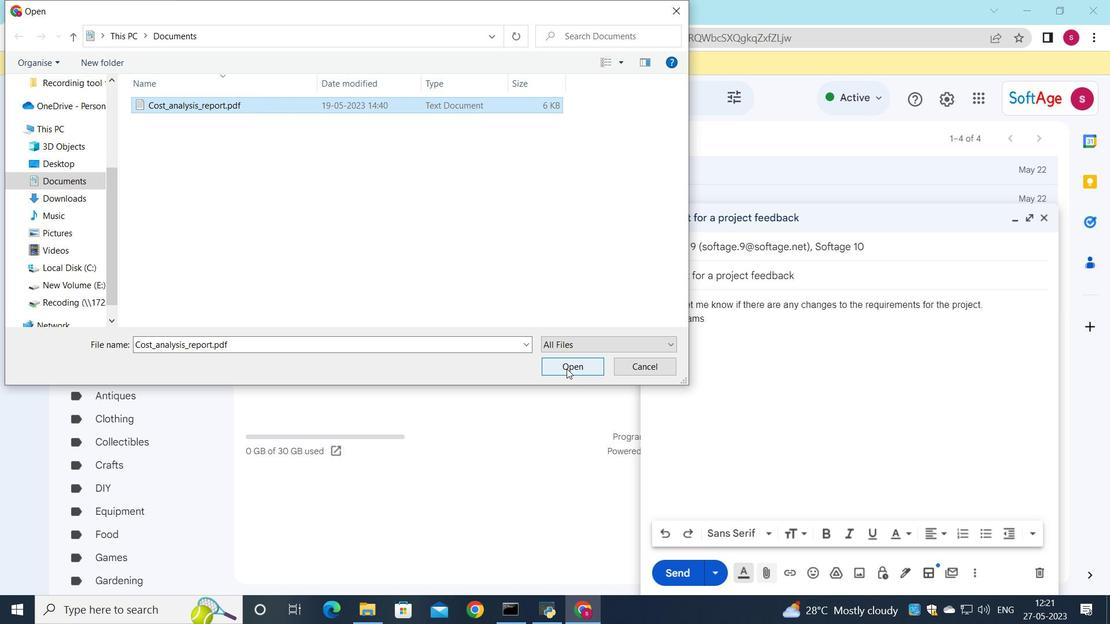 
Action: Mouse moved to (671, 566)
Screenshot: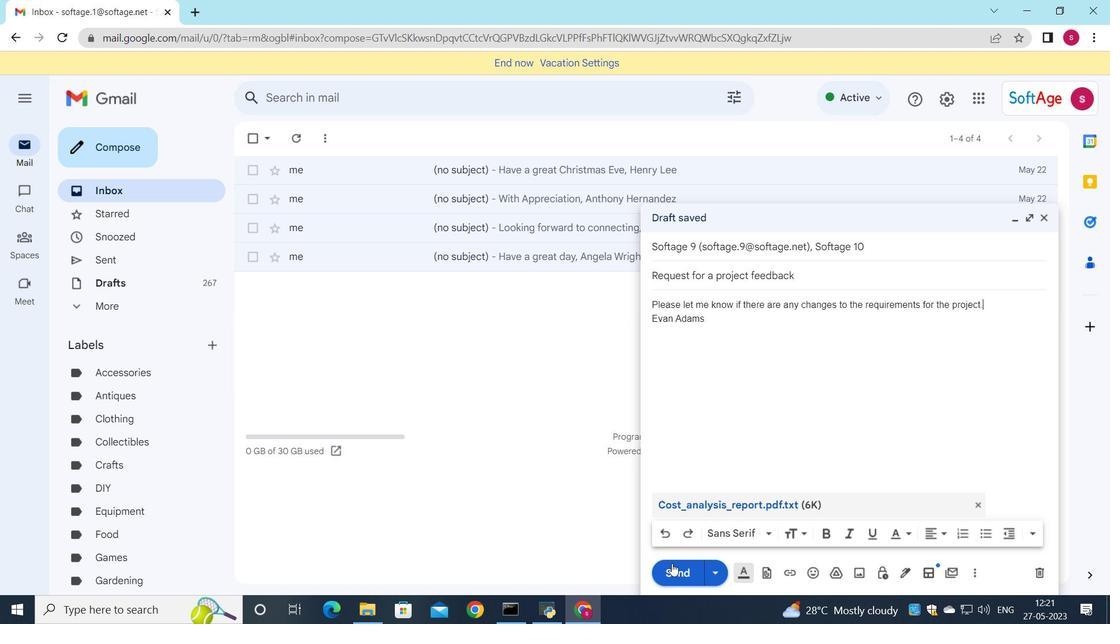 
Action: Mouse pressed left at (671, 566)
Screenshot: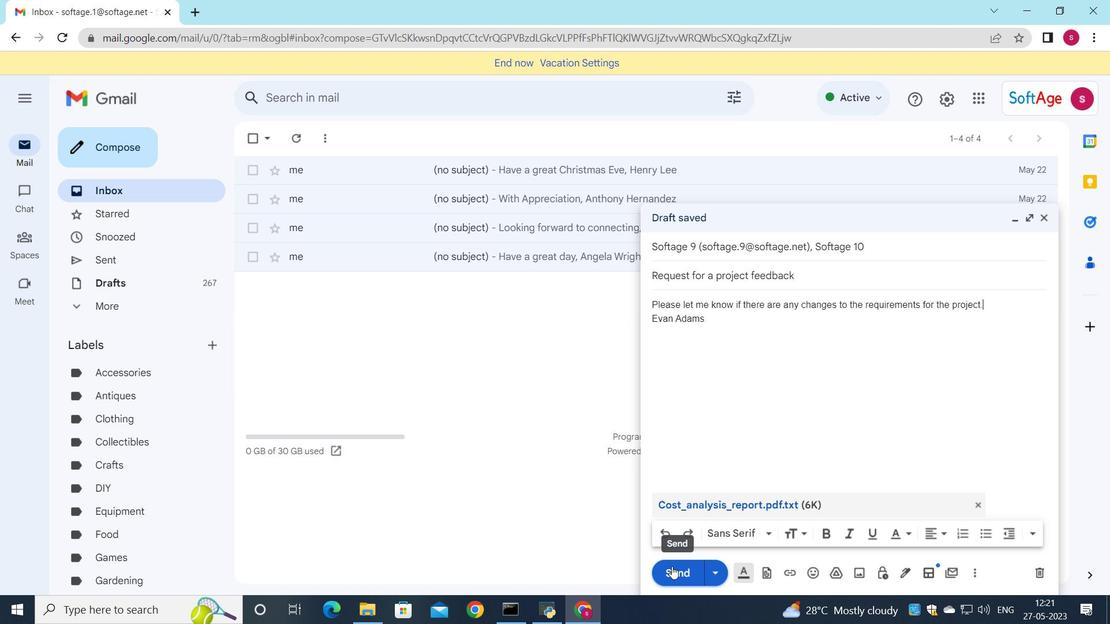 
Action: Mouse moved to (133, 267)
Screenshot: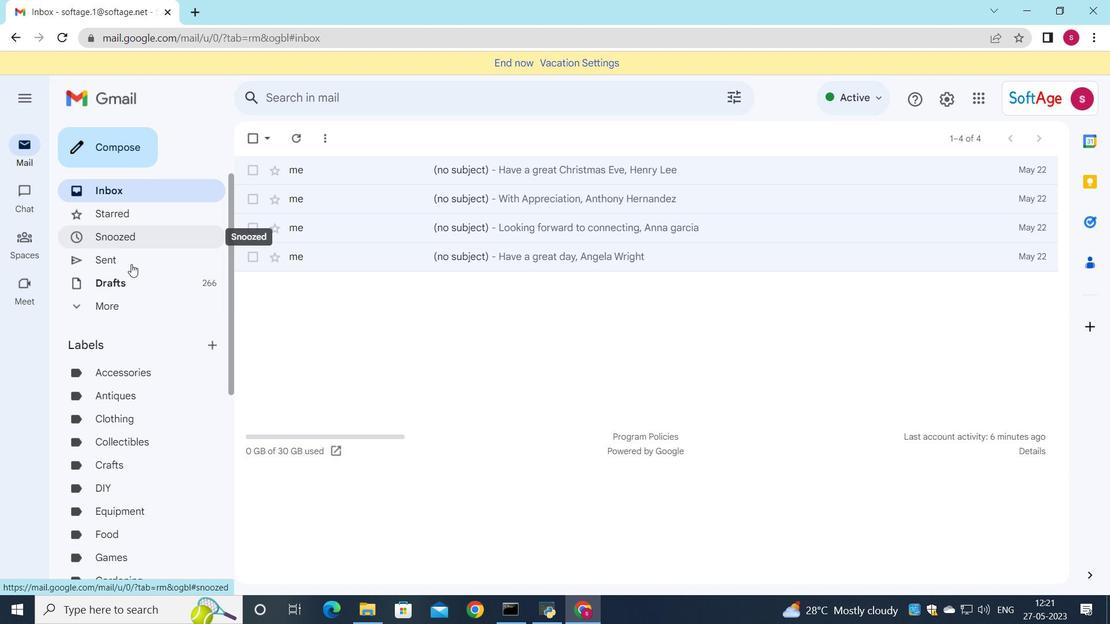 
Action: Mouse pressed left at (133, 267)
Screenshot: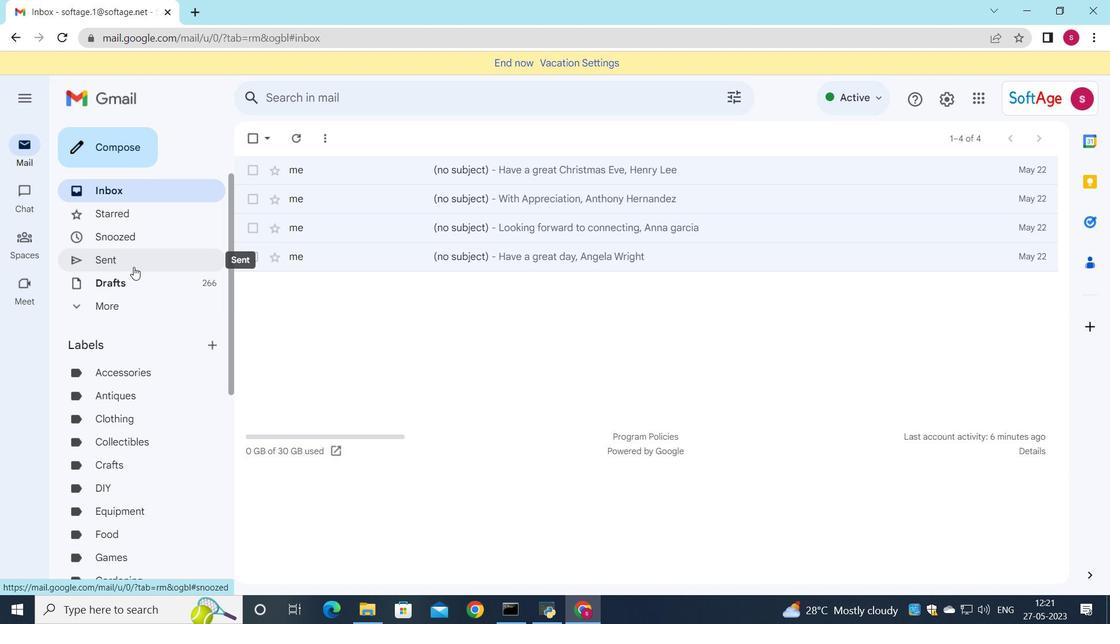 
Action: Mouse moved to (582, 225)
Screenshot: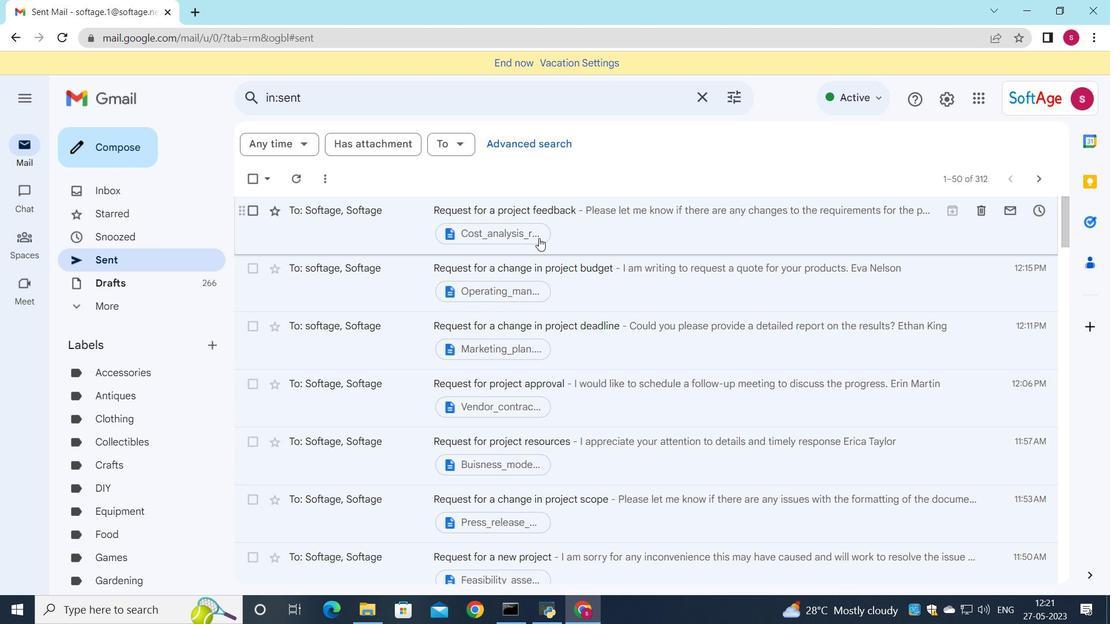 
Action: Mouse pressed left at (582, 225)
Screenshot: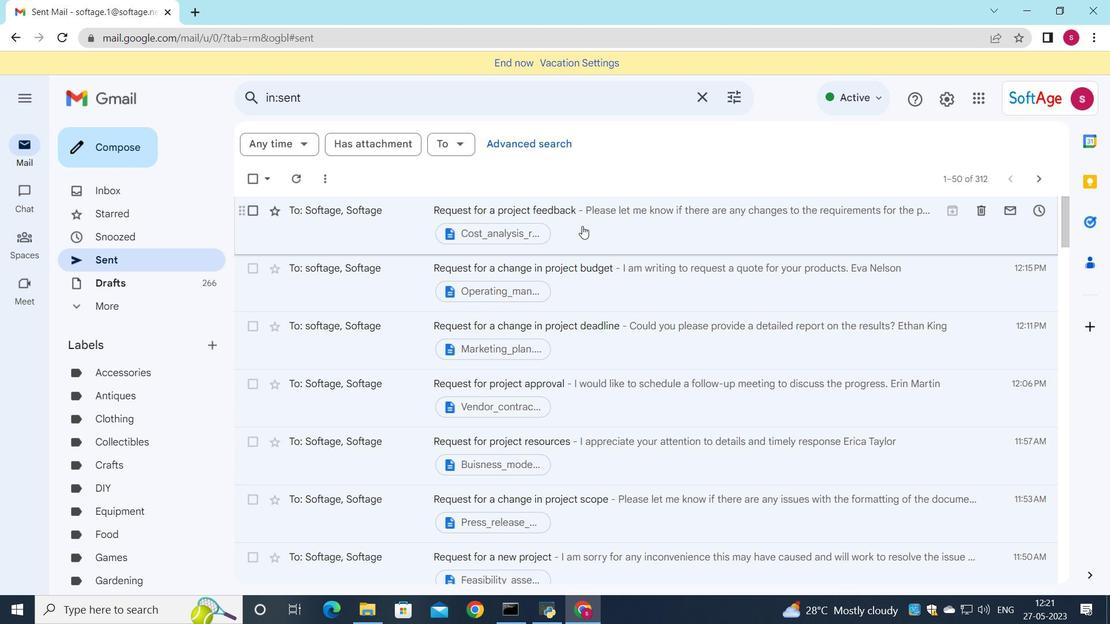 
Action: Mouse moved to (864, 214)
Screenshot: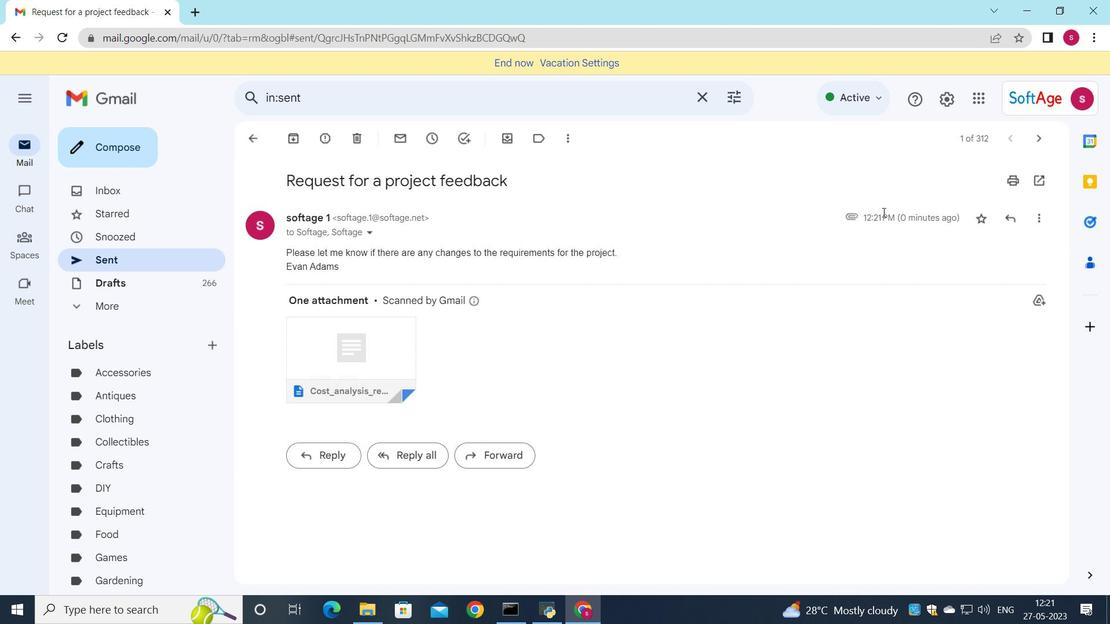 
